 Task: Add a signature Lorena Ramirez containing Best wishes for a happy National Family Caregivers Month, Lorena Ramirez to email address softage.6@softage.net and add a label Performance metrics
Action: Mouse moved to (1187, 71)
Screenshot: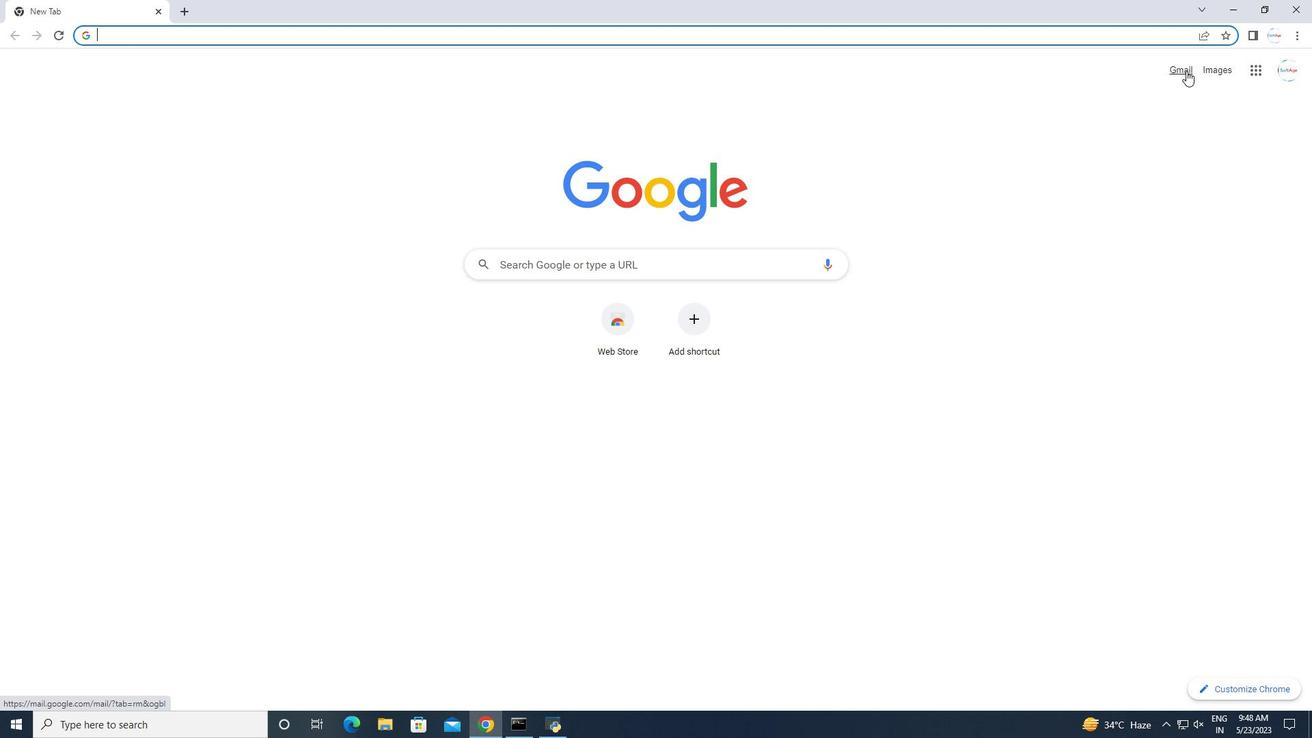 
Action: Mouse pressed left at (1187, 71)
Screenshot: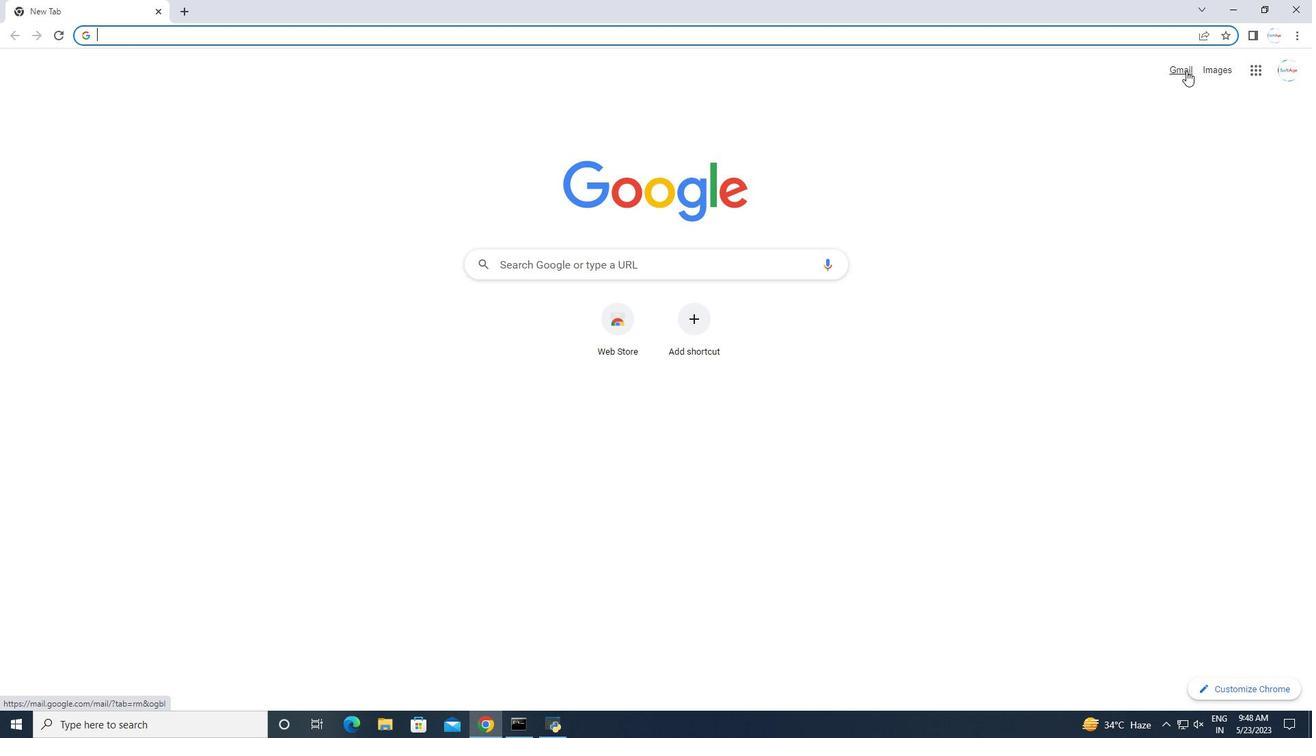 
Action: Mouse moved to (1215, 69)
Screenshot: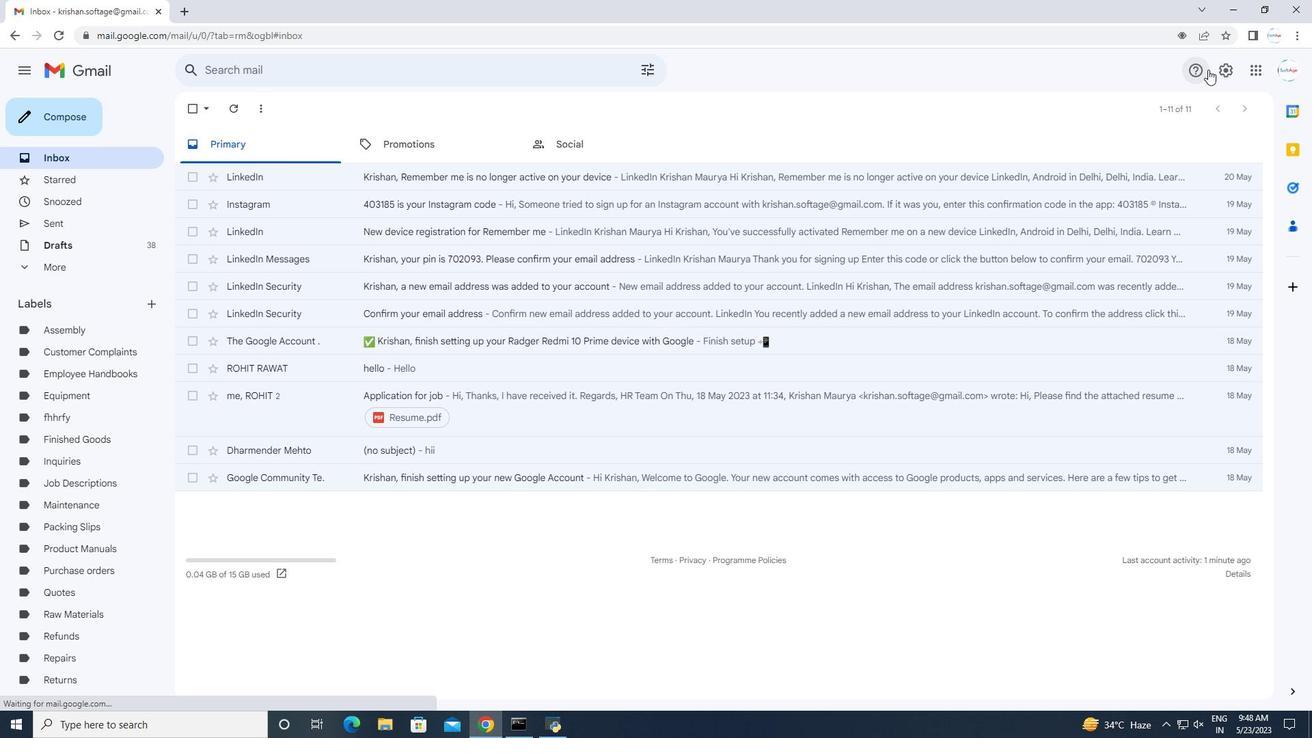 
Action: Mouse pressed left at (1215, 69)
Screenshot: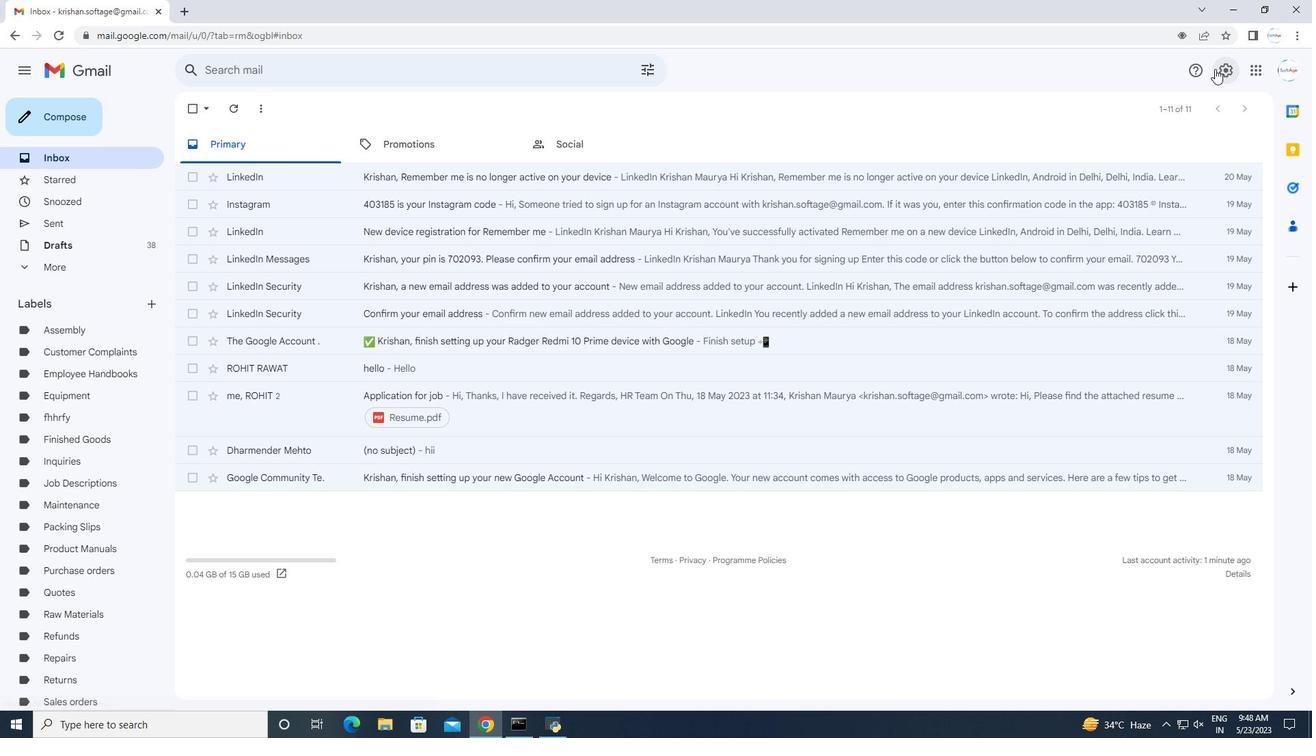 
Action: Mouse moved to (1203, 140)
Screenshot: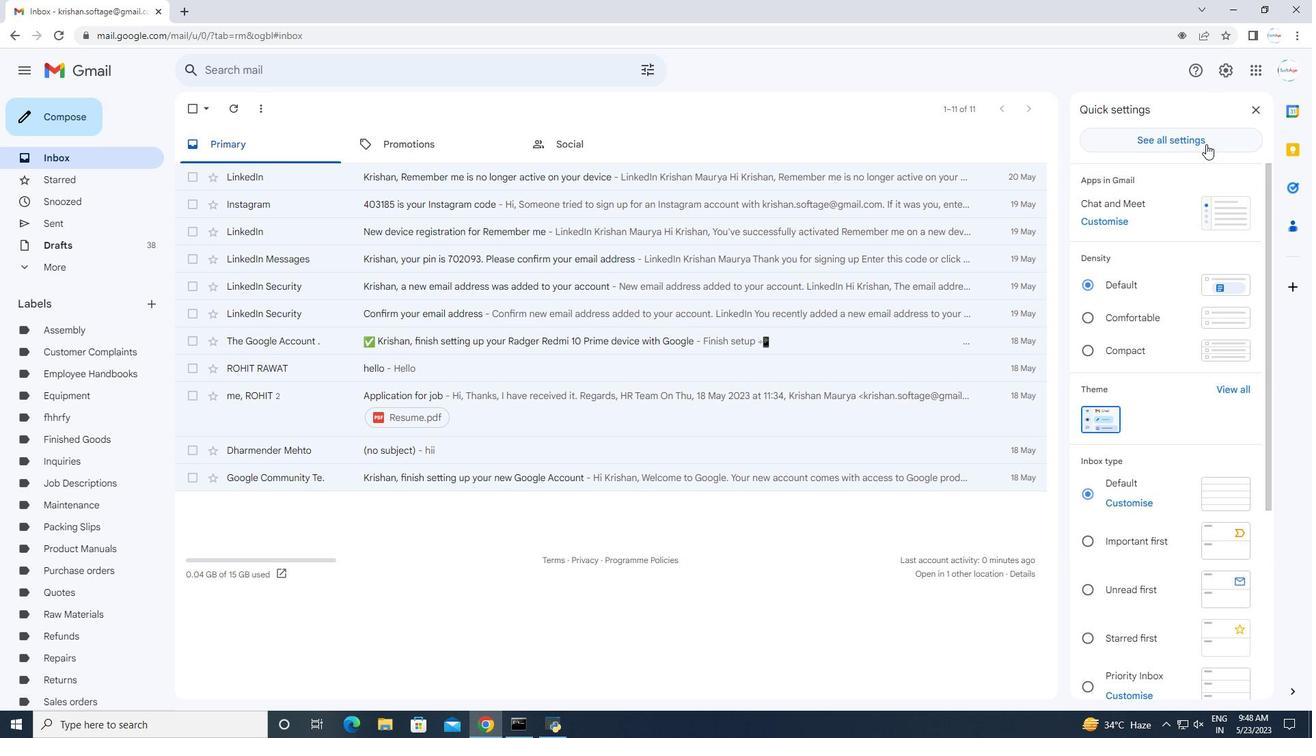 
Action: Mouse pressed left at (1203, 140)
Screenshot: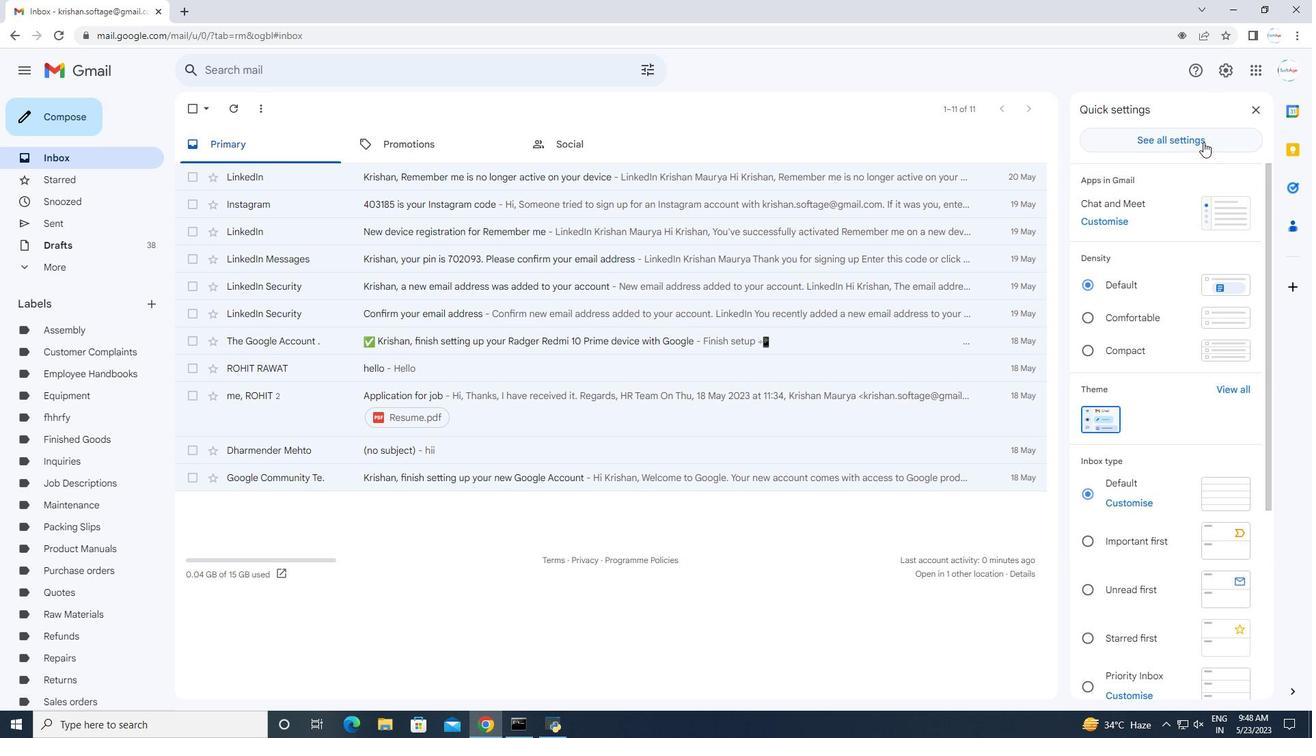 
Action: Mouse moved to (557, 320)
Screenshot: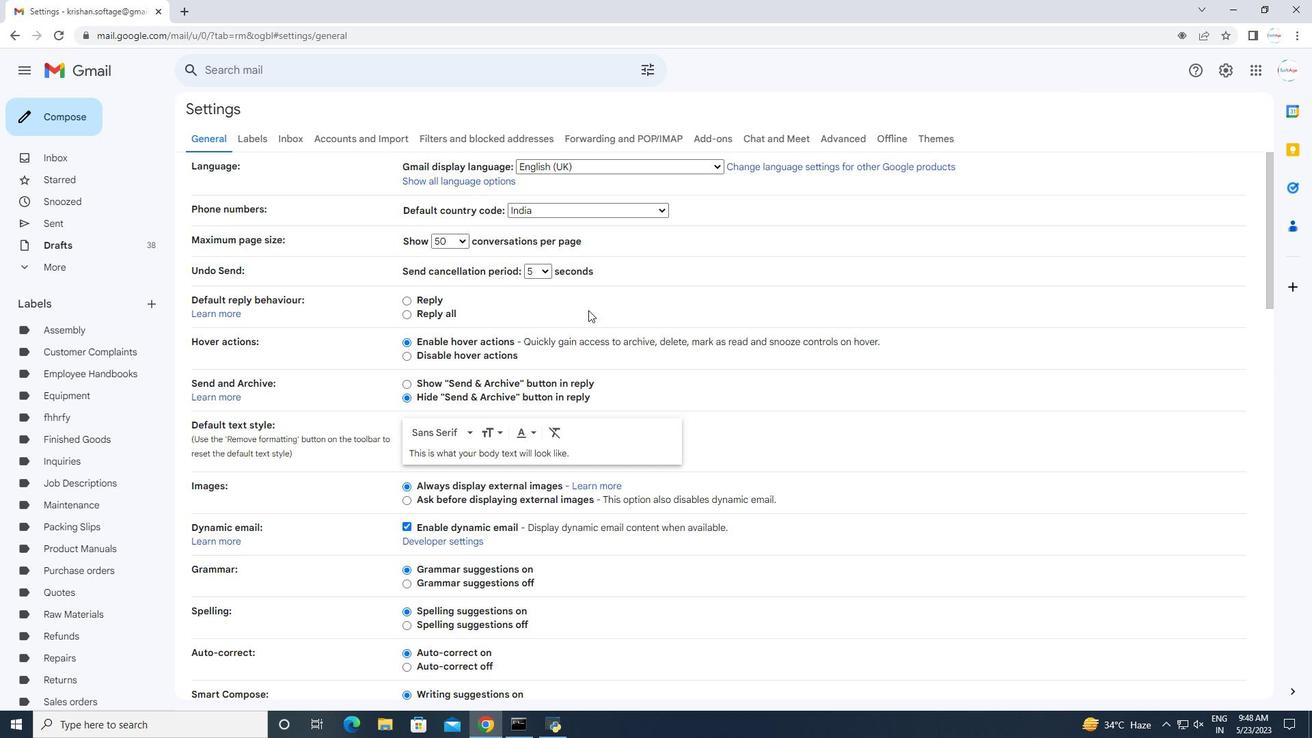 
Action: Mouse scrolled (557, 319) with delta (0, 0)
Screenshot: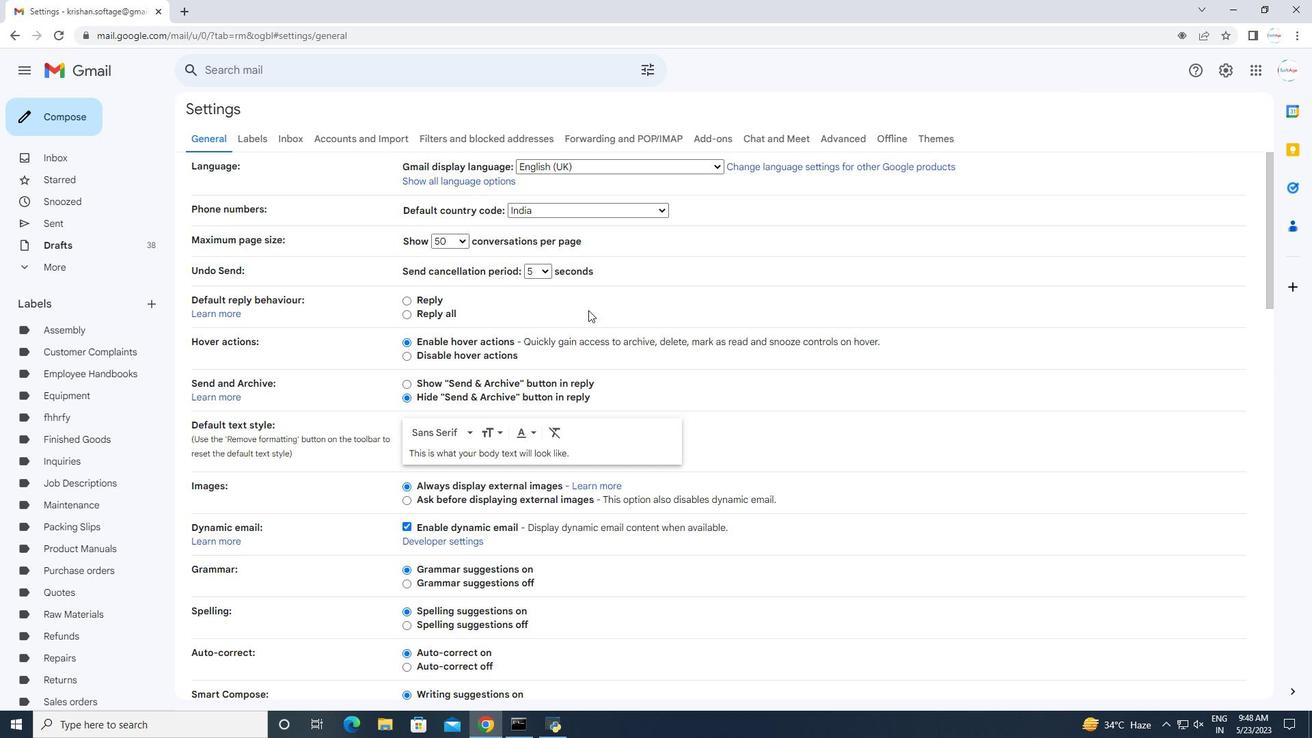 
Action: Mouse moved to (555, 320)
Screenshot: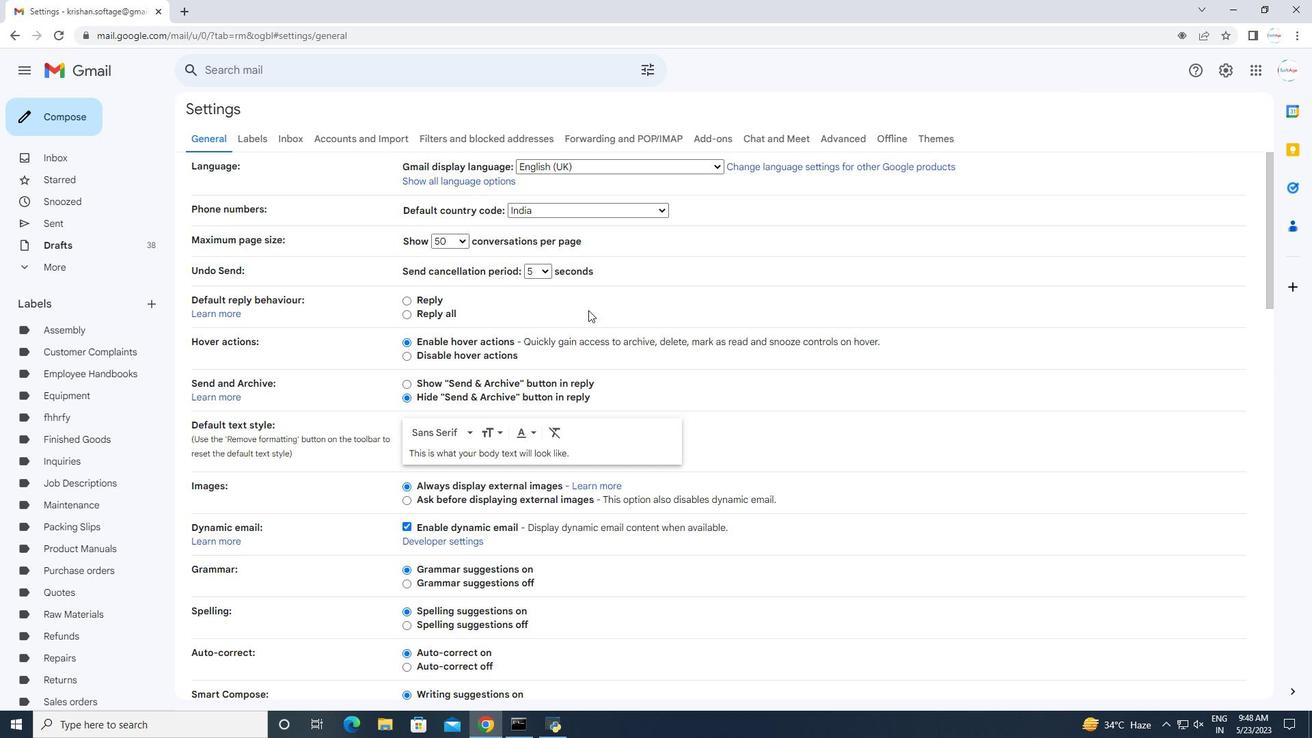 
Action: Mouse scrolled (555, 320) with delta (0, 0)
Screenshot: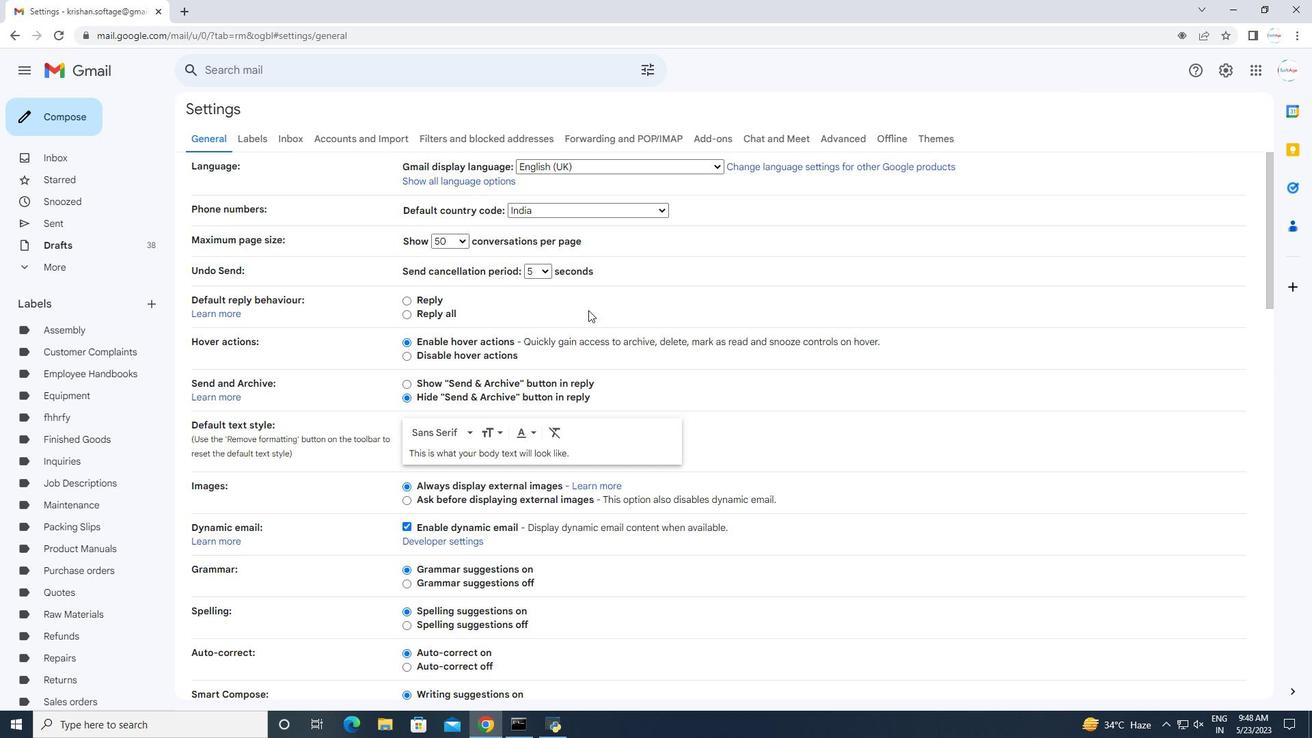 
Action: Mouse scrolled (555, 320) with delta (0, 0)
Screenshot: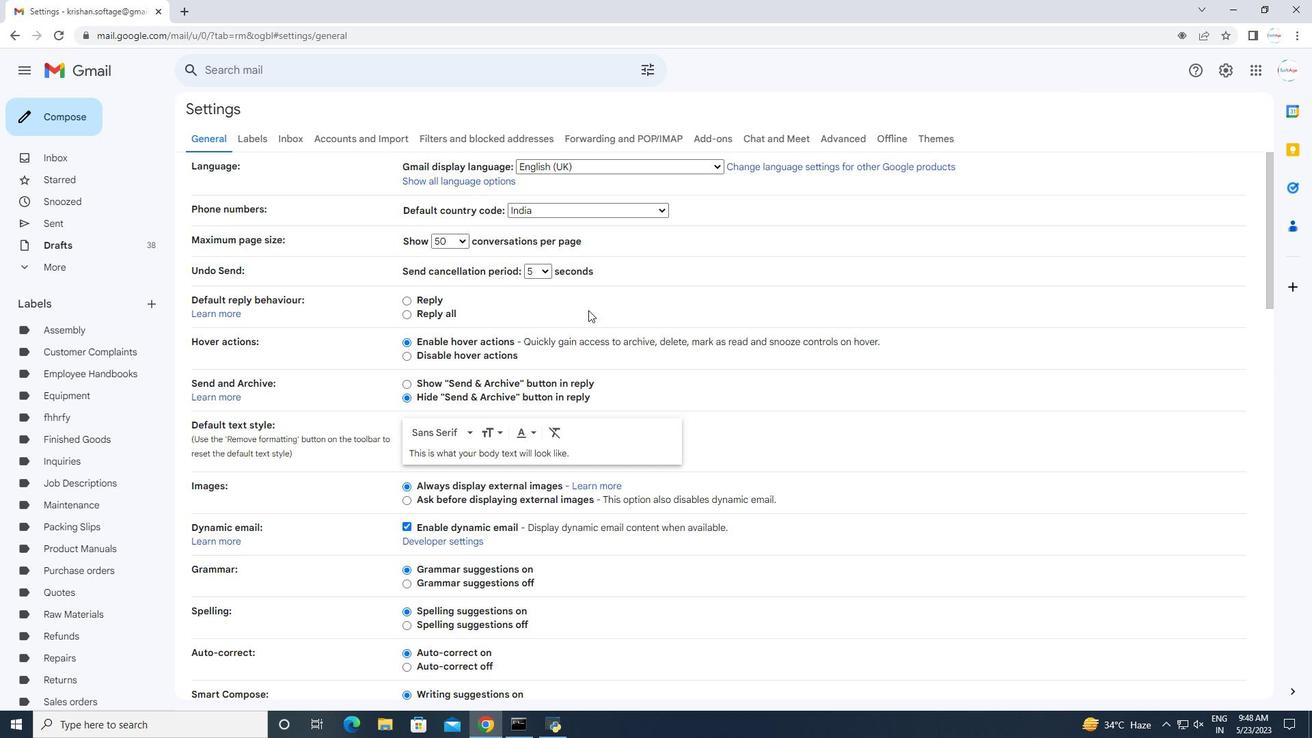
Action: Mouse scrolled (555, 320) with delta (0, 0)
Screenshot: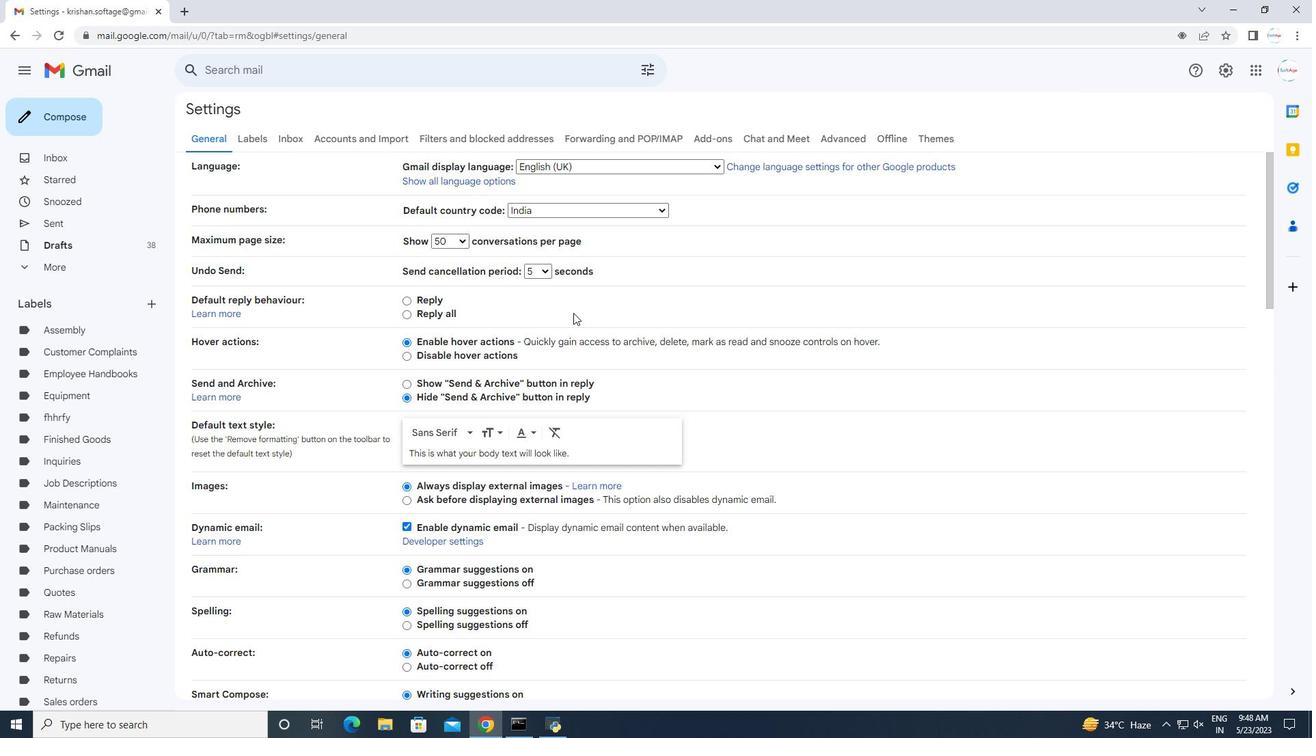 
Action: Mouse scrolled (555, 320) with delta (0, 0)
Screenshot: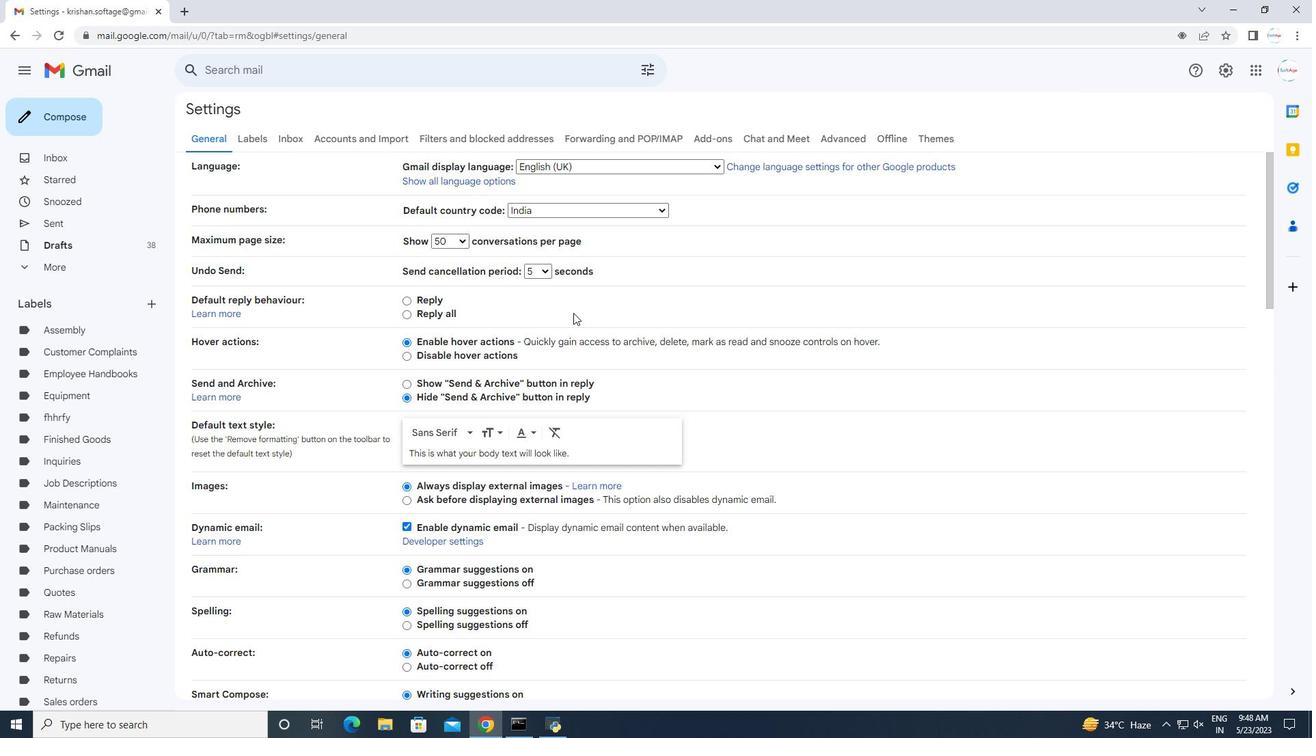 
Action: Mouse scrolled (555, 320) with delta (0, 0)
Screenshot: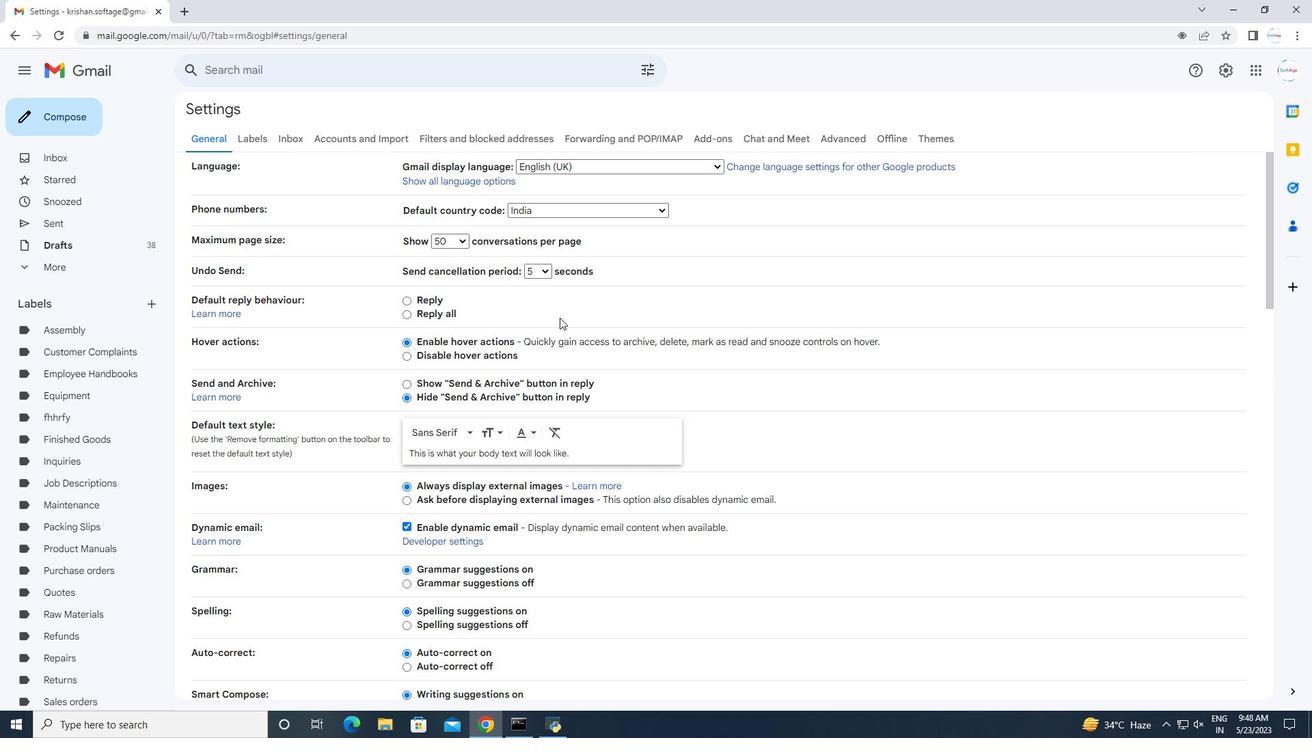 
Action: Mouse scrolled (555, 320) with delta (0, 0)
Screenshot: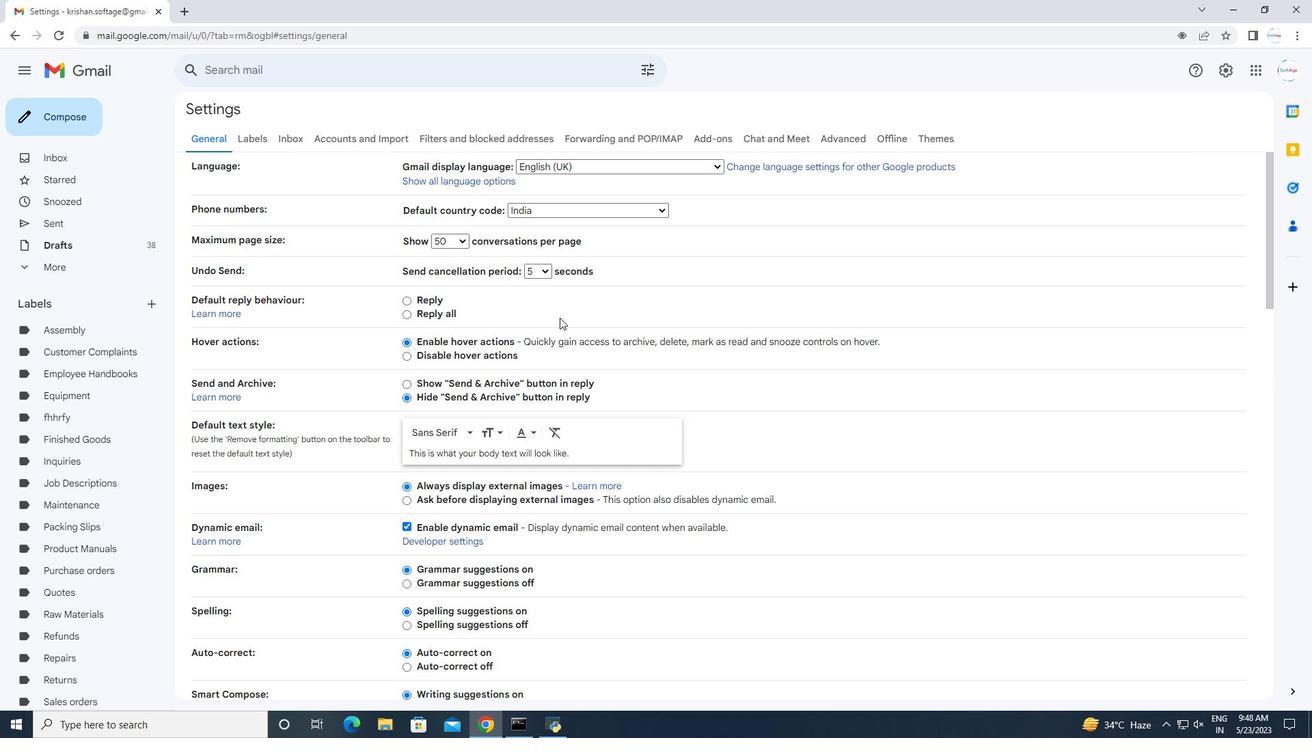 
Action: Mouse moved to (545, 304)
Screenshot: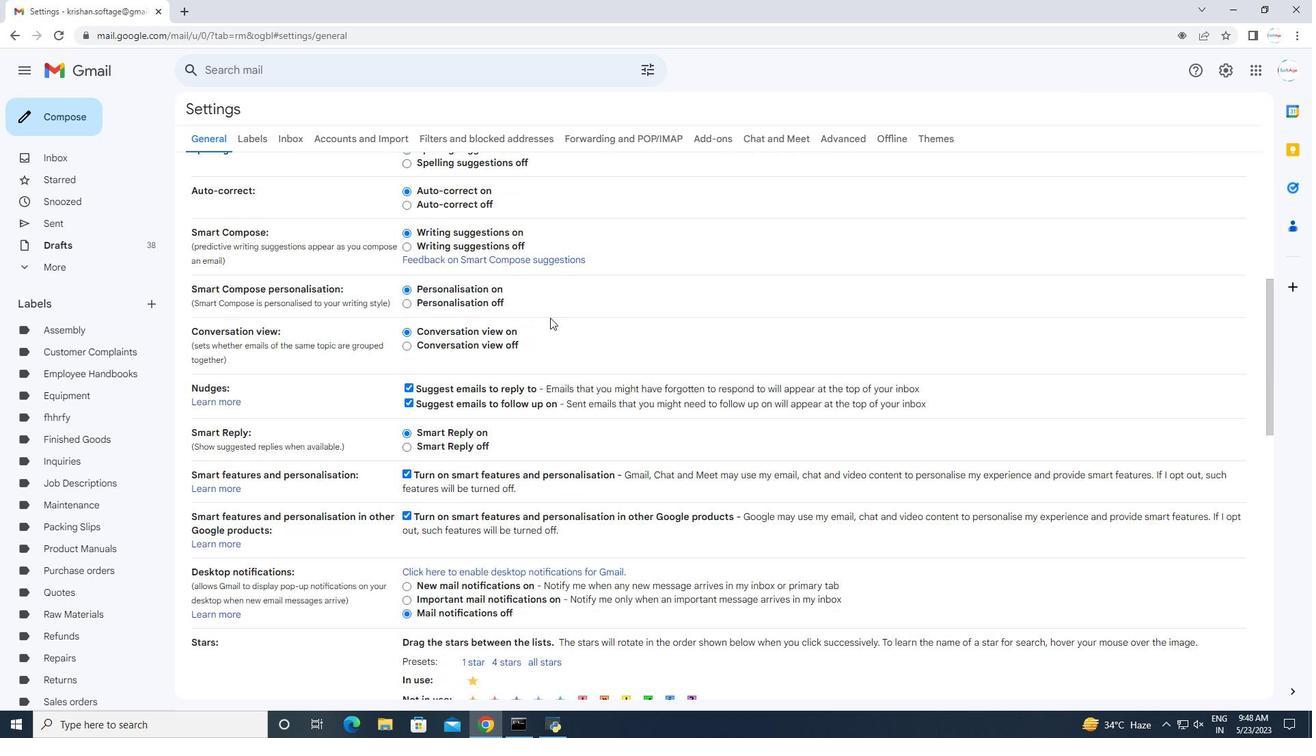 
Action: Mouse scrolled (545, 303) with delta (0, 0)
Screenshot: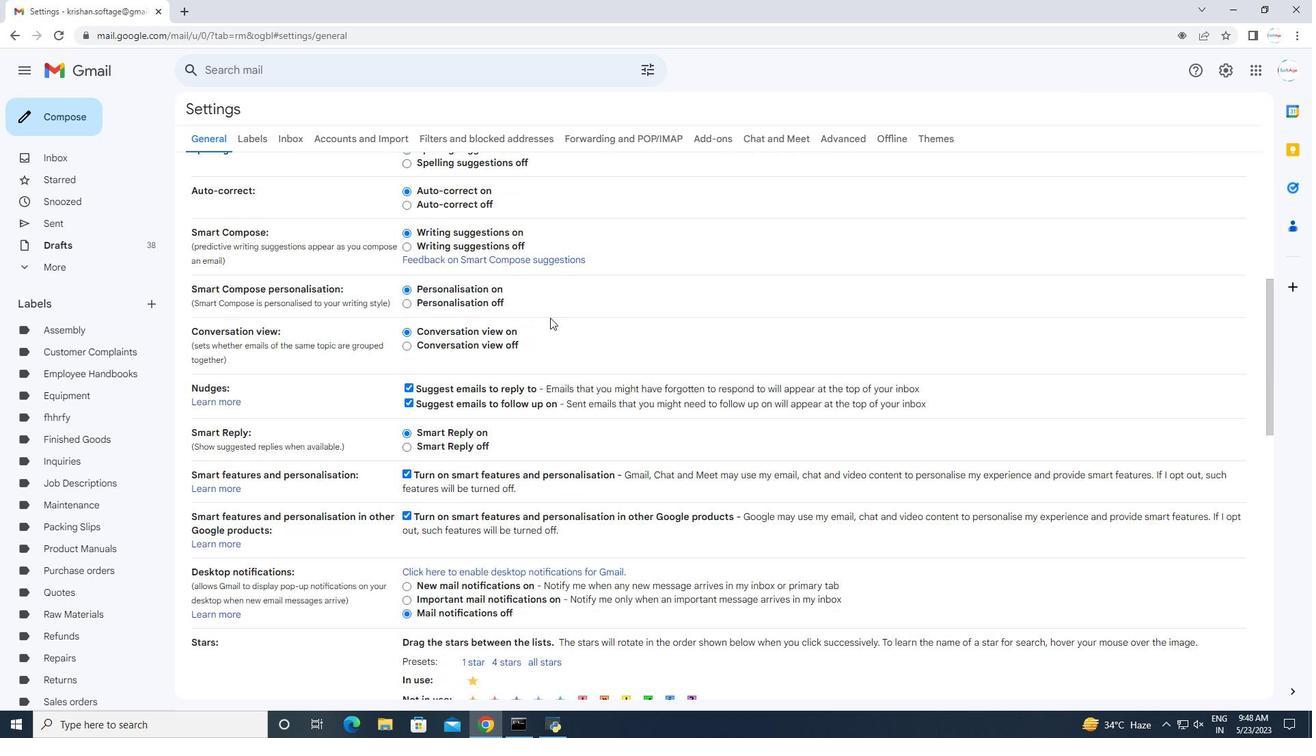 
Action: Mouse scrolled (545, 303) with delta (0, 0)
Screenshot: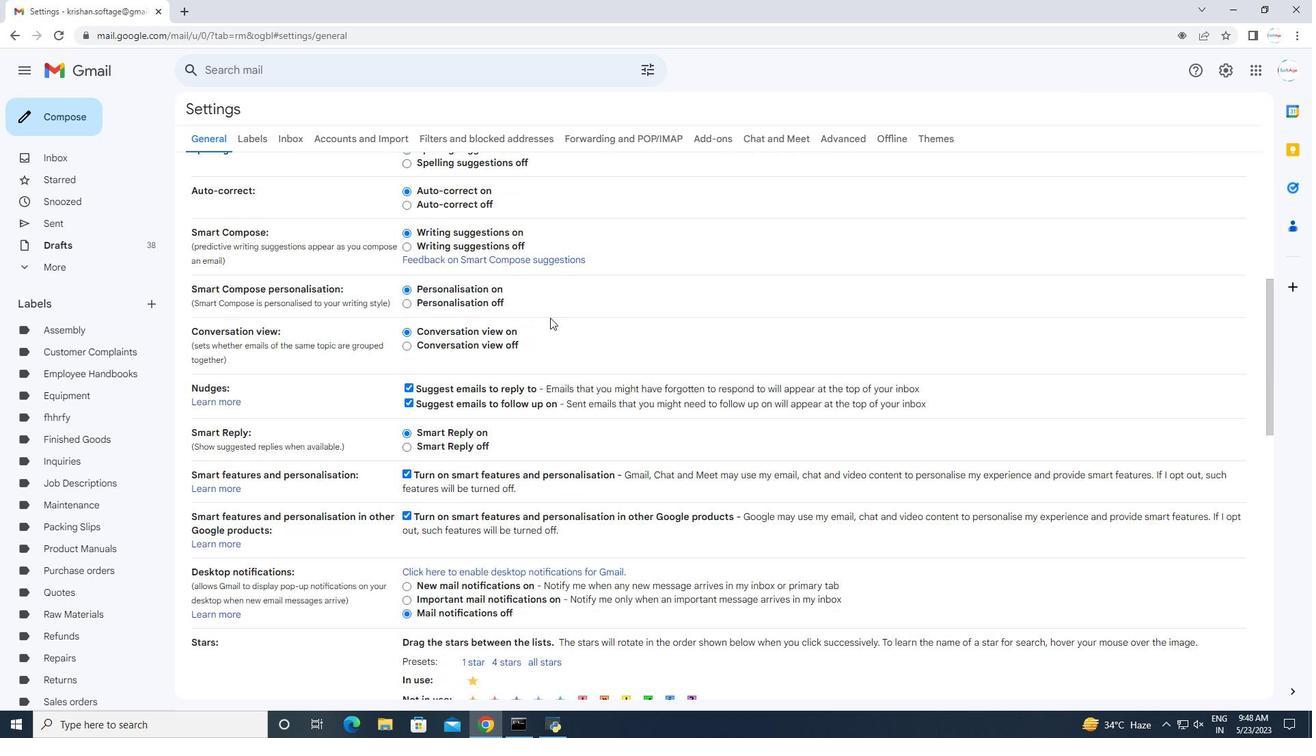 
Action: Mouse scrolled (545, 303) with delta (0, 0)
Screenshot: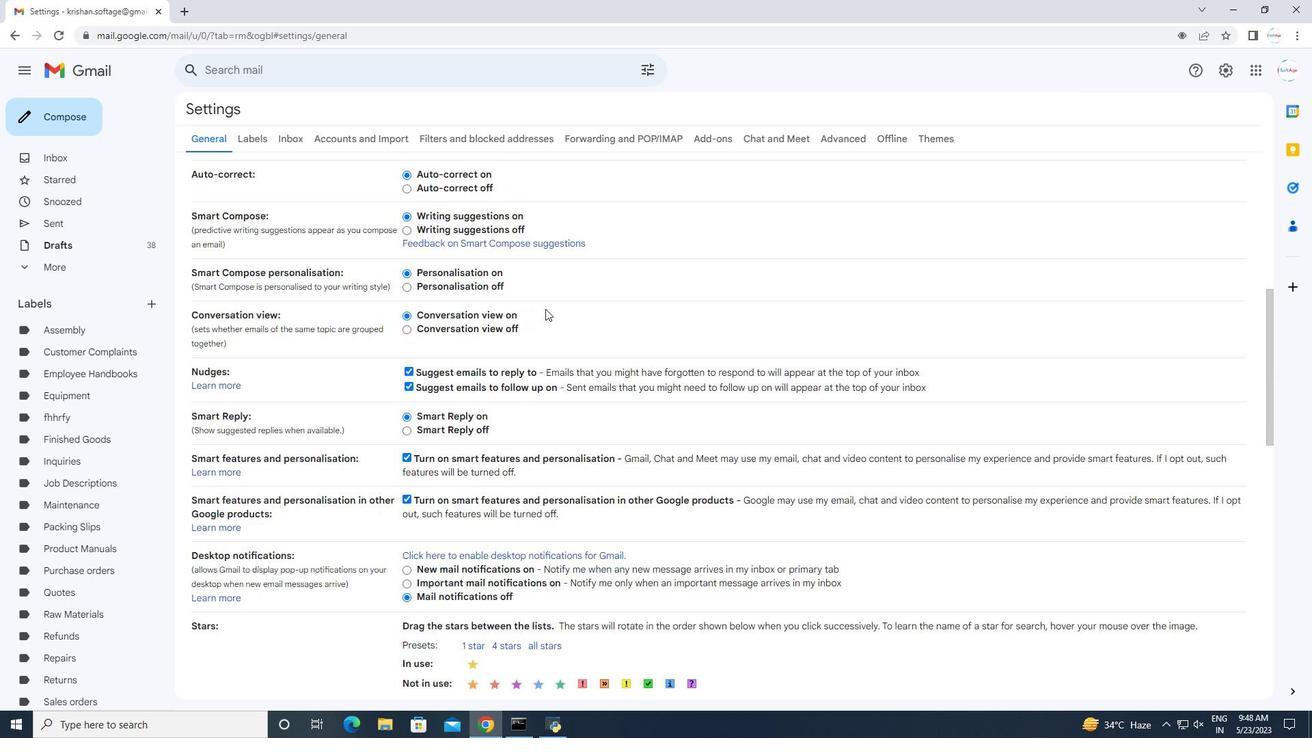 
Action: Mouse scrolled (545, 303) with delta (0, 0)
Screenshot: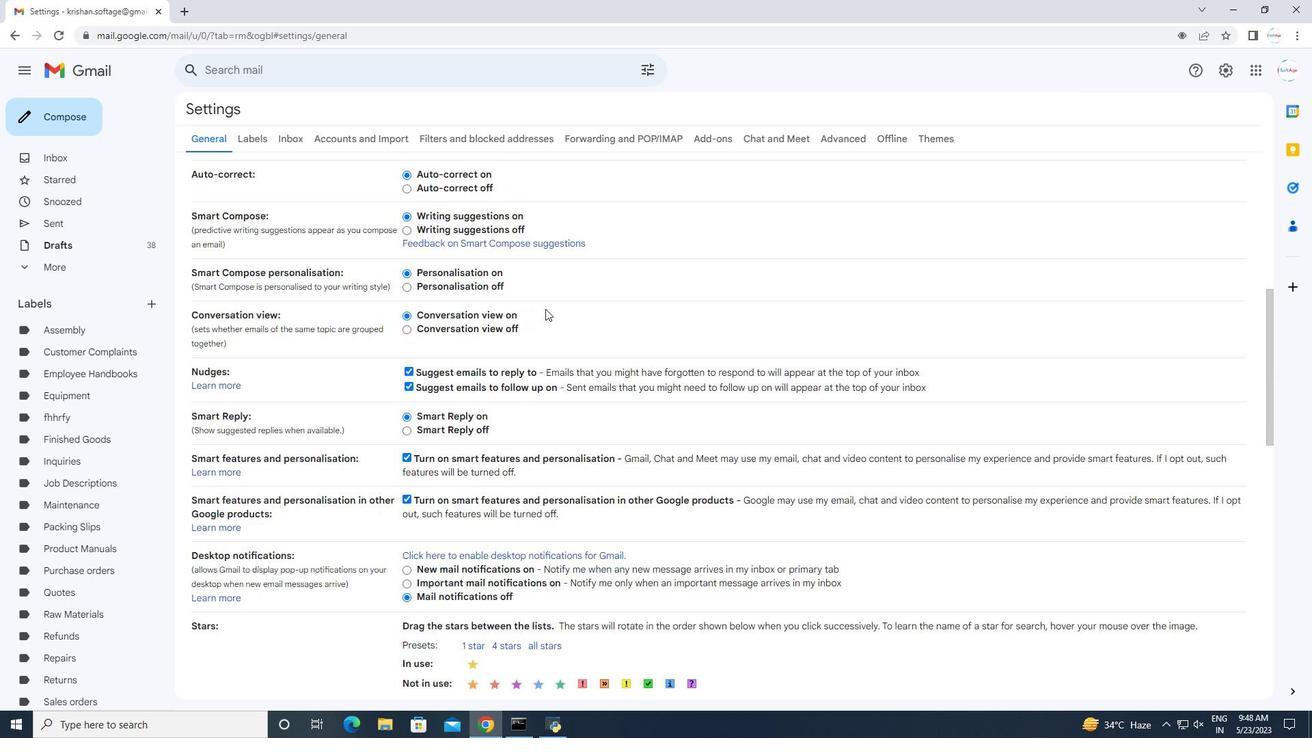 
Action: Mouse moved to (544, 297)
Screenshot: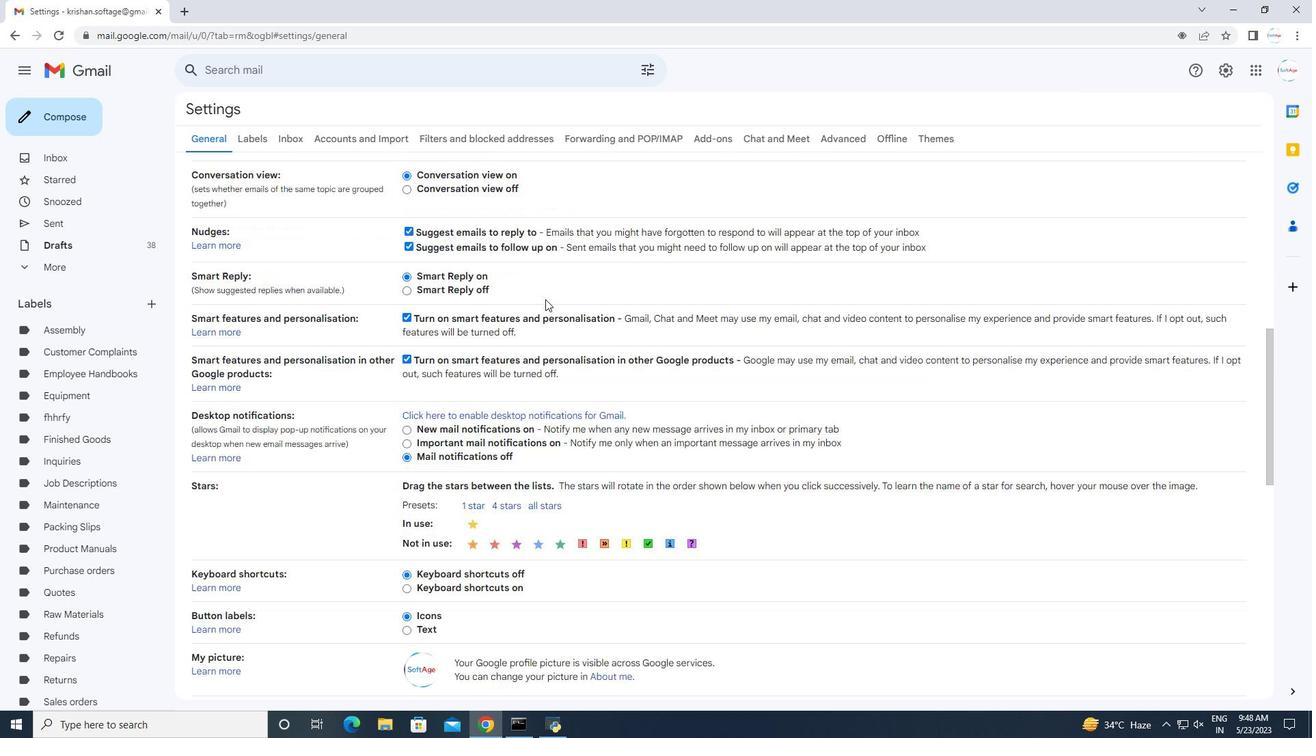
Action: Mouse scrolled (544, 296) with delta (0, 0)
Screenshot: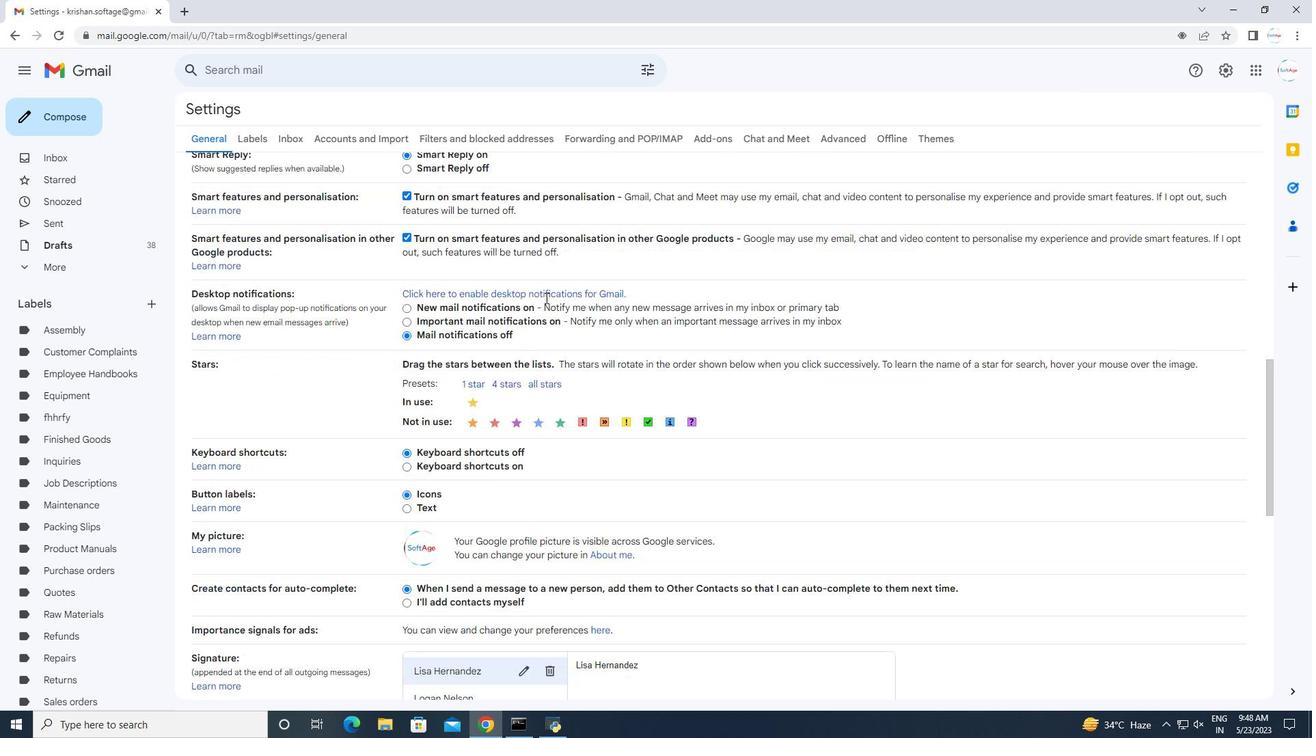 
Action: Mouse scrolled (544, 296) with delta (0, 0)
Screenshot: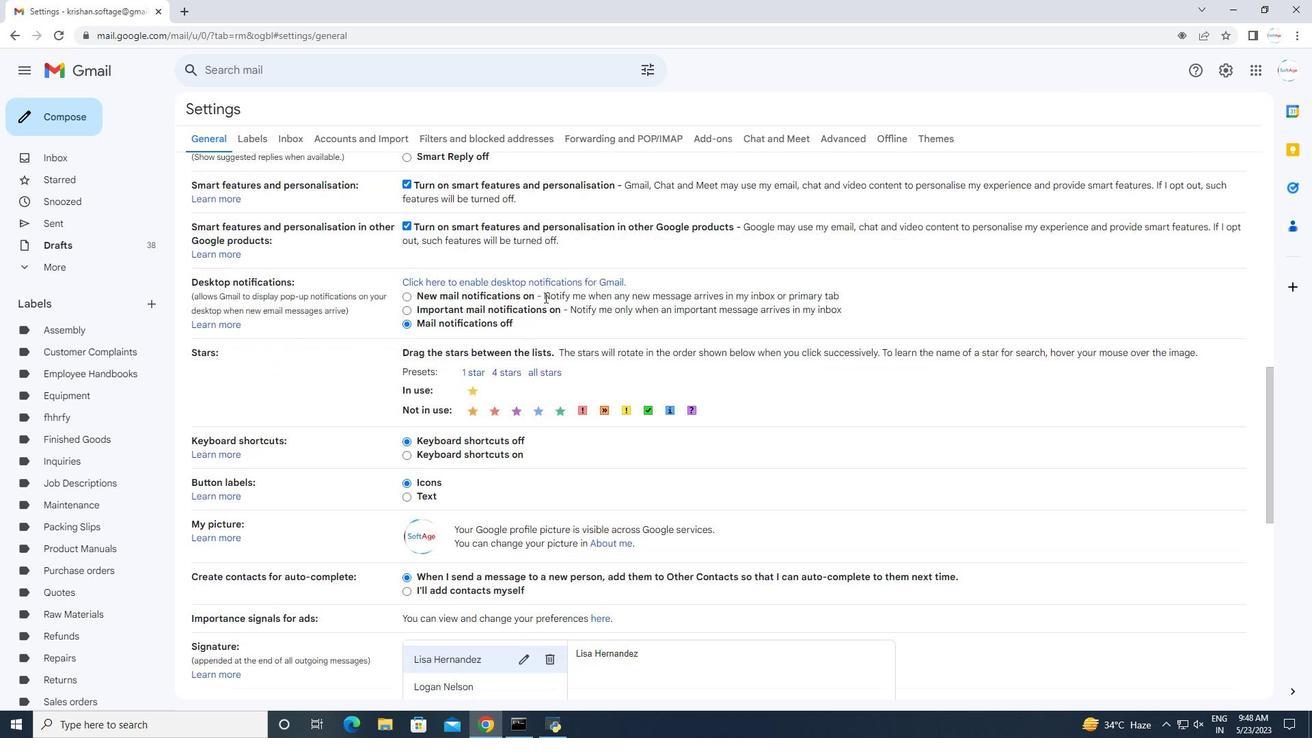 
Action: Mouse scrolled (544, 296) with delta (0, 0)
Screenshot: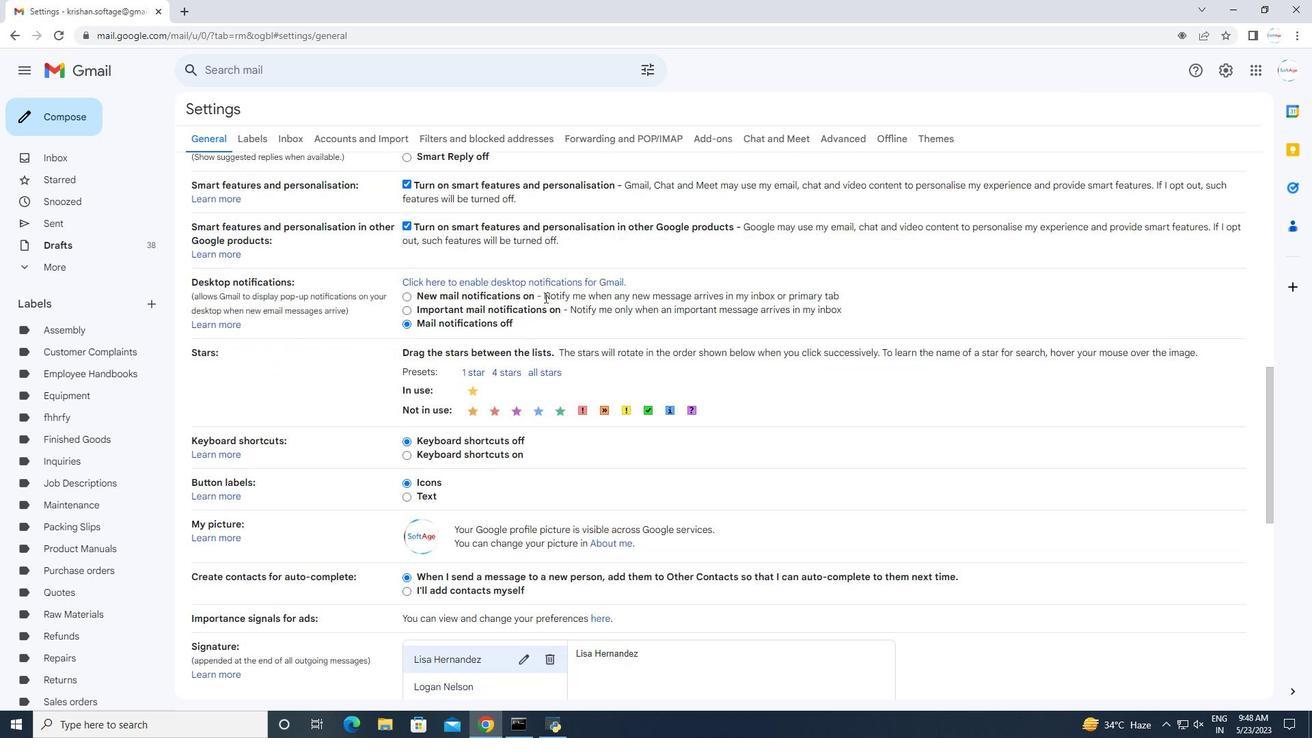 
Action: Mouse scrolled (544, 296) with delta (0, 0)
Screenshot: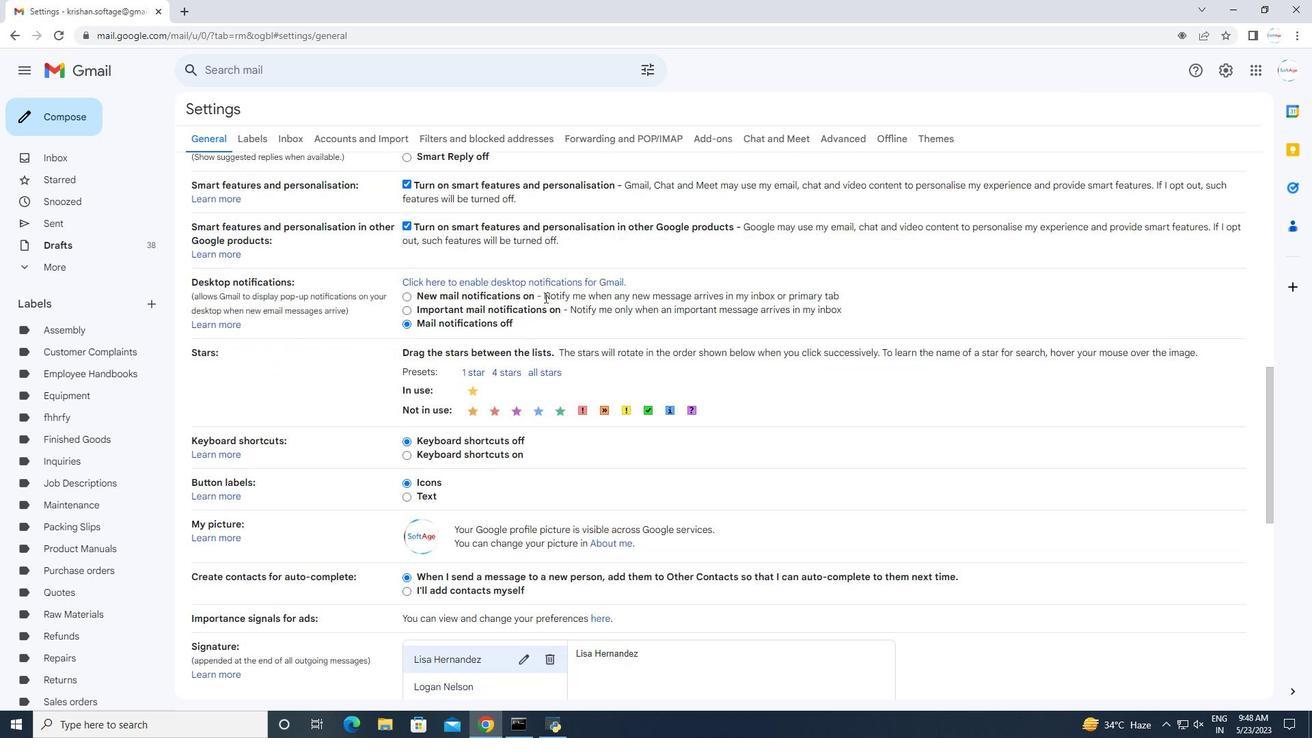 
Action: Mouse scrolled (544, 296) with delta (0, 0)
Screenshot: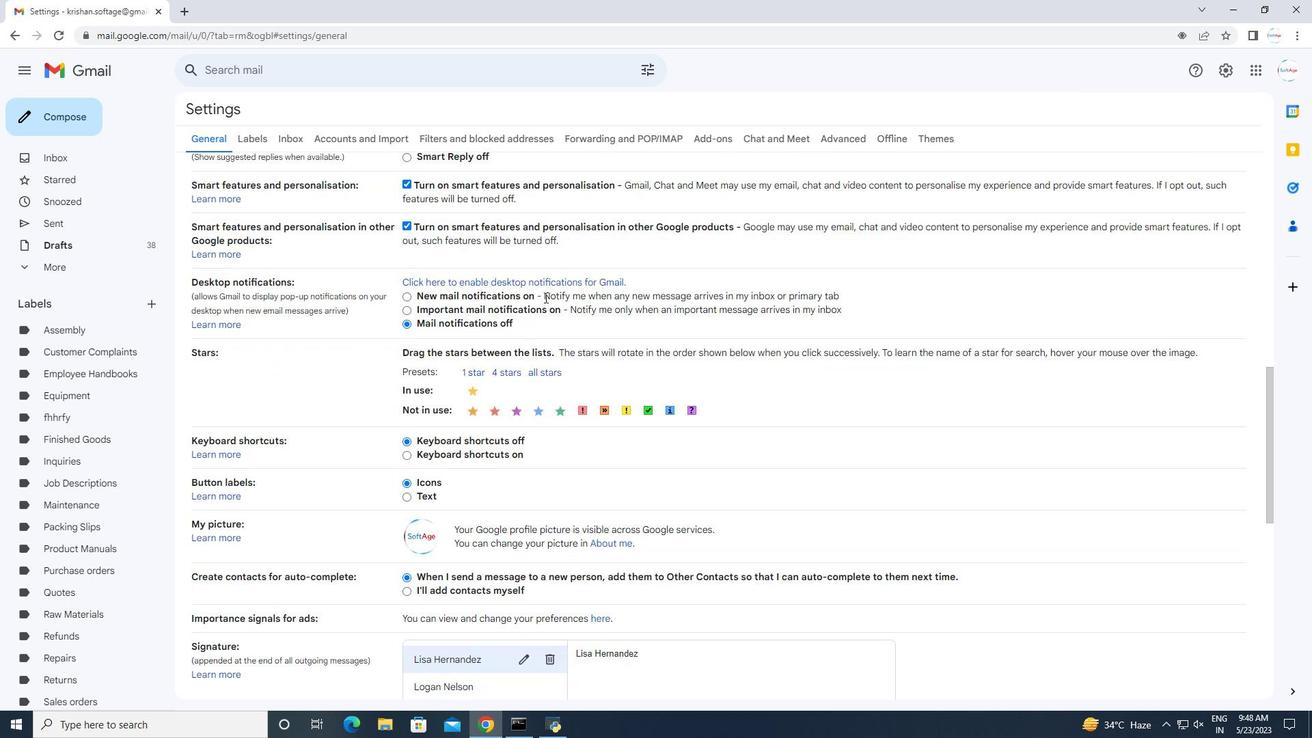 
Action: Mouse moved to (499, 433)
Screenshot: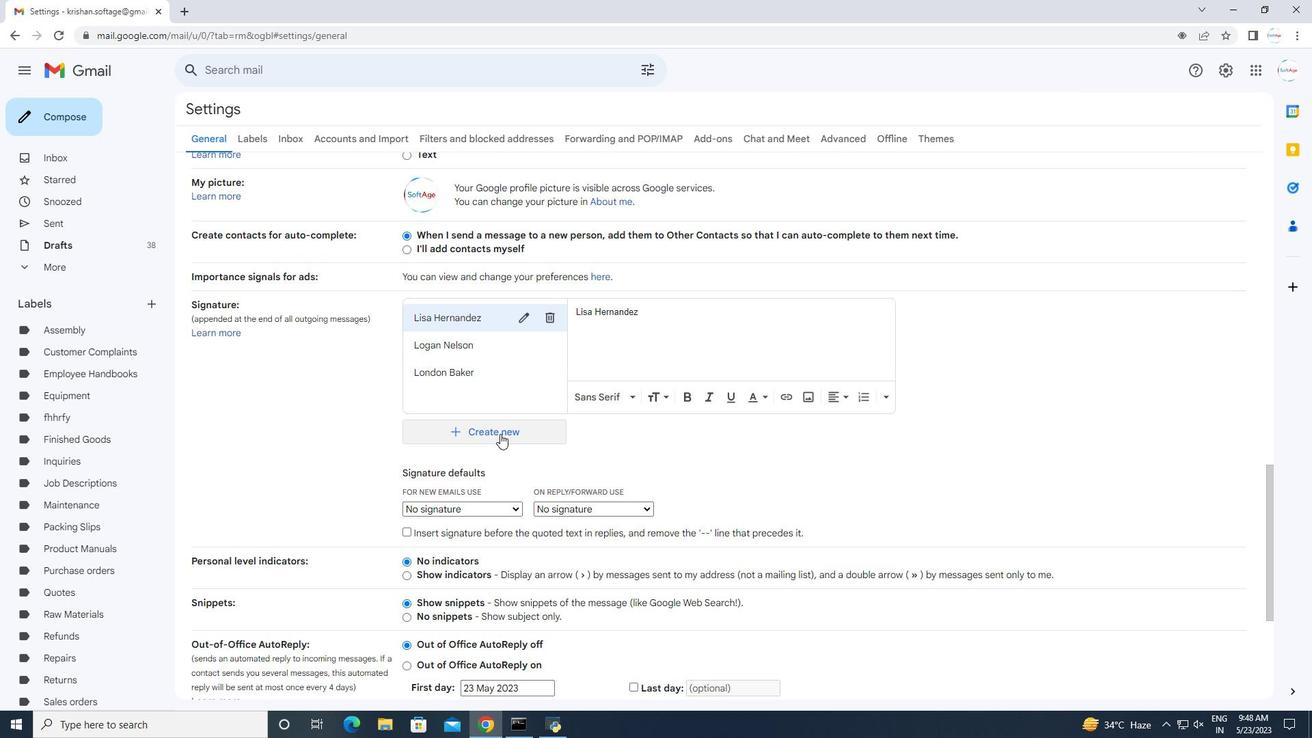 
Action: Mouse pressed left at (499, 433)
Screenshot: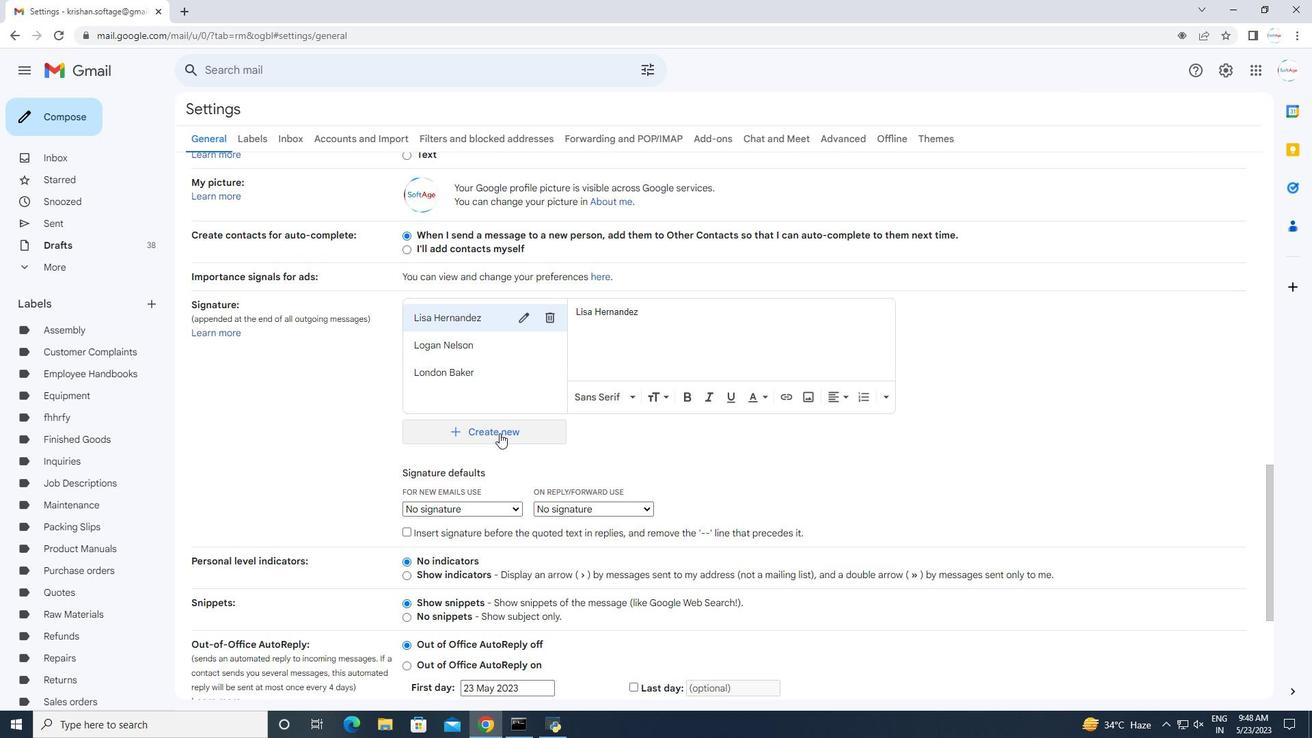 
Action: Mouse moved to (614, 377)
Screenshot: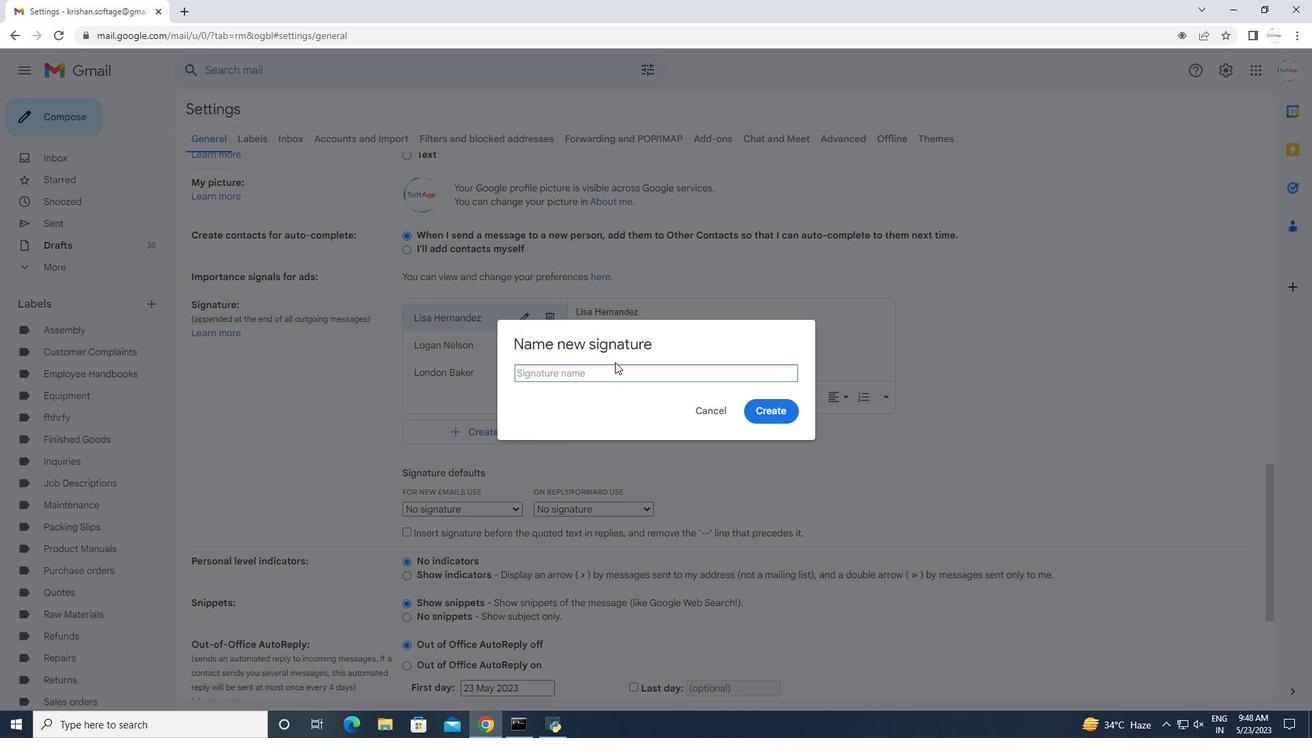 
Action: Mouse pressed left at (614, 377)
Screenshot: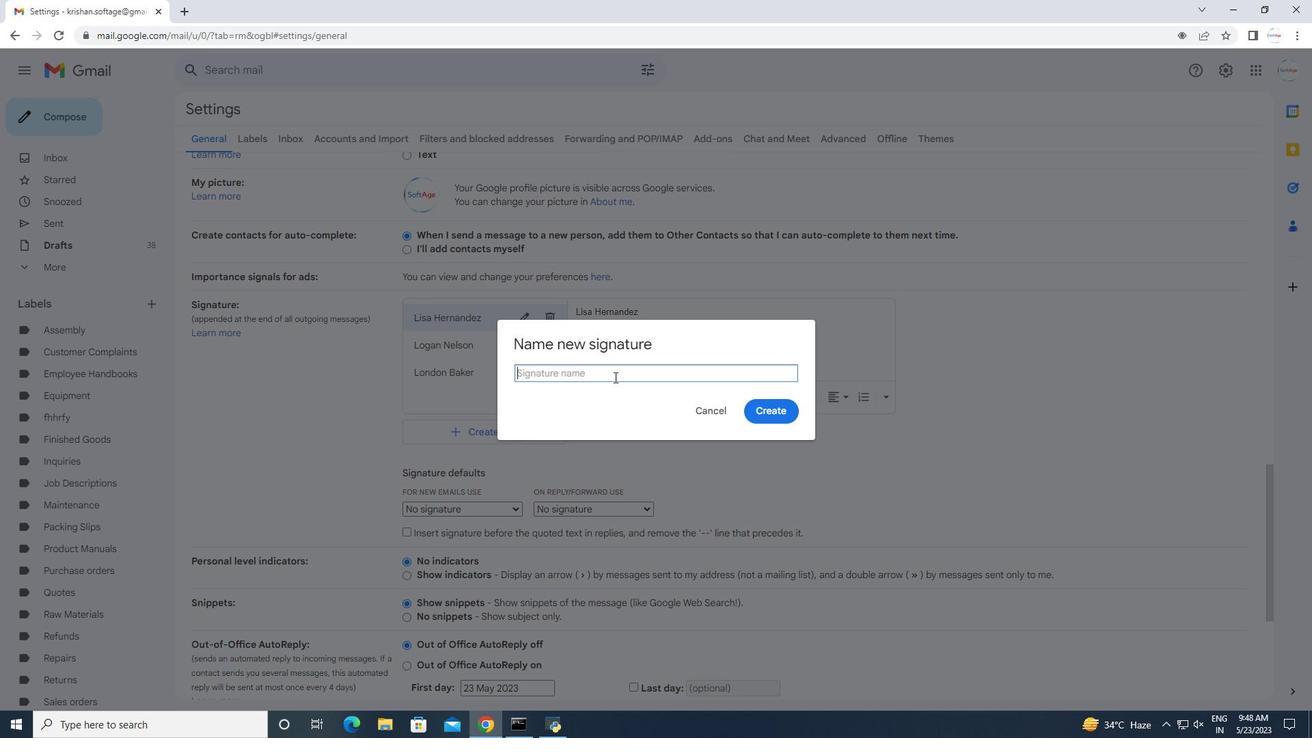 
Action: Mouse moved to (616, 372)
Screenshot: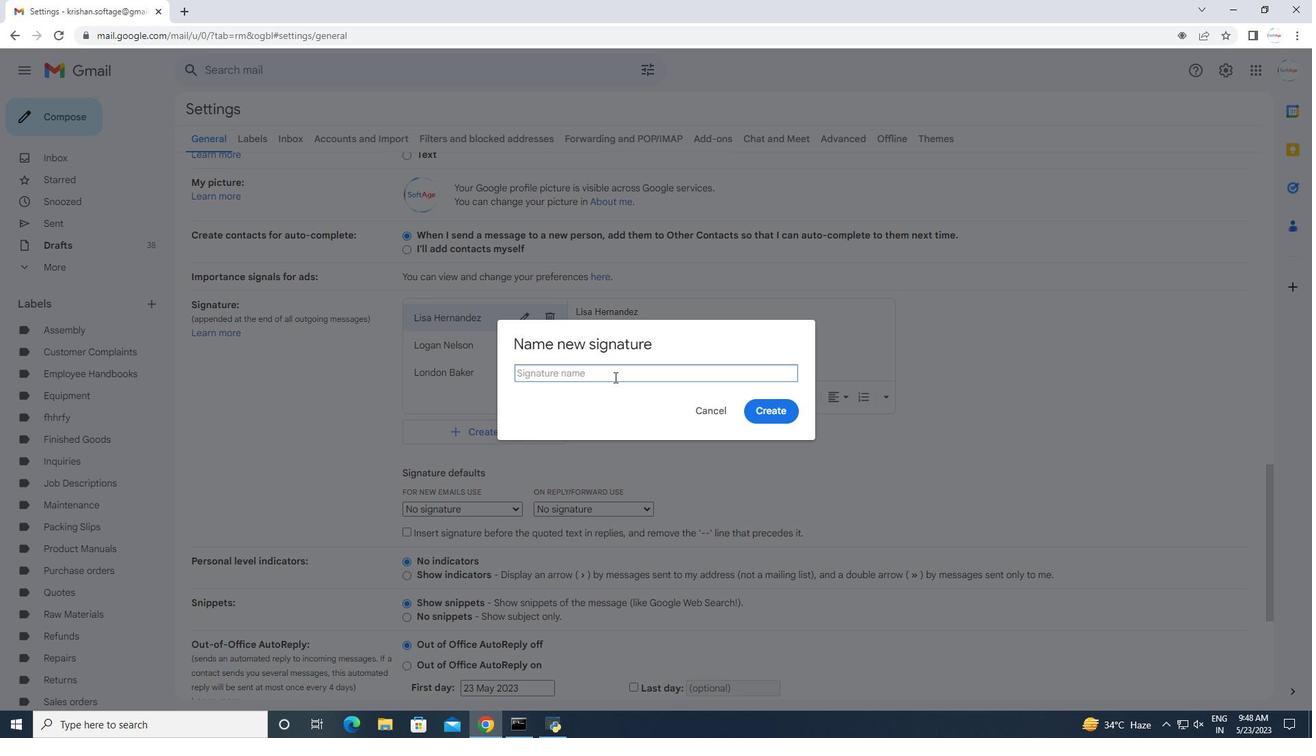 
Action: Key pressed <Key.shift>Lorena<Key.space><Key.shift>Ramirez
Screenshot: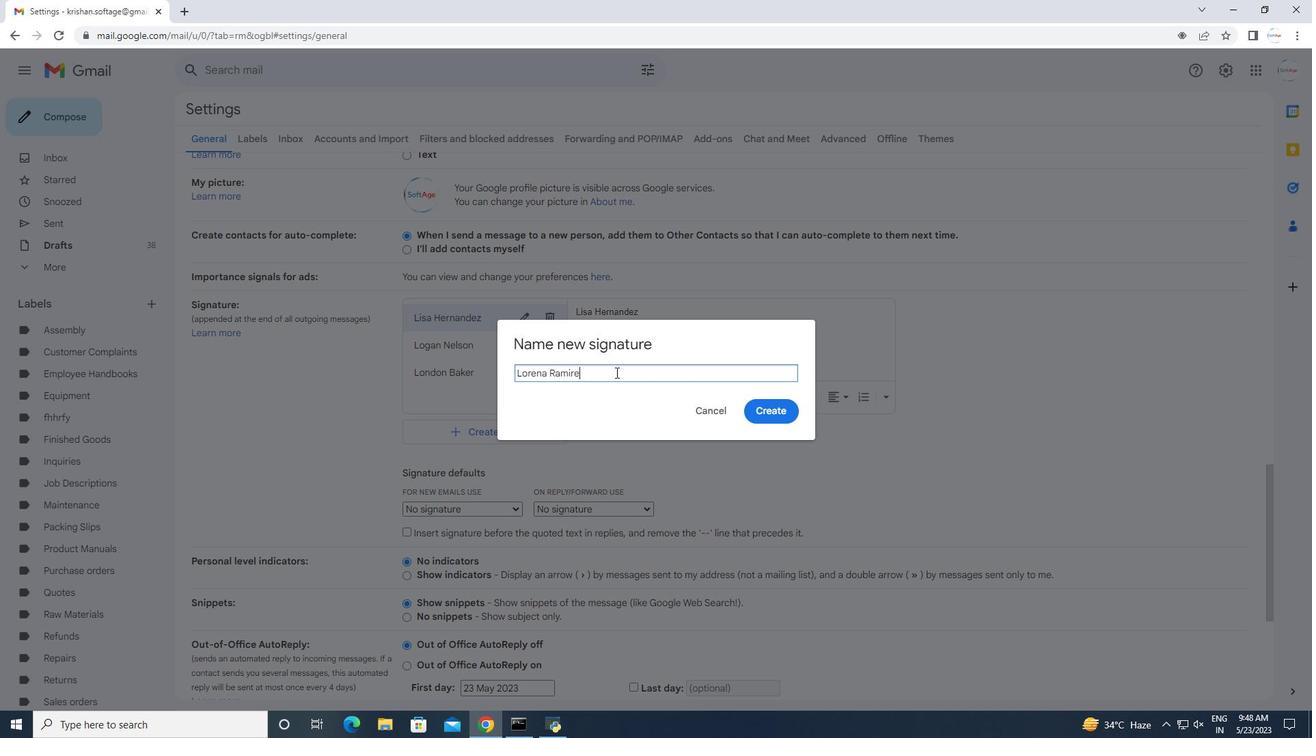 
Action: Mouse moved to (782, 404)
Screenshot: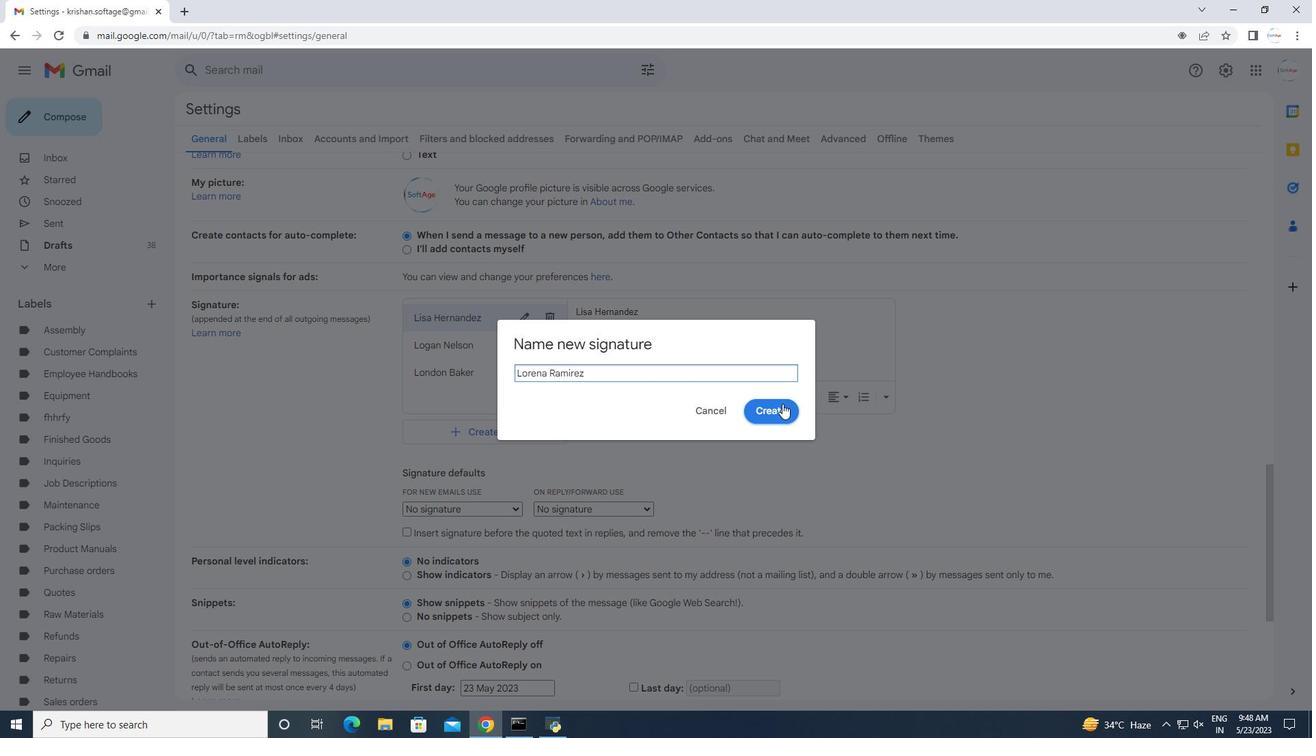 
Action: Mouse pressed left at (782, 404)
Screenshot: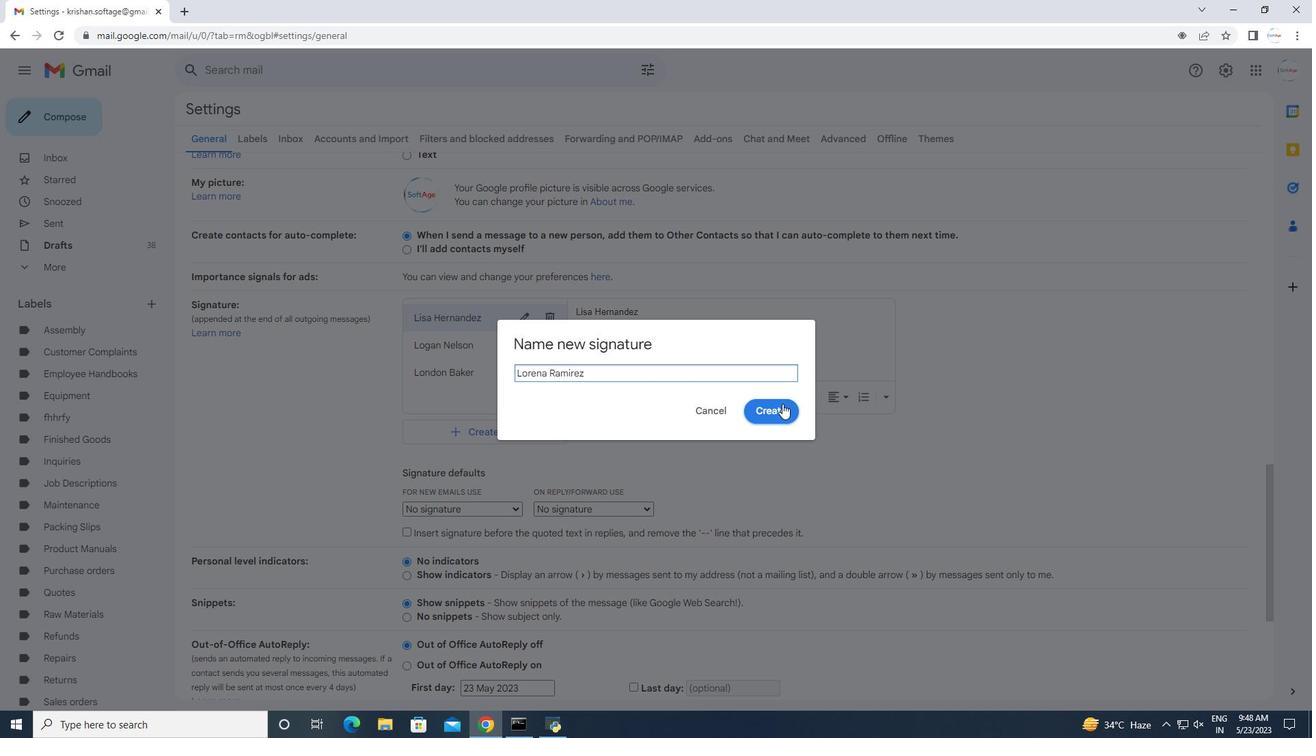 
Action: Mouse moved to (622, 311)
Screenshot: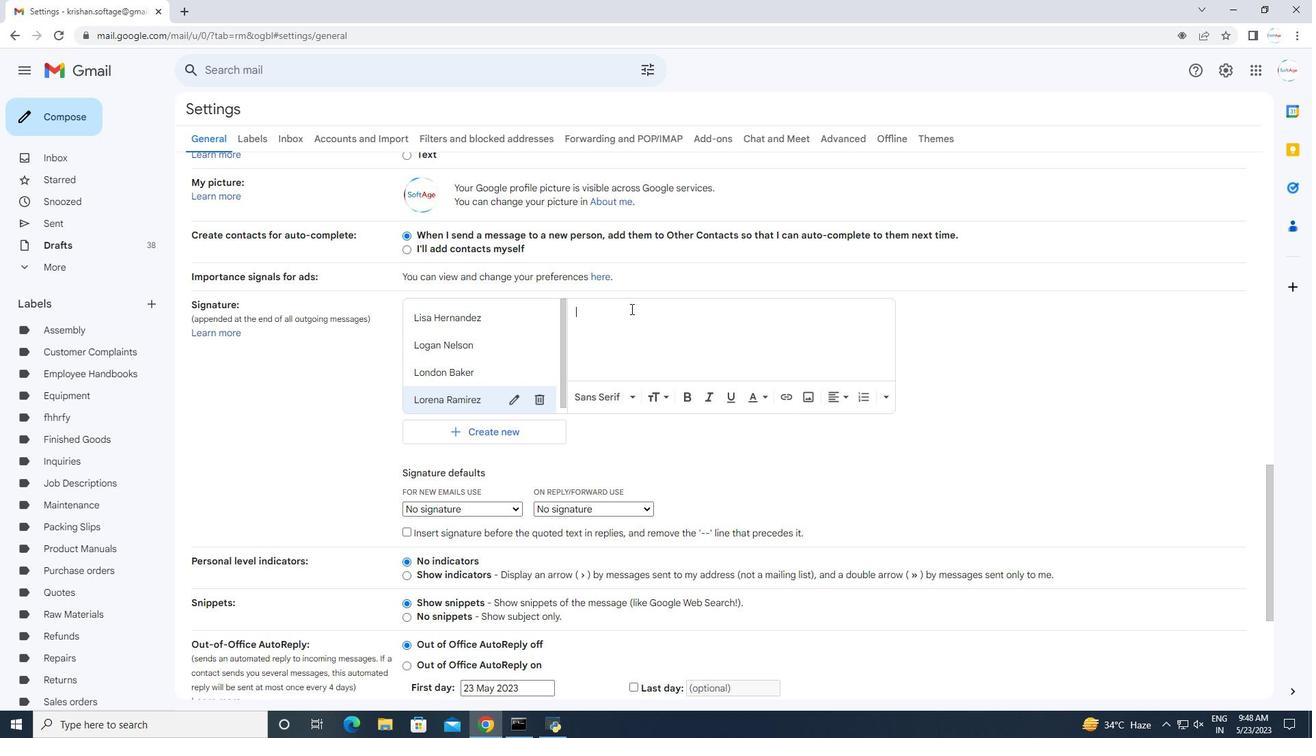 
Action: Mouse pressed left at (622, 311)
Screenshot: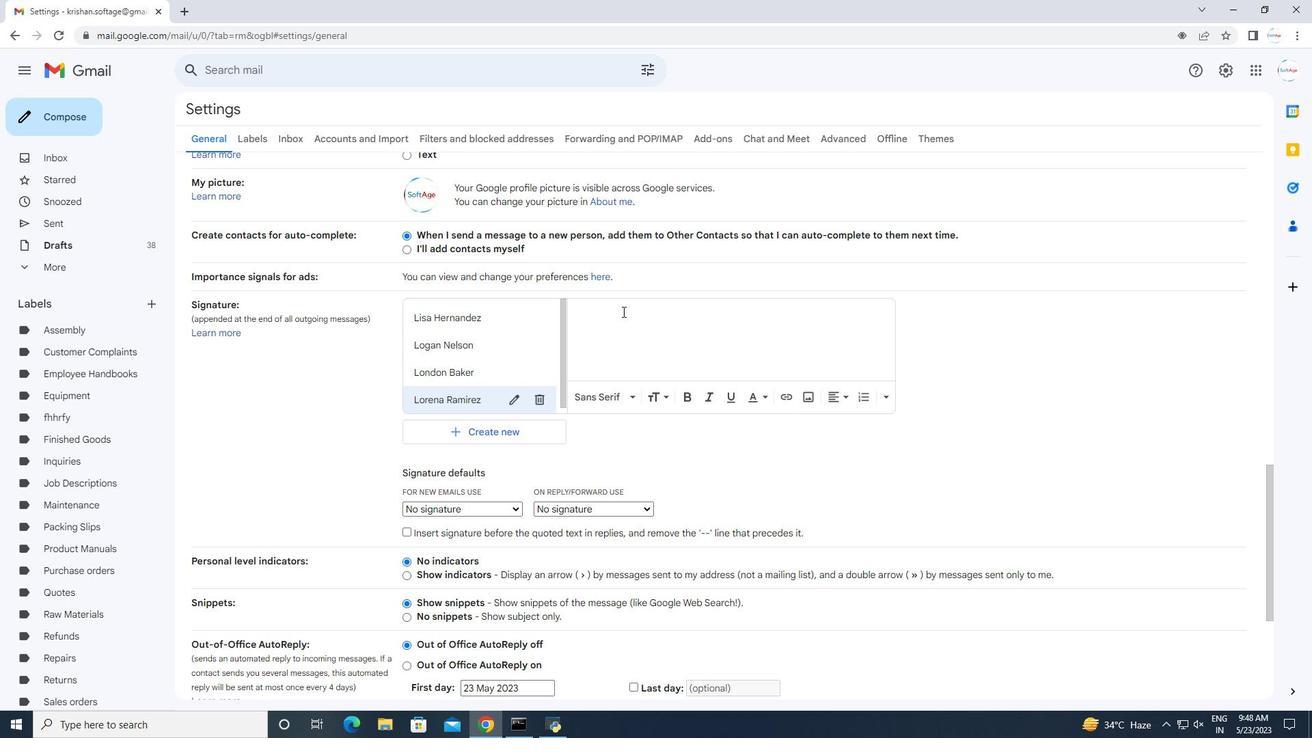 
Action: Mouse moved to (622, 311)
Screenshot: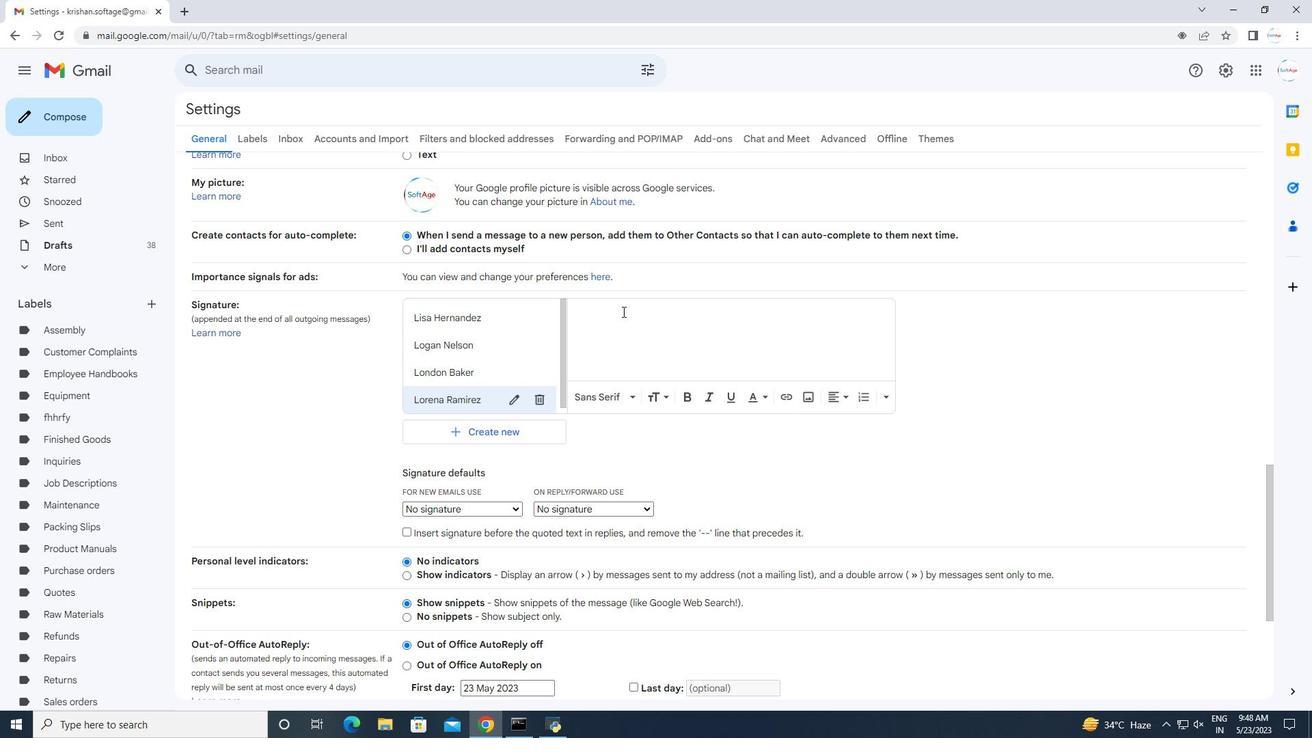 
Action: Key pressed <Key.shift>Lorena<Key.space><Key.shift>Ramirez
Screenshot: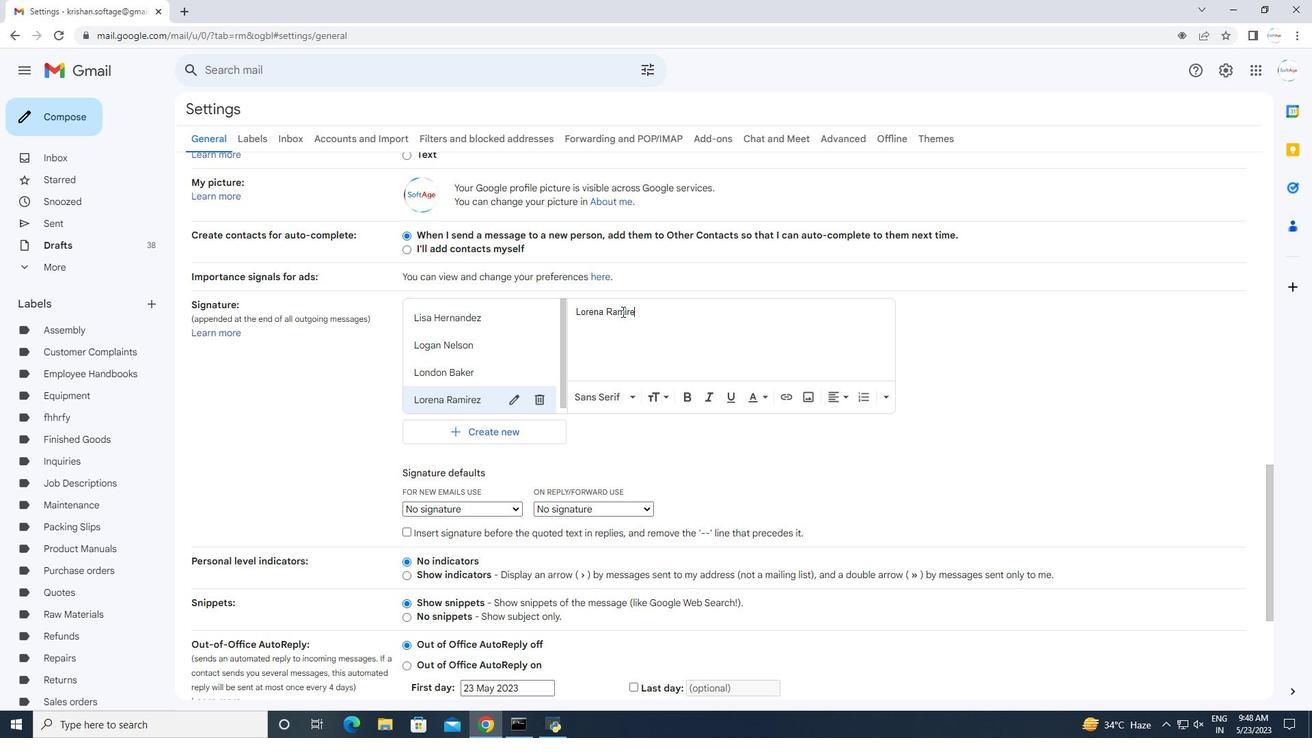 
Action: Mouse moved to (596, 352)
Screenshot: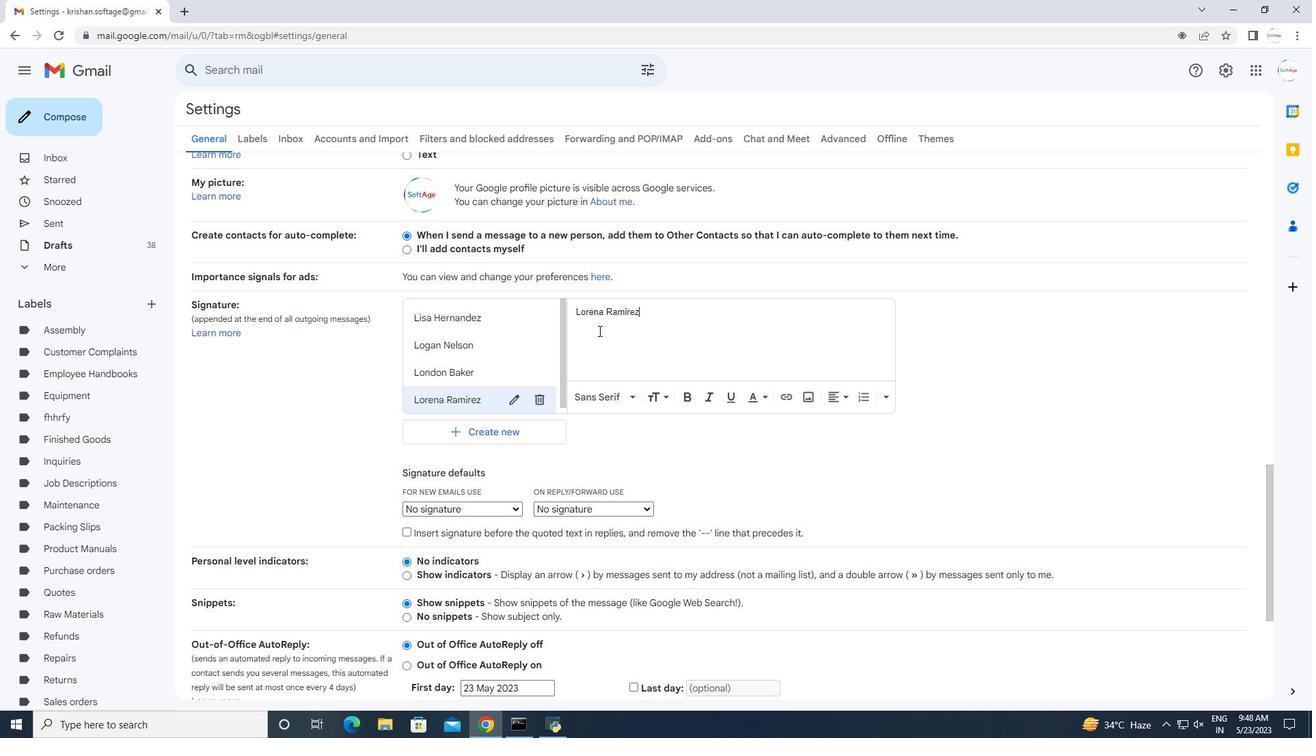 
Action: Mouse scrolled (596, 351) with delta (0, 0)
Screenshot: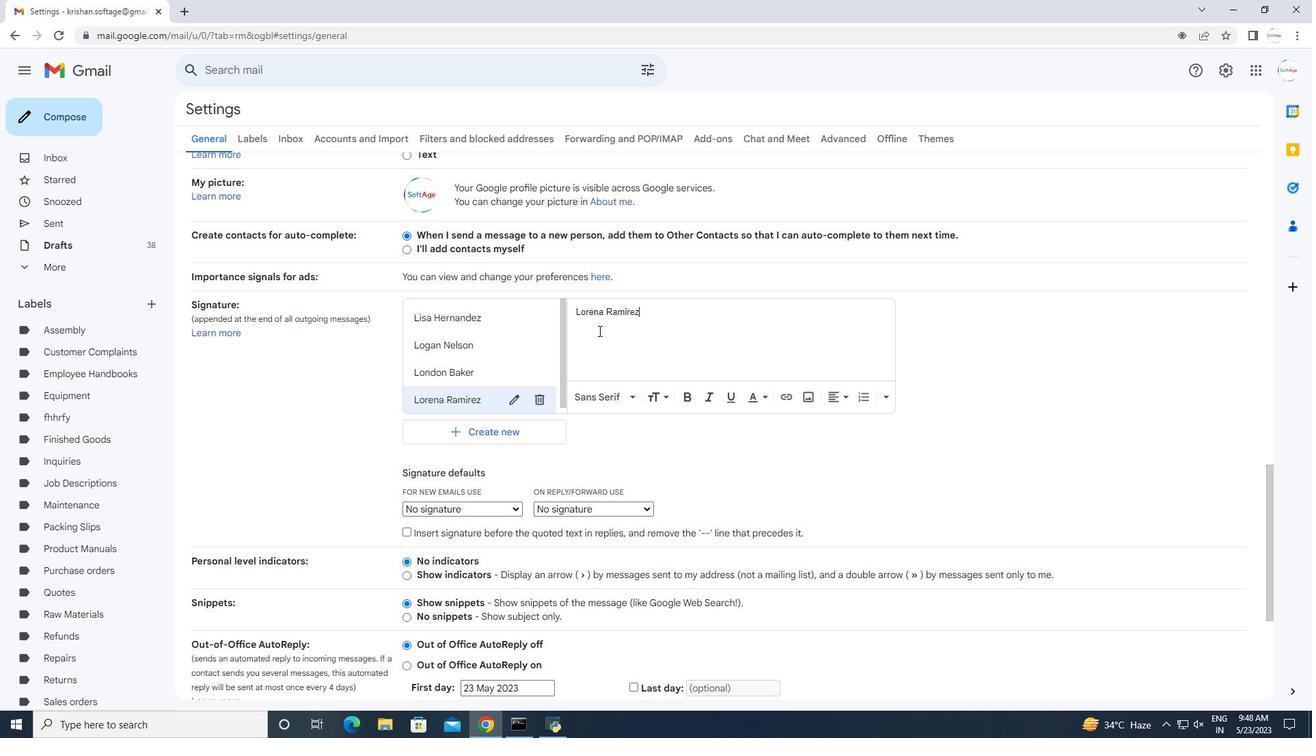 
Action: Mouse moved to (596, 358)
Screenshot: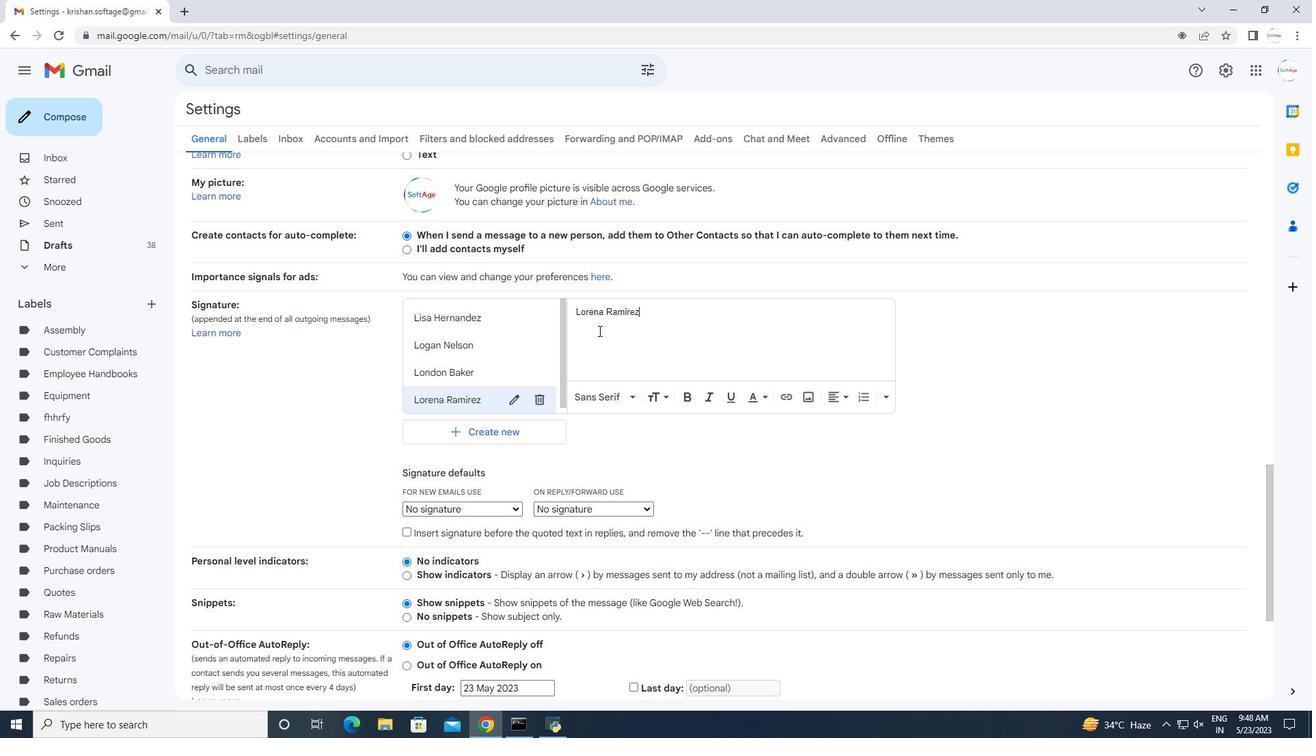 
Action: Mouse scrolled (596, 357) with delta (0, 0)
Screenshot: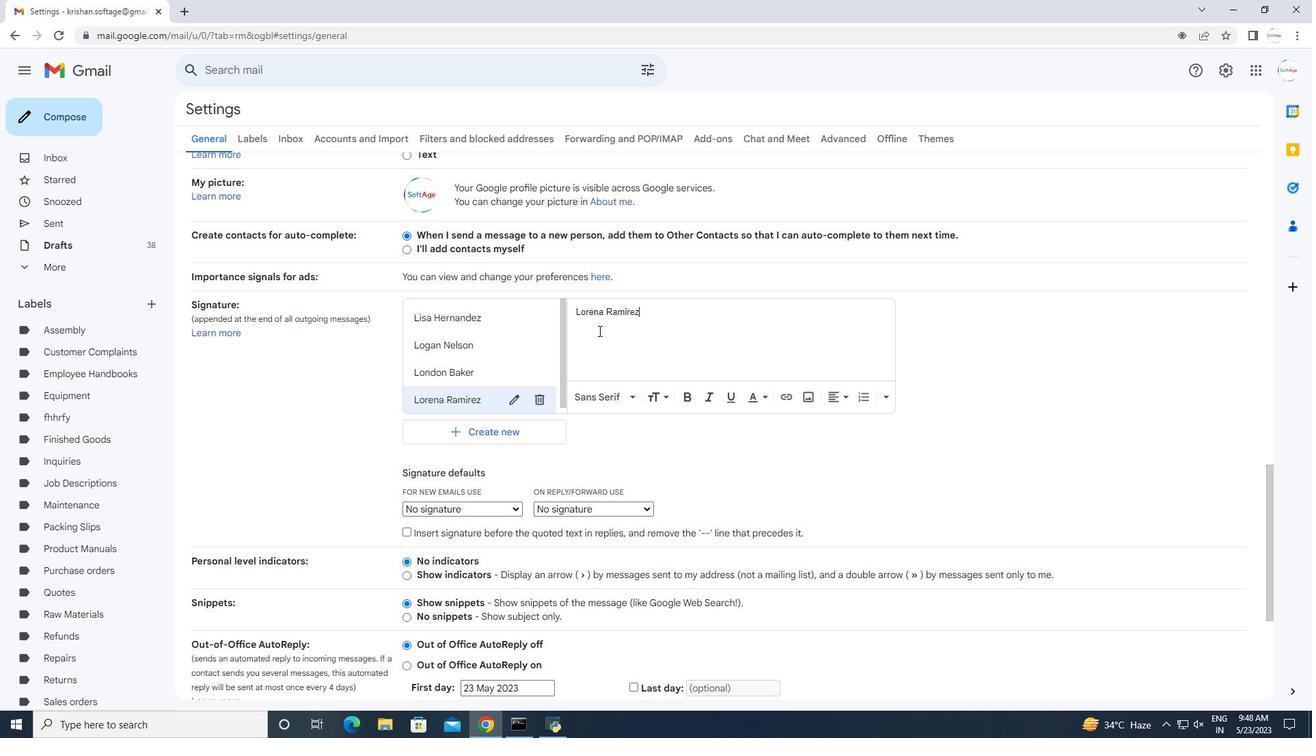 
Action: Mouse moved to (596, 358)
Screenshot: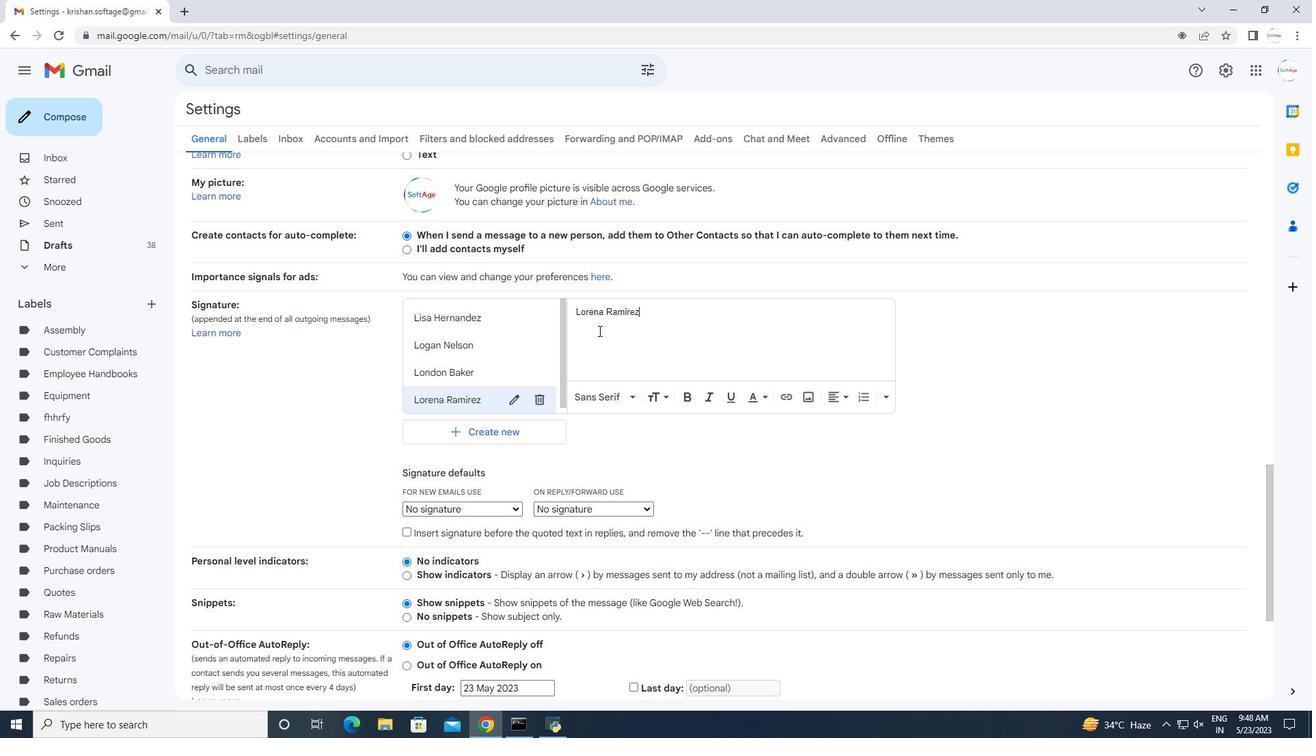 
Action: Mouse scrolled (596, 358) with delta (0, 0)
Screenshot: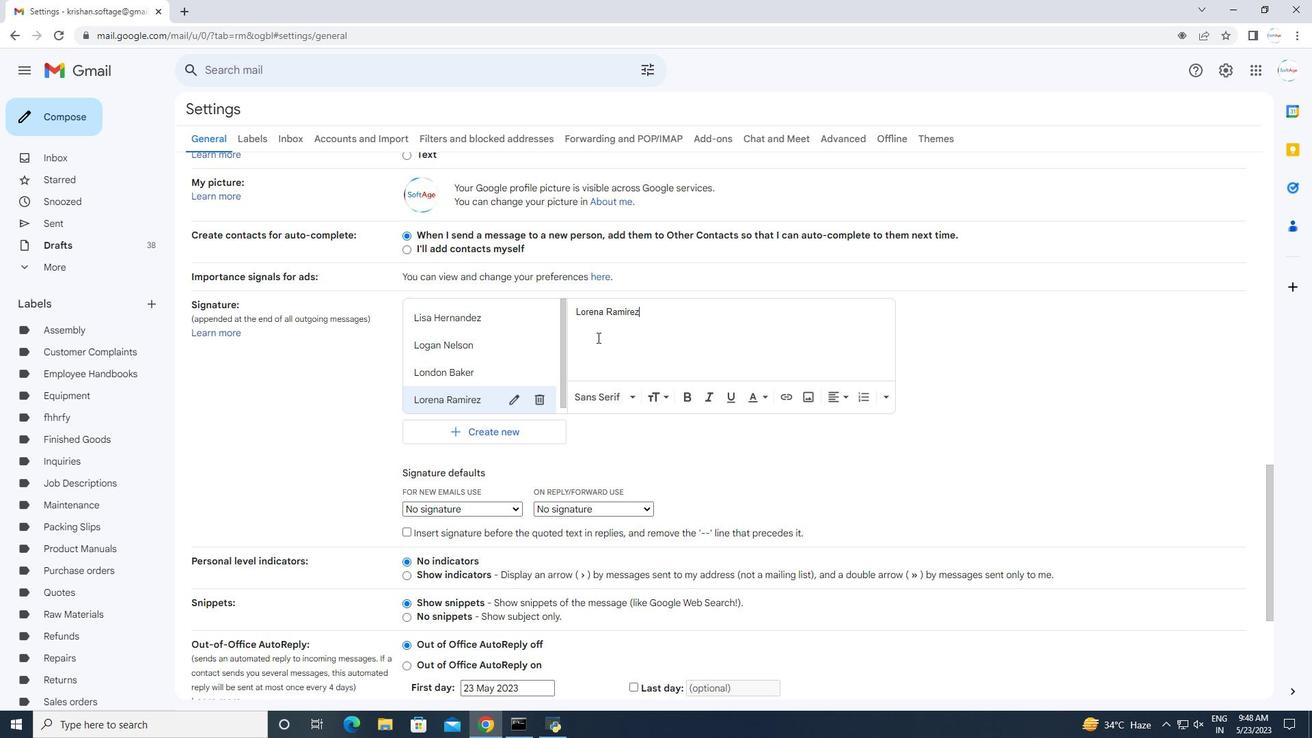 
Action: Mouse scrolled (596, 358) with delta (0, 0)
Screenshot: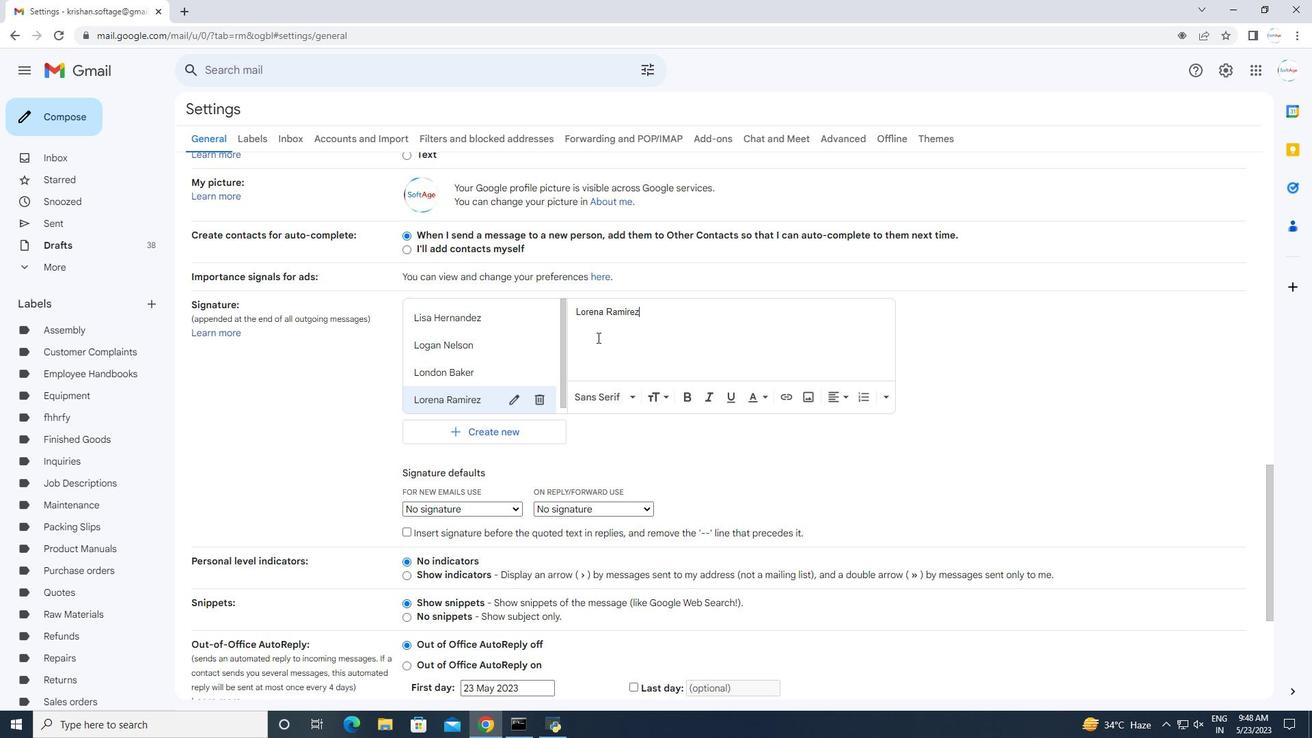 
Action: Mouse scrolled (596, 358) with delta (0, 0)
Screenshot: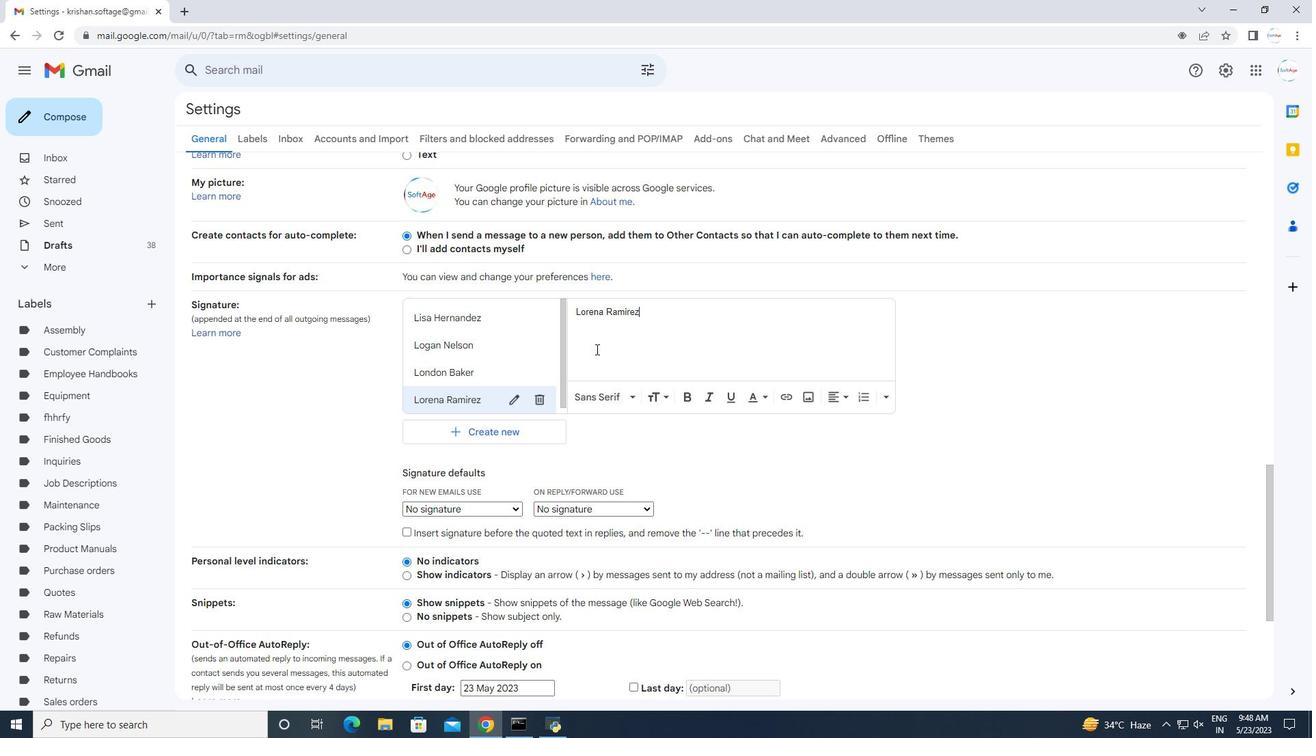 
Action: Mouse scrolled (596, 358) with delta (0, 0)
Screenshot: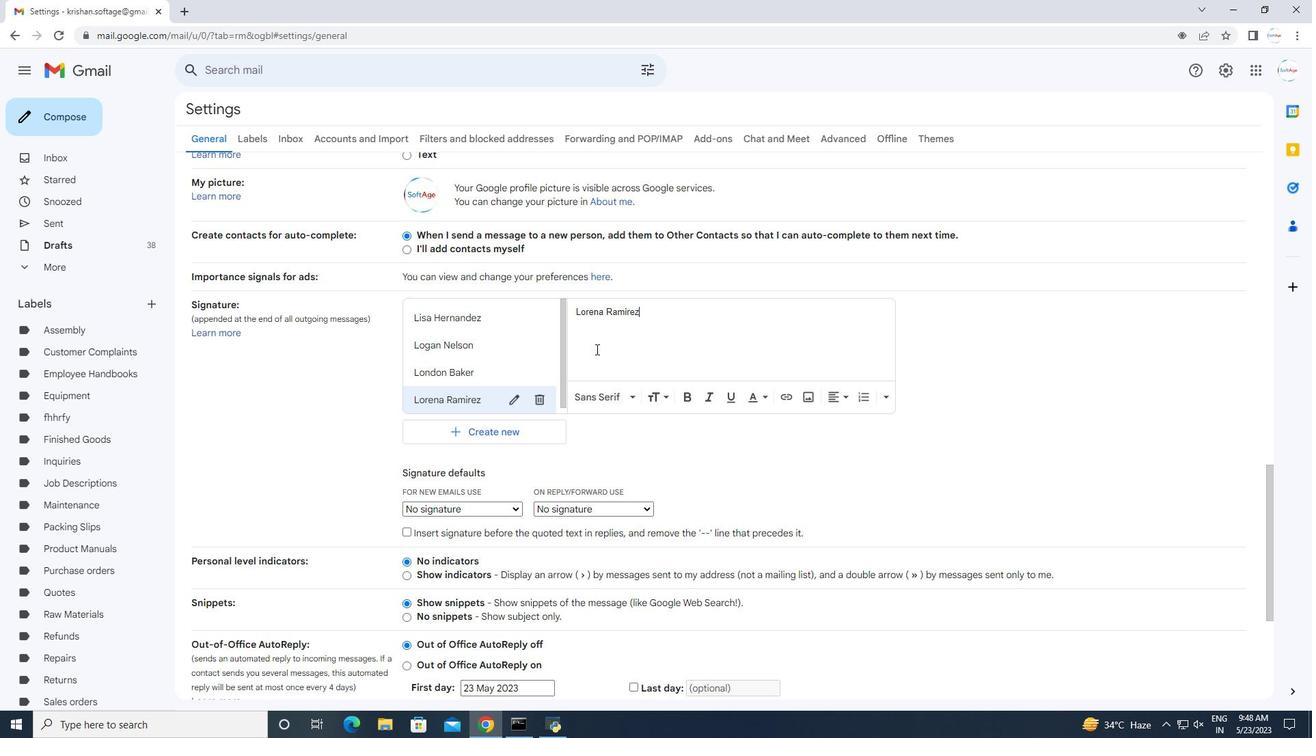 
Action: Mouse moved to (596, 359)
Screenshot: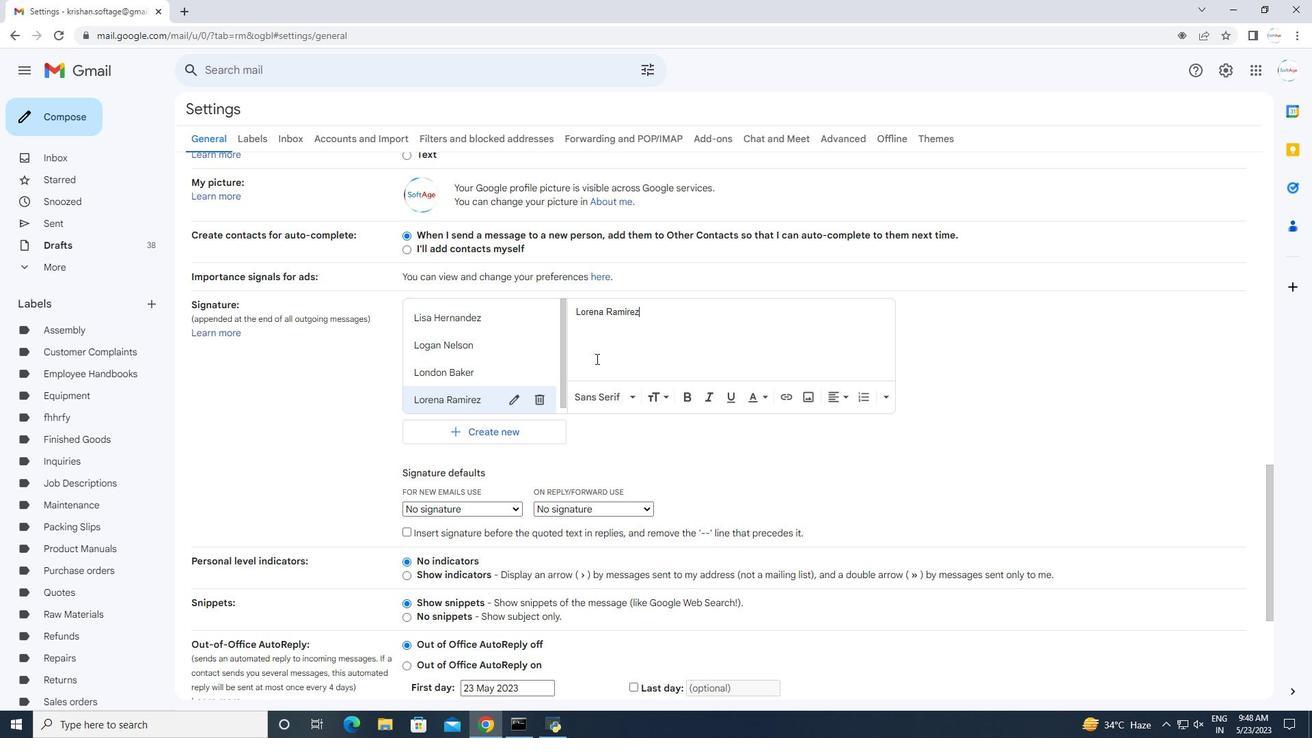 
Action: Mouse scrolled (596, 358) with delta (0, 0)
Screenshot: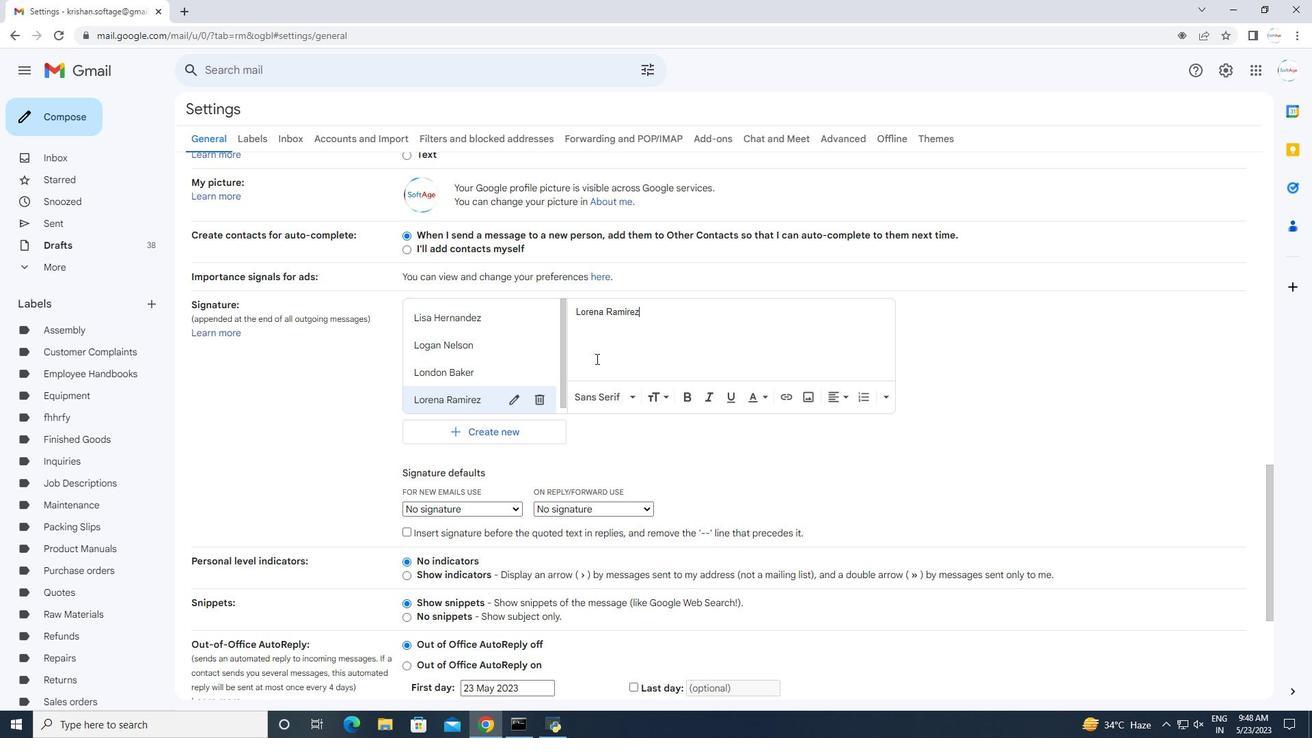 
Action: Mouse scrolled (596, 358) with delta (0, 0)
Screenshot: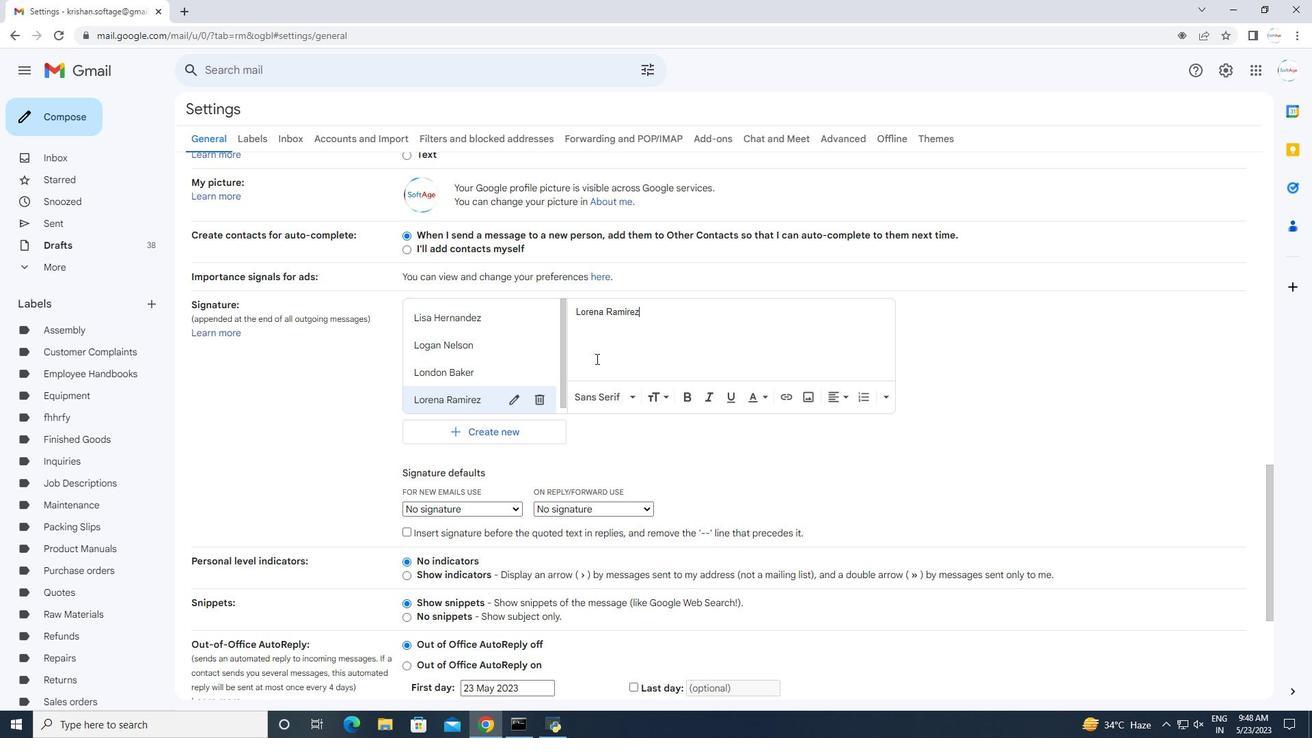 
Action: Mouse moved to (681, 621)
Screenshot: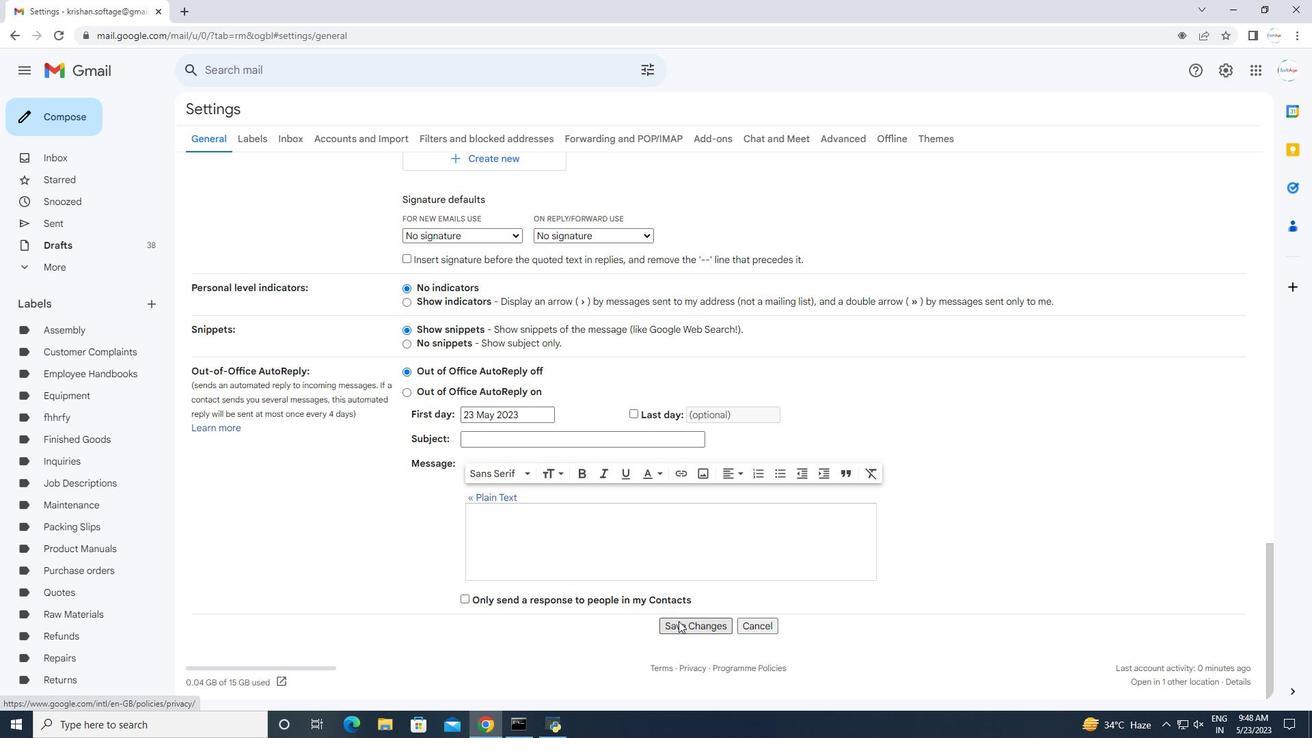 
Action: Mouse pressed left at (681, 621)
Screenshot: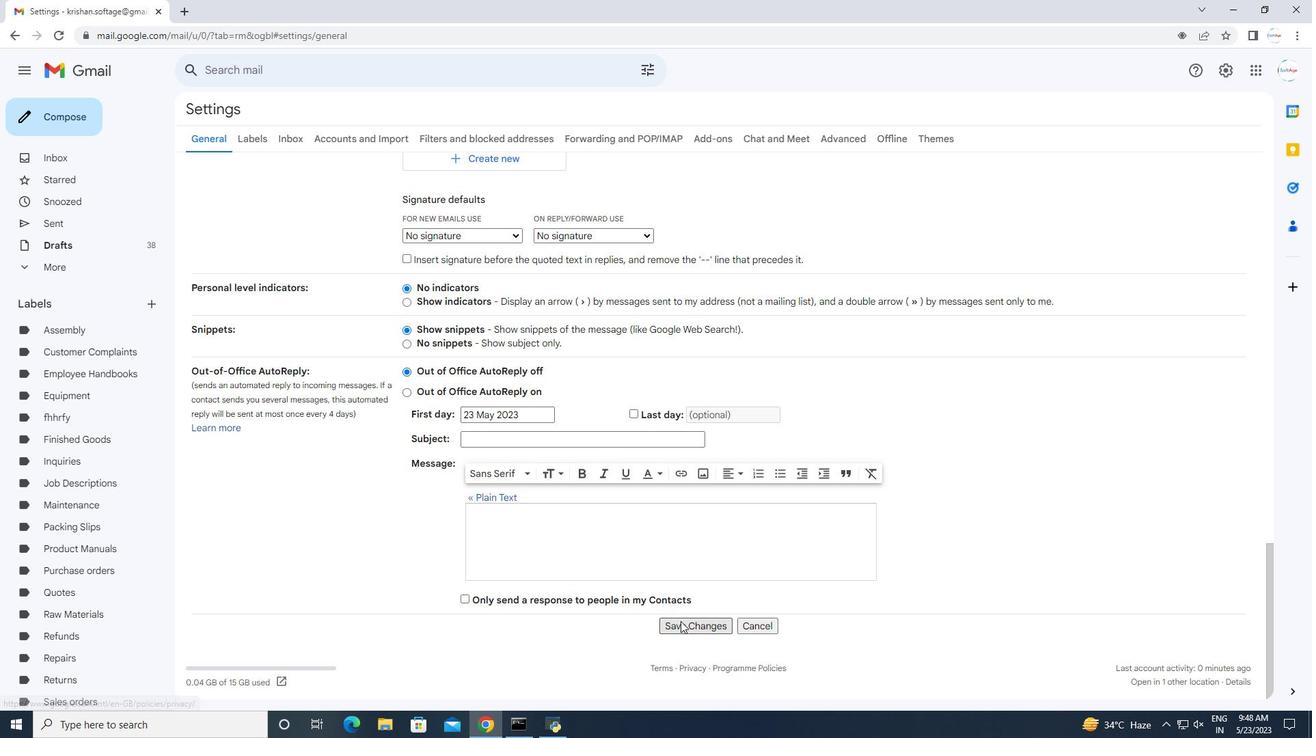 
Action: Mouse moved to (89, 125)
Screenshot: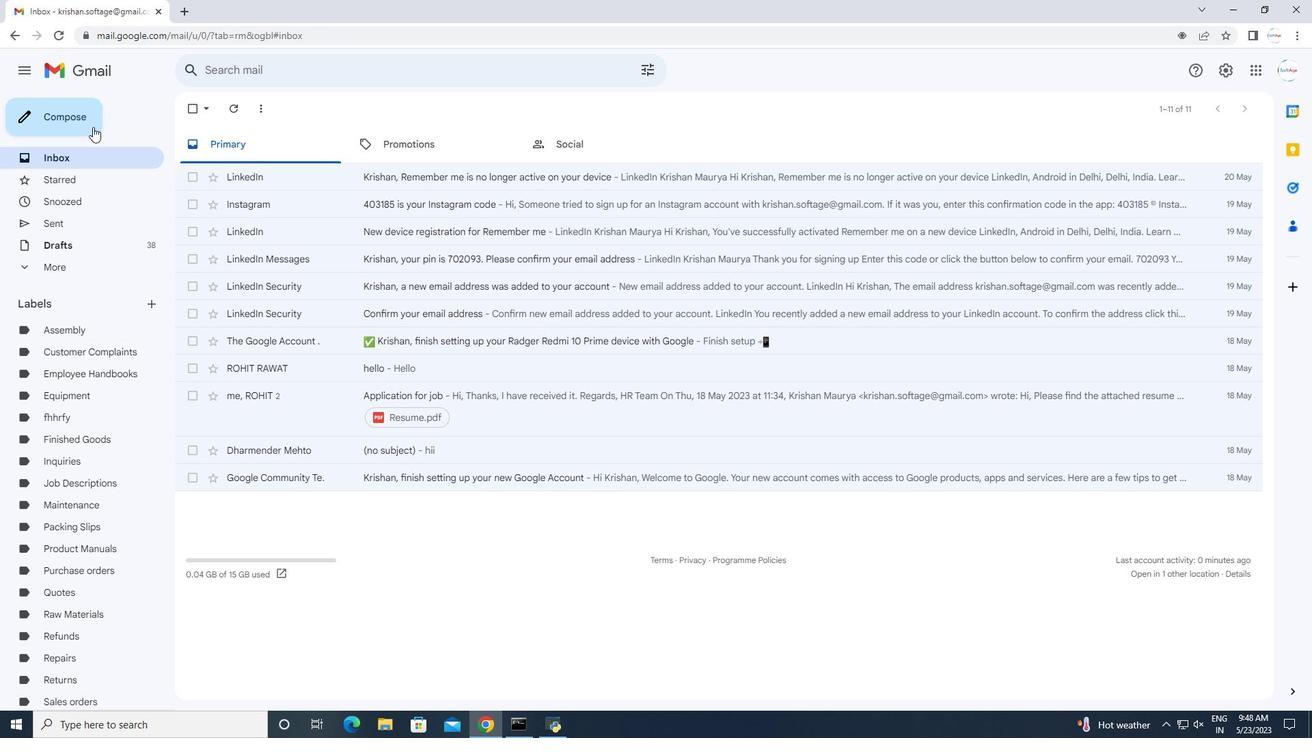 
Action: Mouse pressed left at (89, 125)
Screenshot: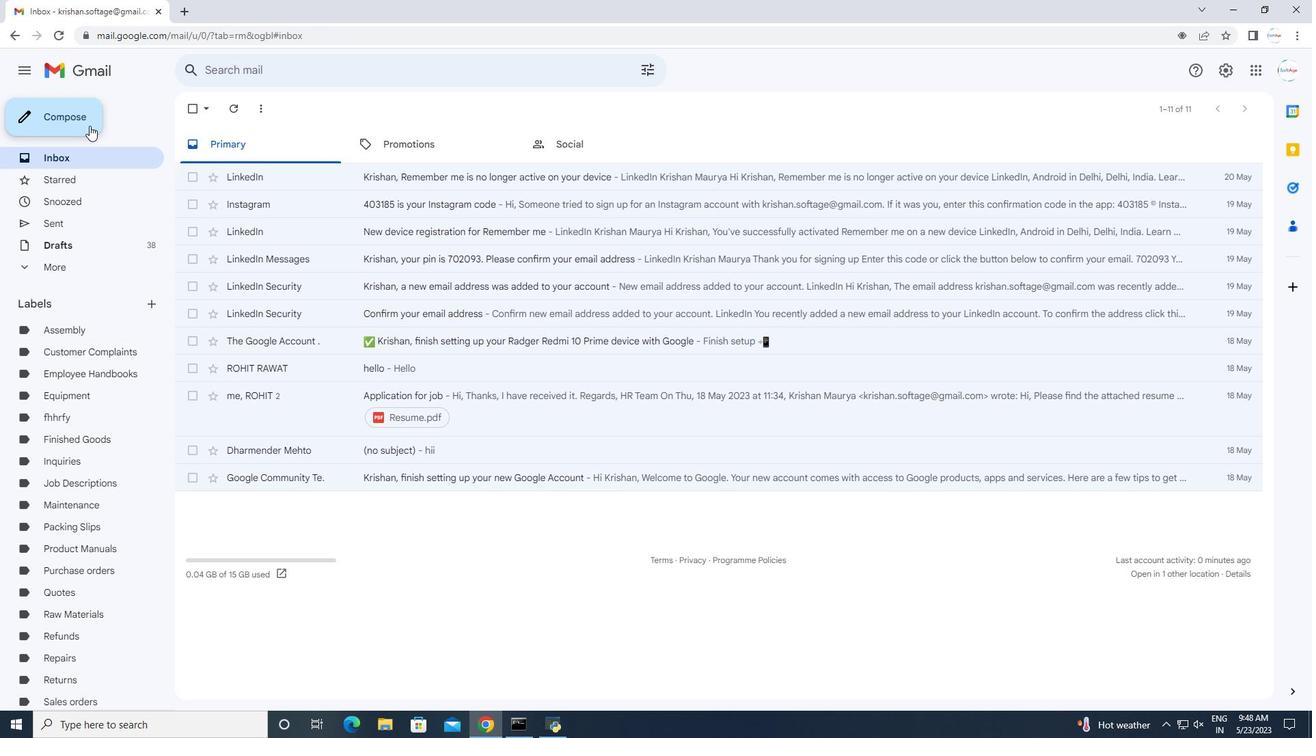 
Action: Mouse moved to (612, 342)
Screenshot: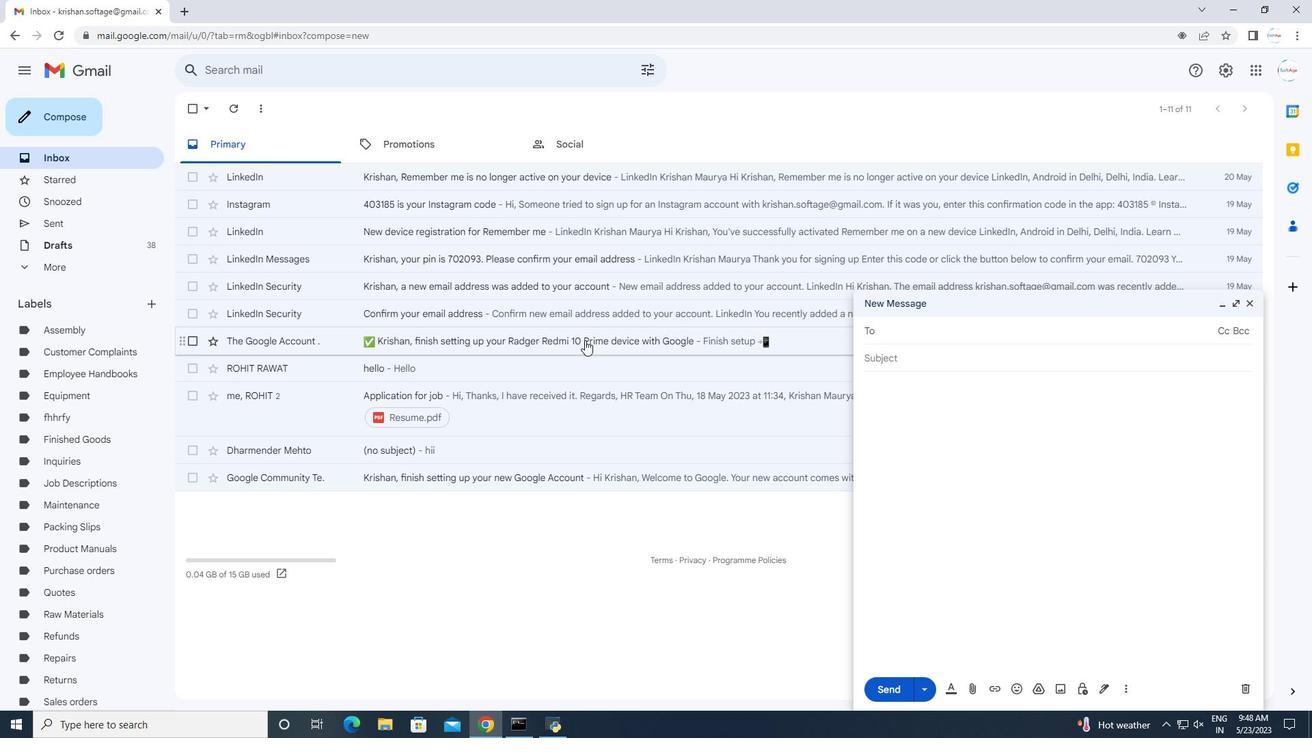 
Action: Key pressed softage.6<Key.shift>@softage.net<Key.tab><Key.tab><Key.tab><Key.shift>Best<Key.space>wishes<Key.space>for<Key.space>a<Key.space>happy<Key.space><Key.shift>National<Key.space><Key.shift><Key.shift><Key.shift><Key.shift><Key.shift><Key.shift>Family<Key.space><Key.shift>Caregivers<Key.space><Key.shift>M<Key.backspace><Key.shift>Mony<Key.backspace>th.
Screenshot: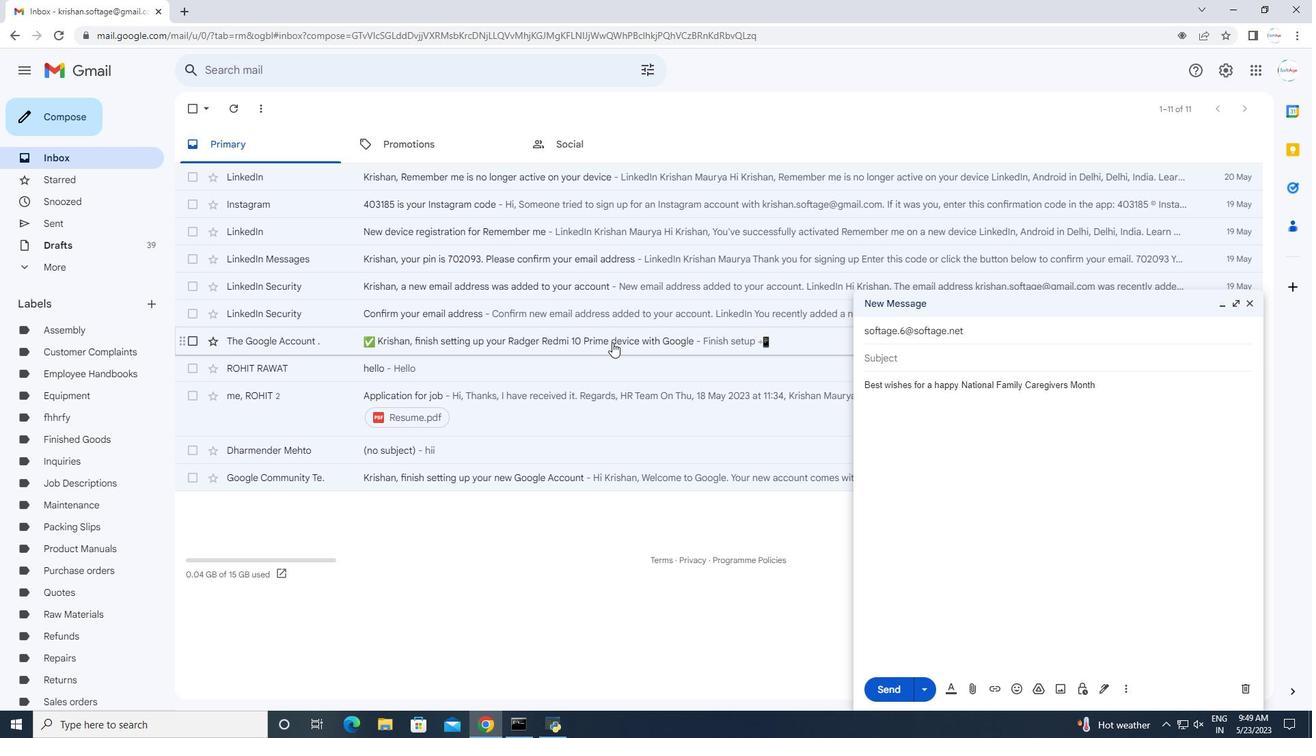 
Action: Mouse moved to (1102, 690)
Screenshot: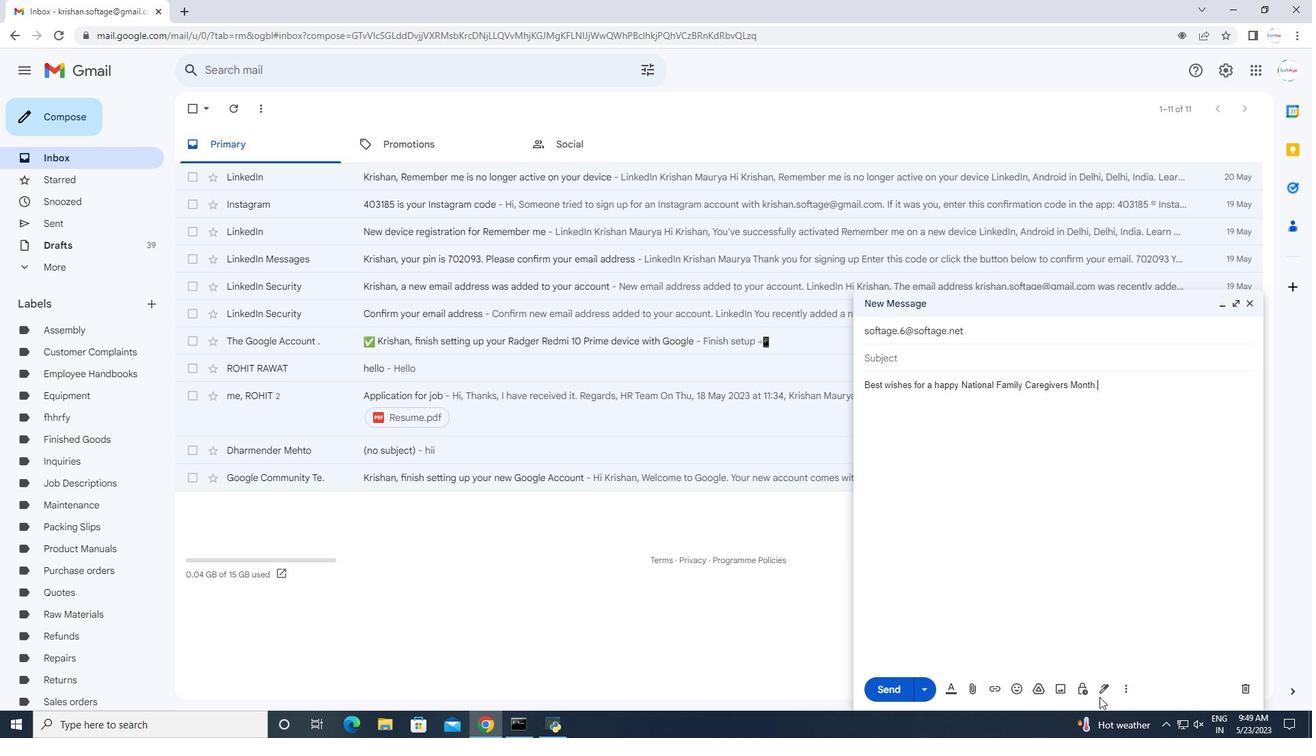 
Action: Mouse pressed left at (1102, 690)
Screenshot: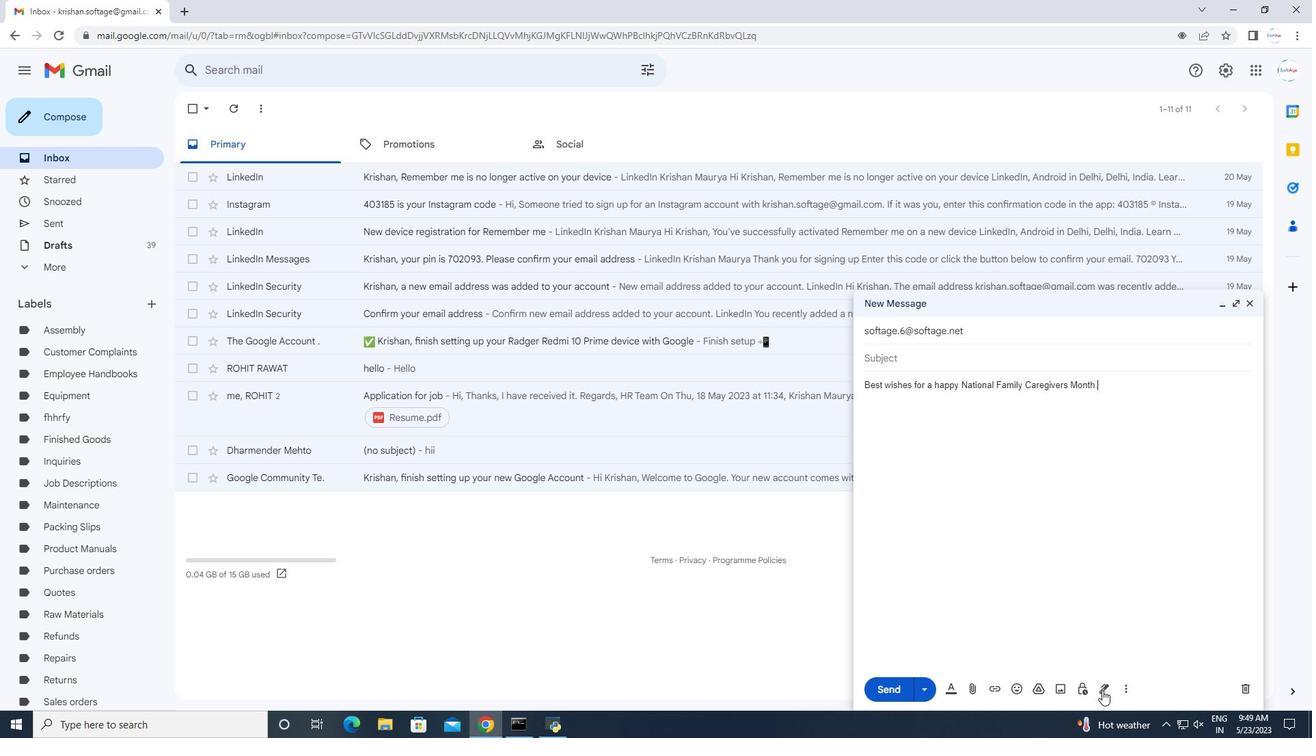 
Action: Mouse moved to (1136, 668)
Screenshot: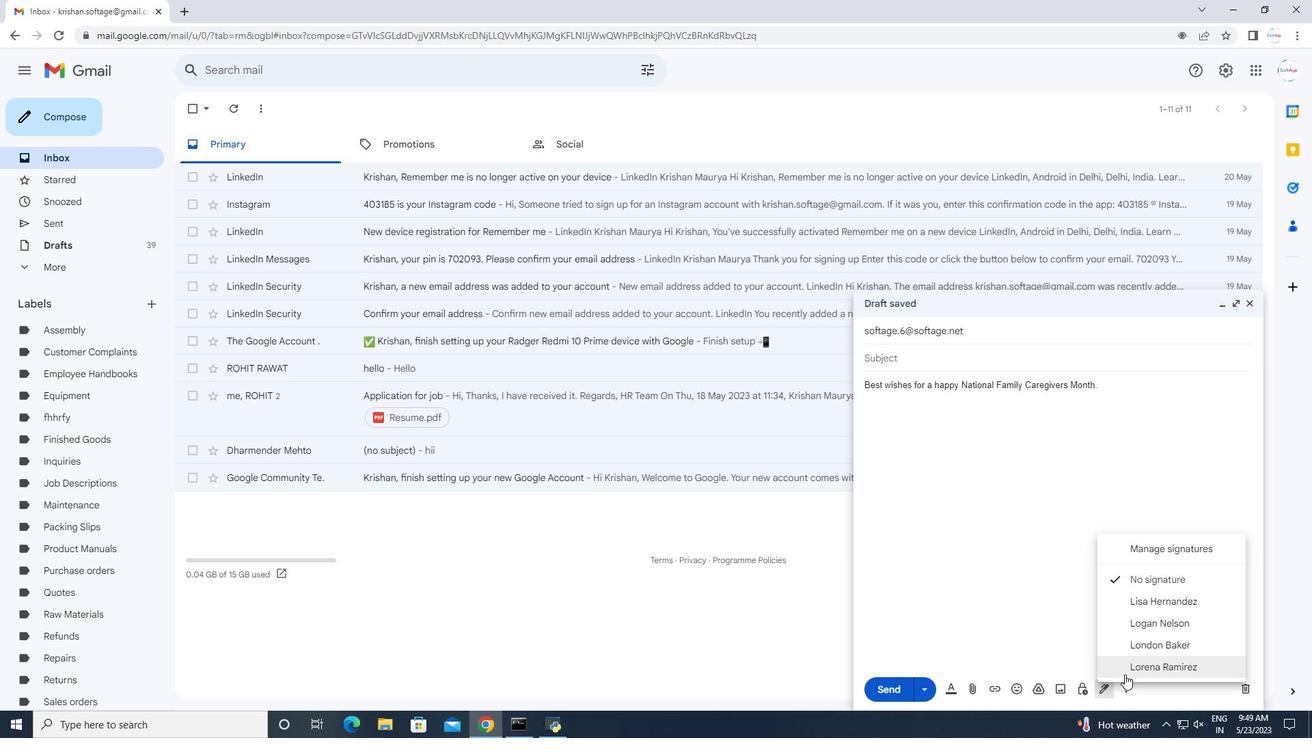 
Action: Mouse pressed left at (1136, 668)
Screenshot: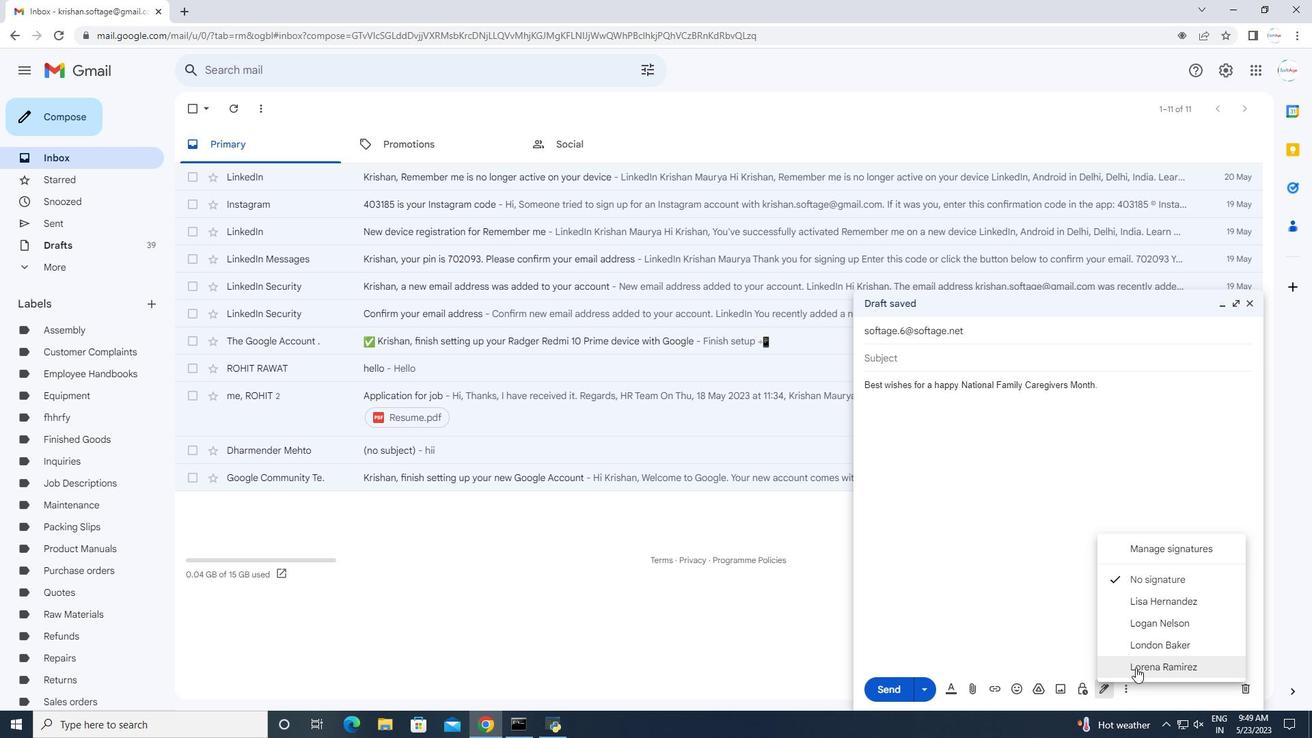 
Action: Mouse moved to (1126, 690)
Screenshot: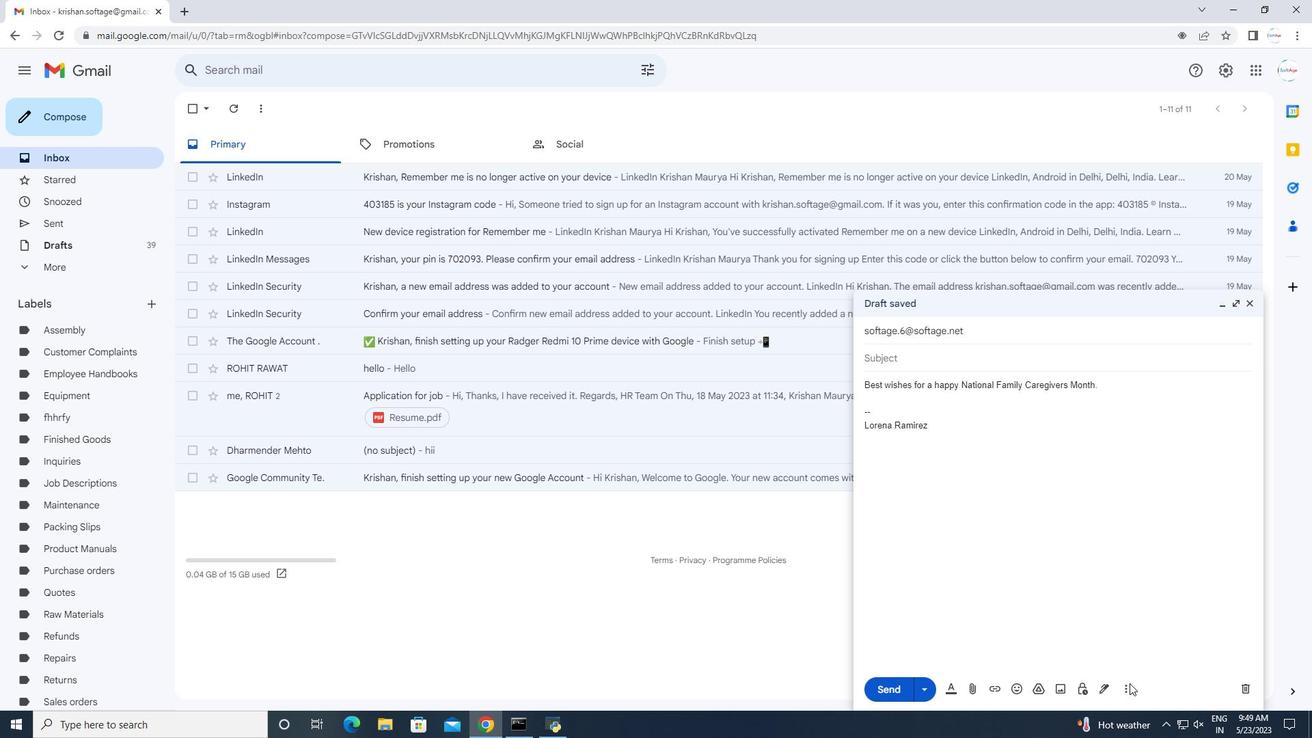 
Action: Mouse pressed left at (1126, 690)
Screenshot: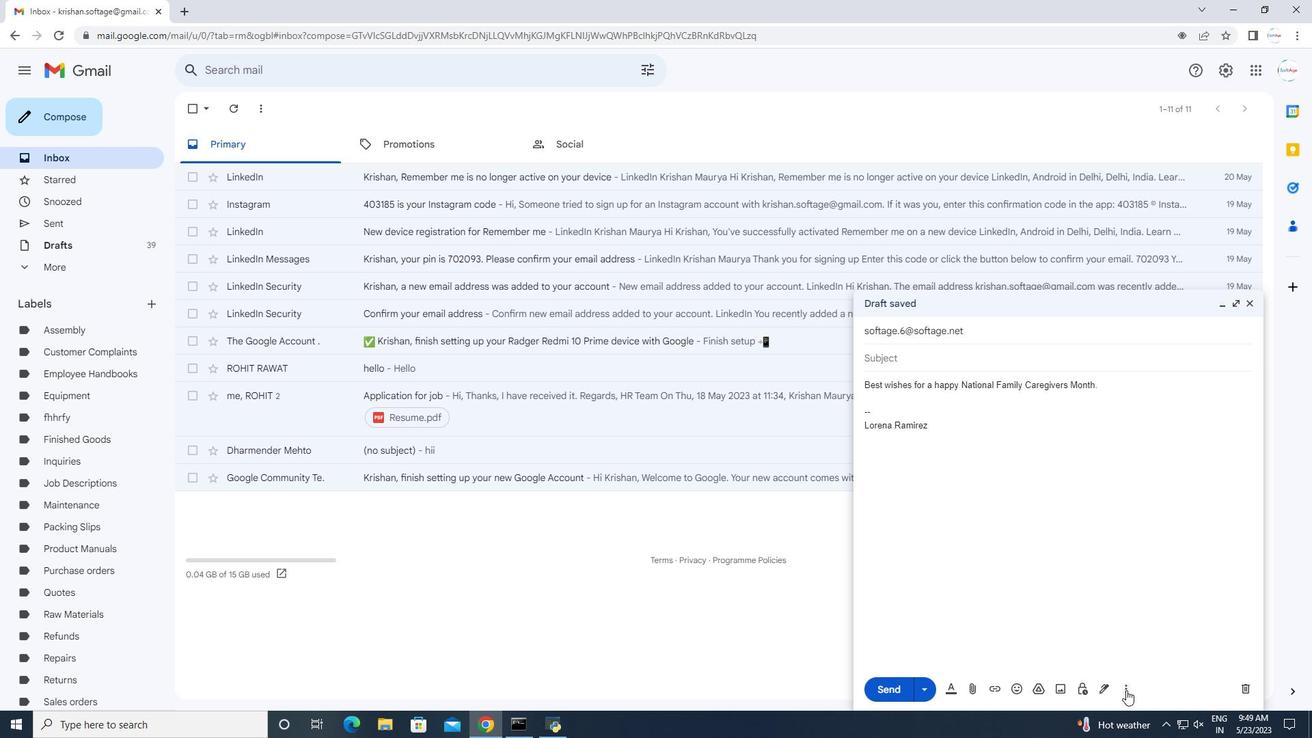 
Action: Mouse moved to (1165, 570)
Screenshot: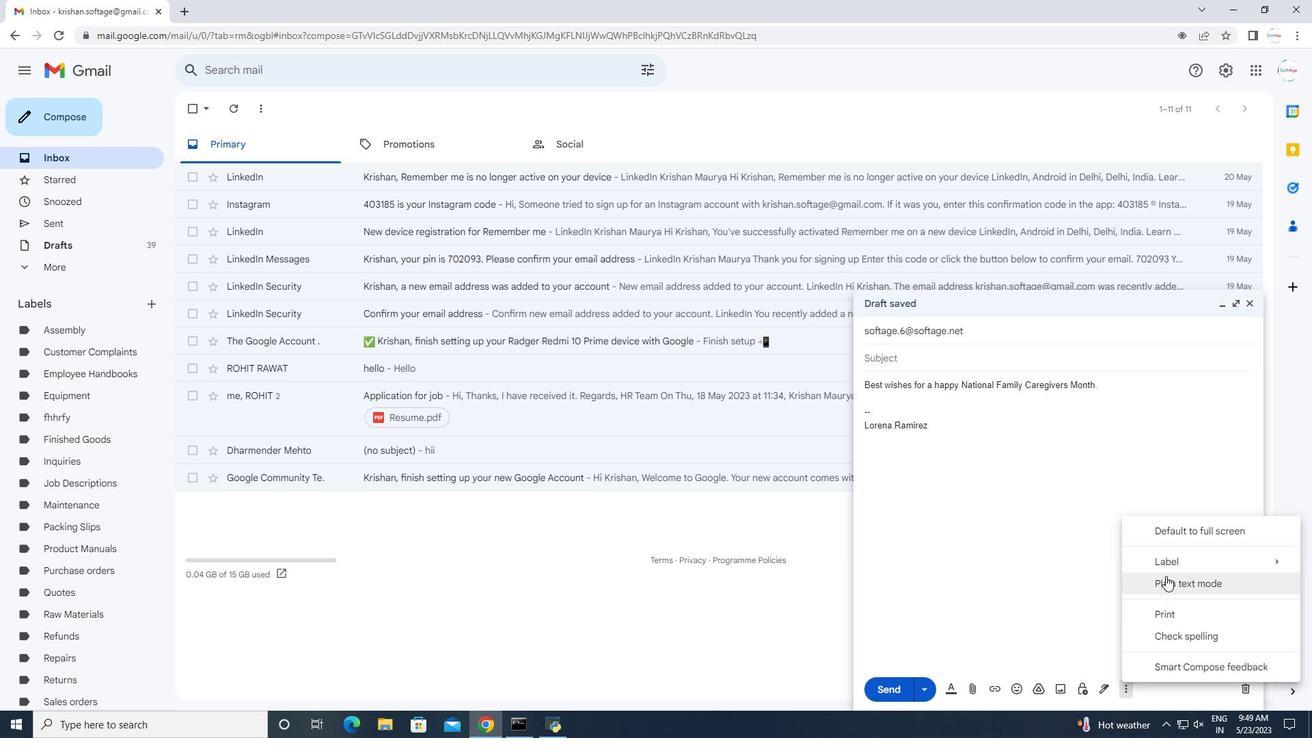 
Action: Mouse pressed left at (1165, 570)
Screenshot: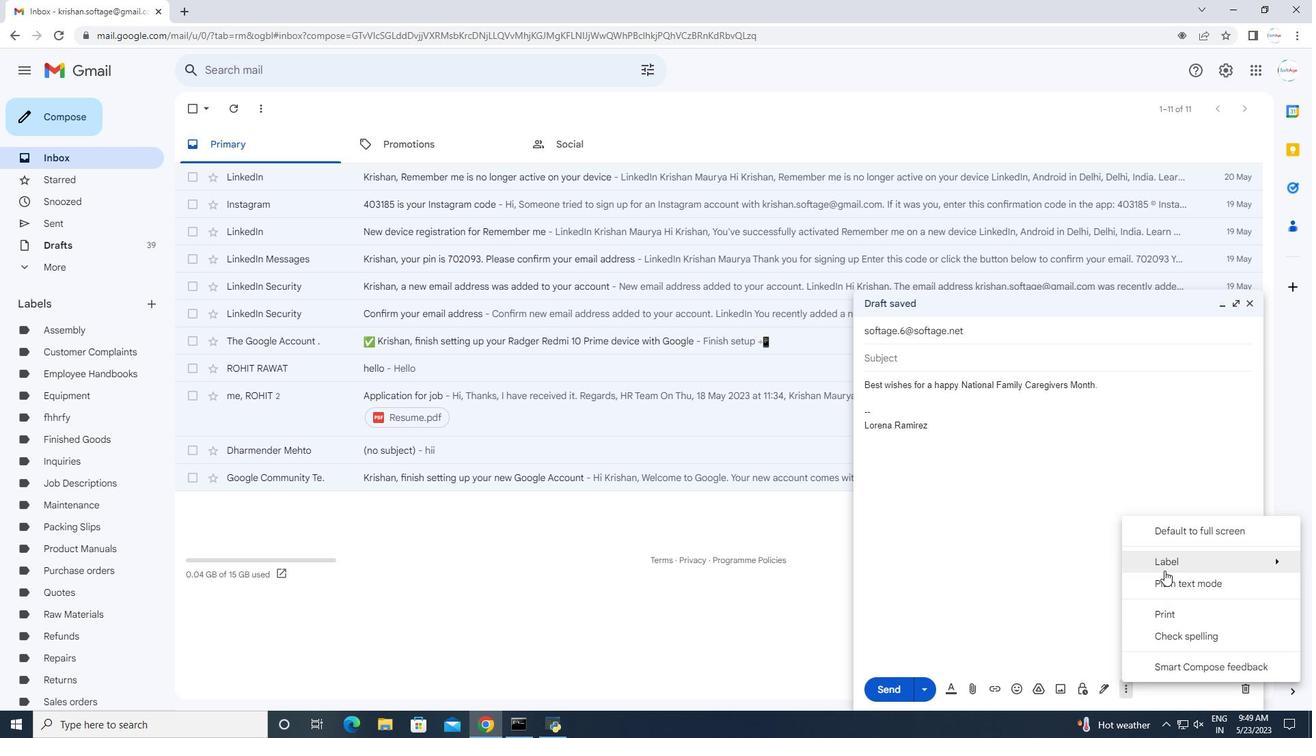 
Action: Mouse moved to (1040, 536)
Screenshot: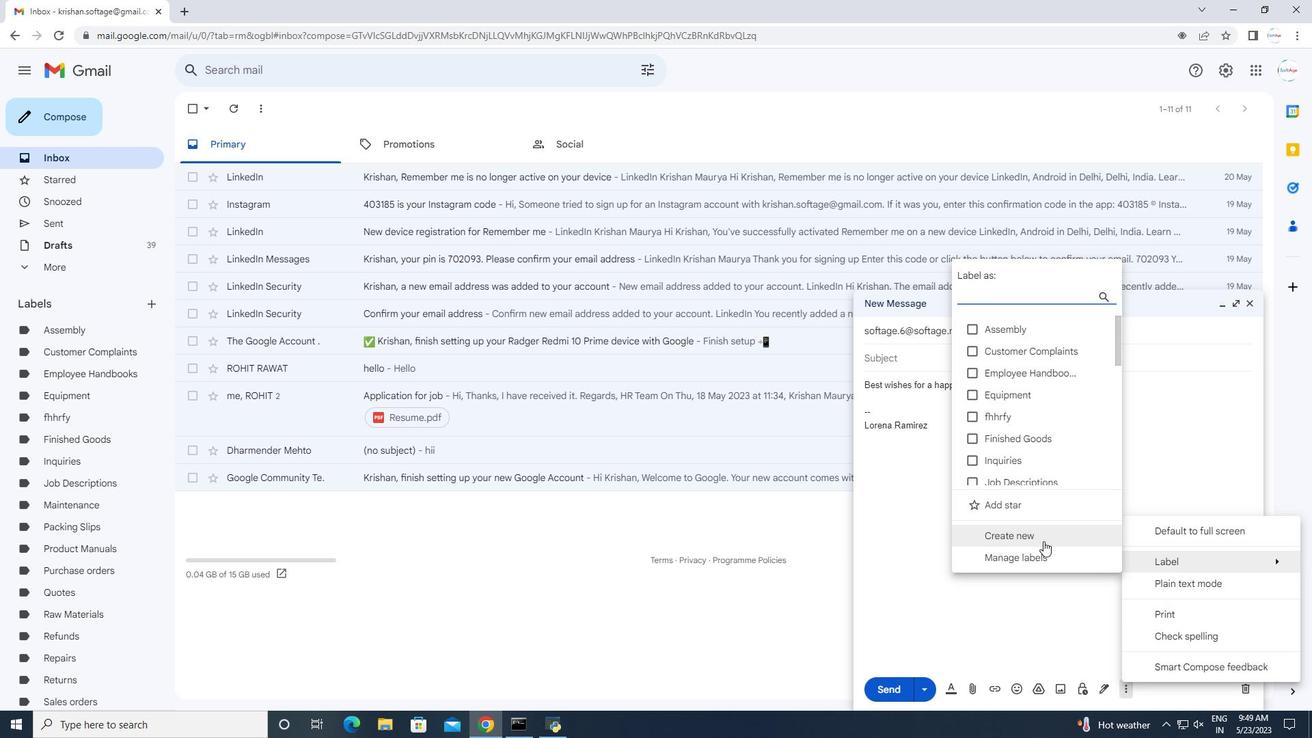 
Action: Mouse pressed left at (1040, 536)
Screenshot: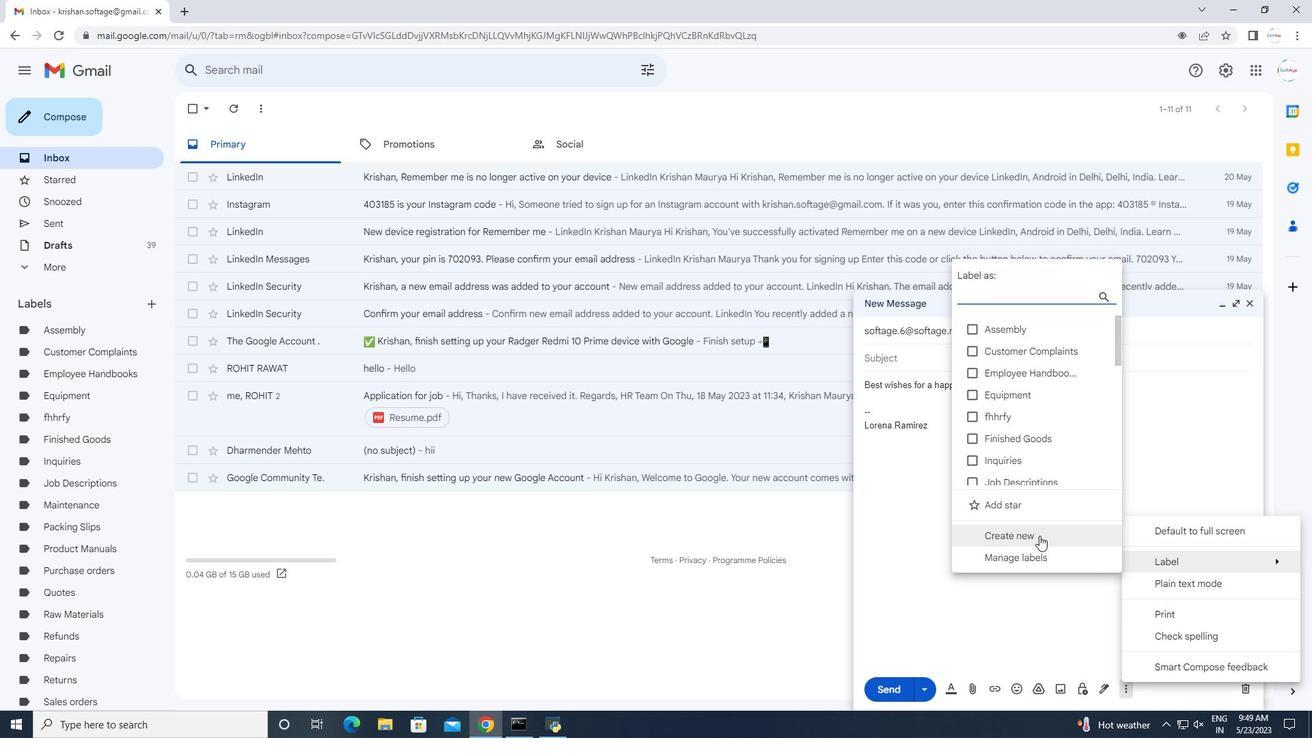 
Action: Mouse moved to (695, 365)
Screenshot: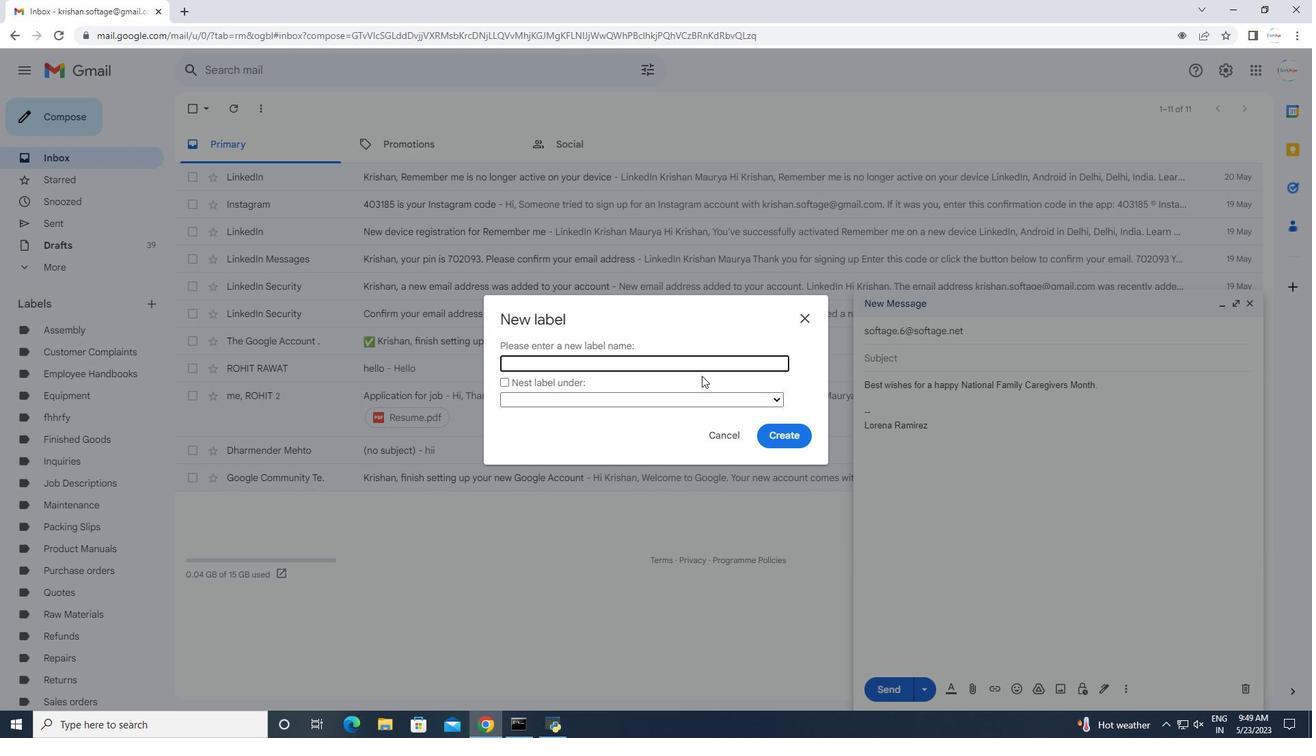 
Action: Mouse pressed left at (695, 365)
Screenshot: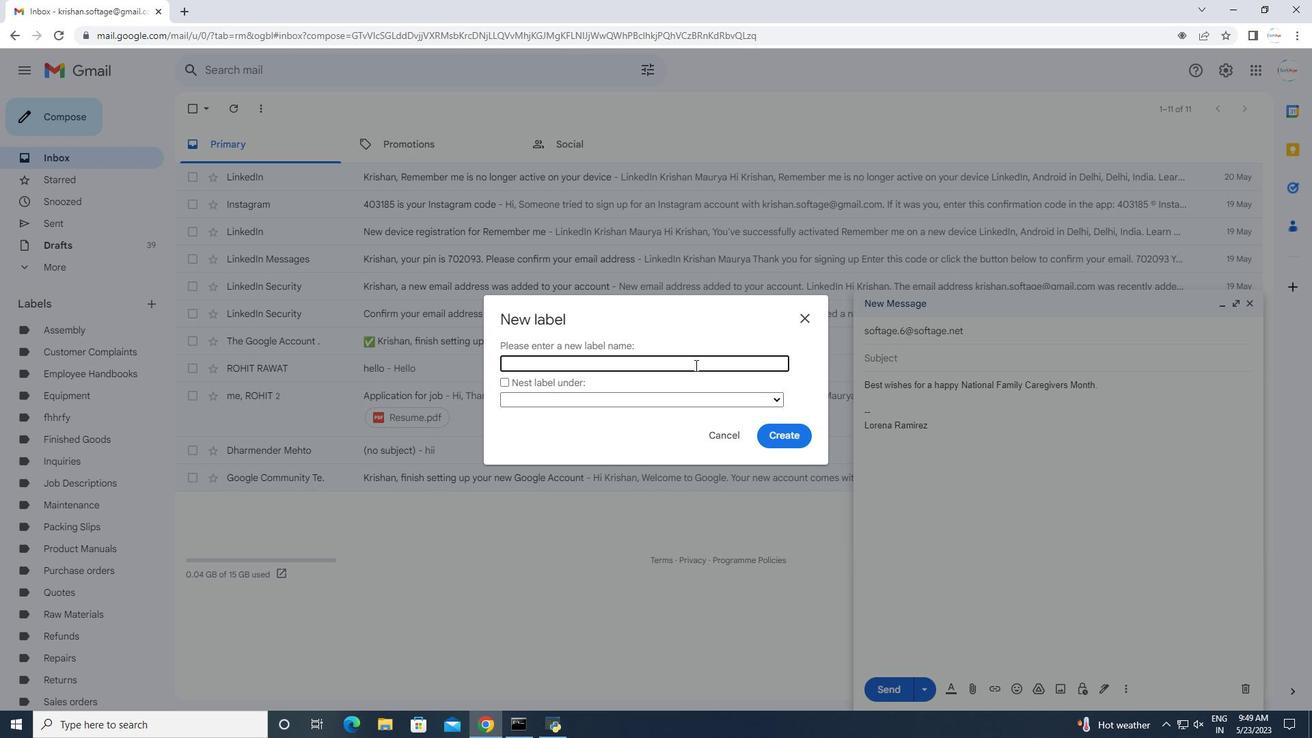 
Action: Mouse moved to (696, 363)
Screenshot: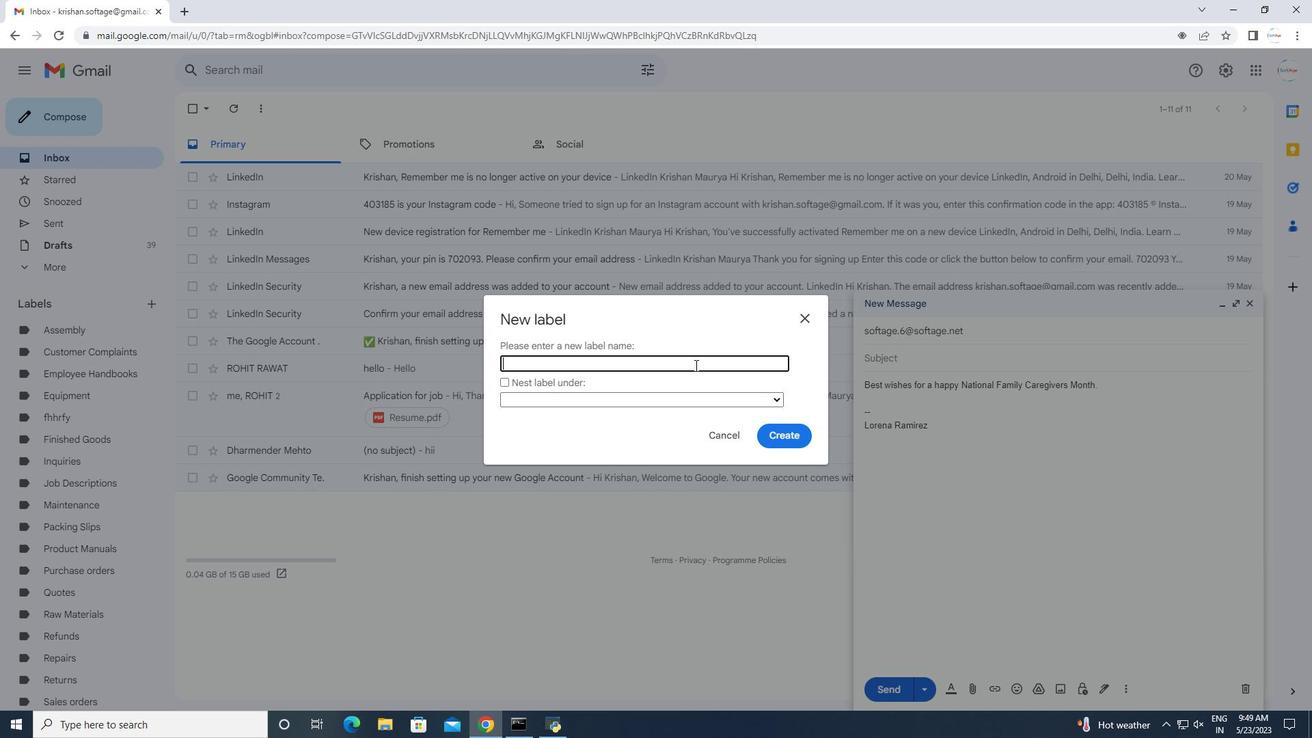 
Action: Key pressed <Key.shift>Performance<Key.space><Key.shift>Metrics
Screenshot: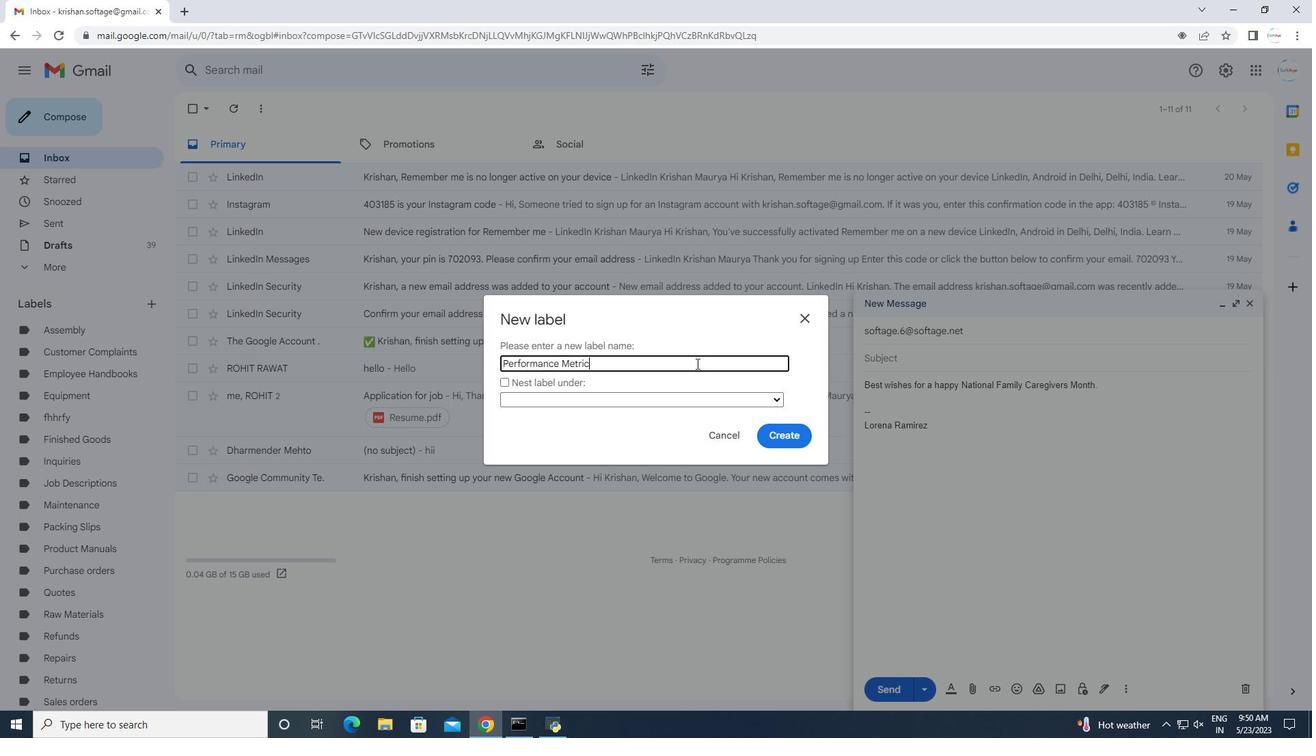 
Action: Mouse moved to (797, 438)
Screenshot: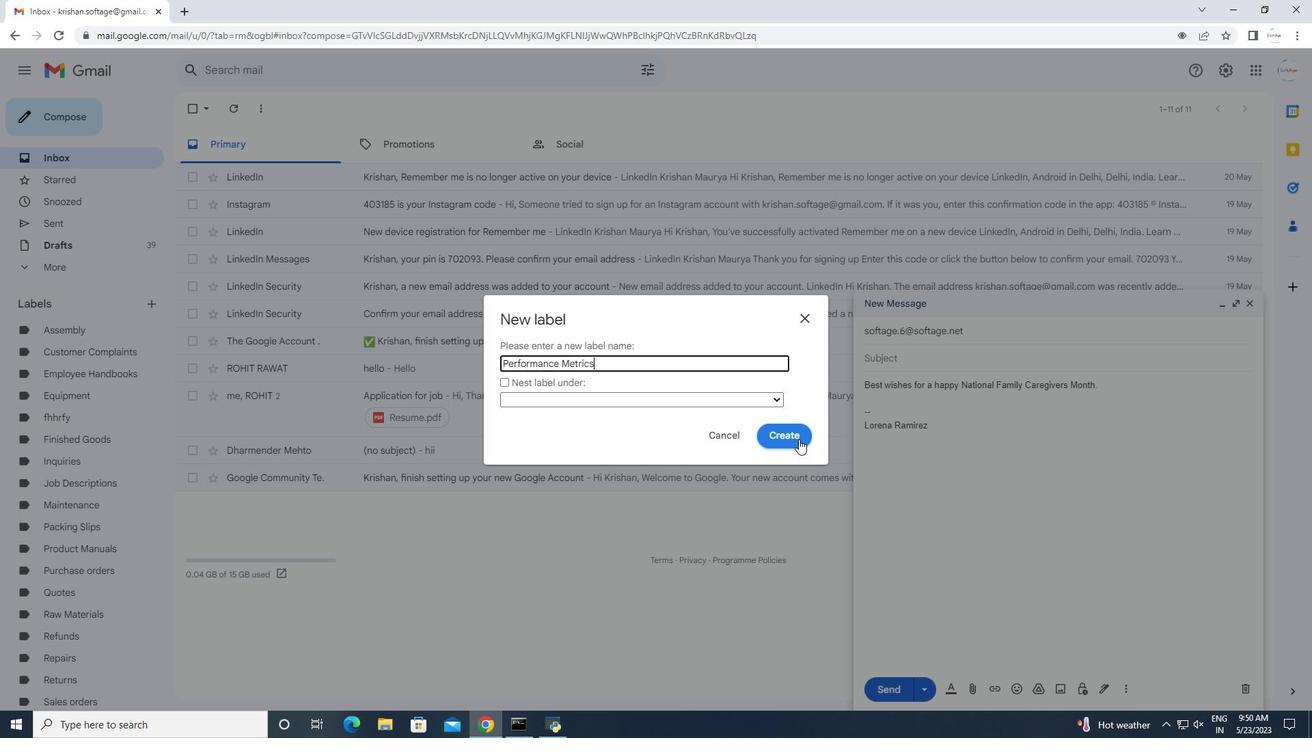 
Action: Mouse pressed left at (797, 438)
Screenshot: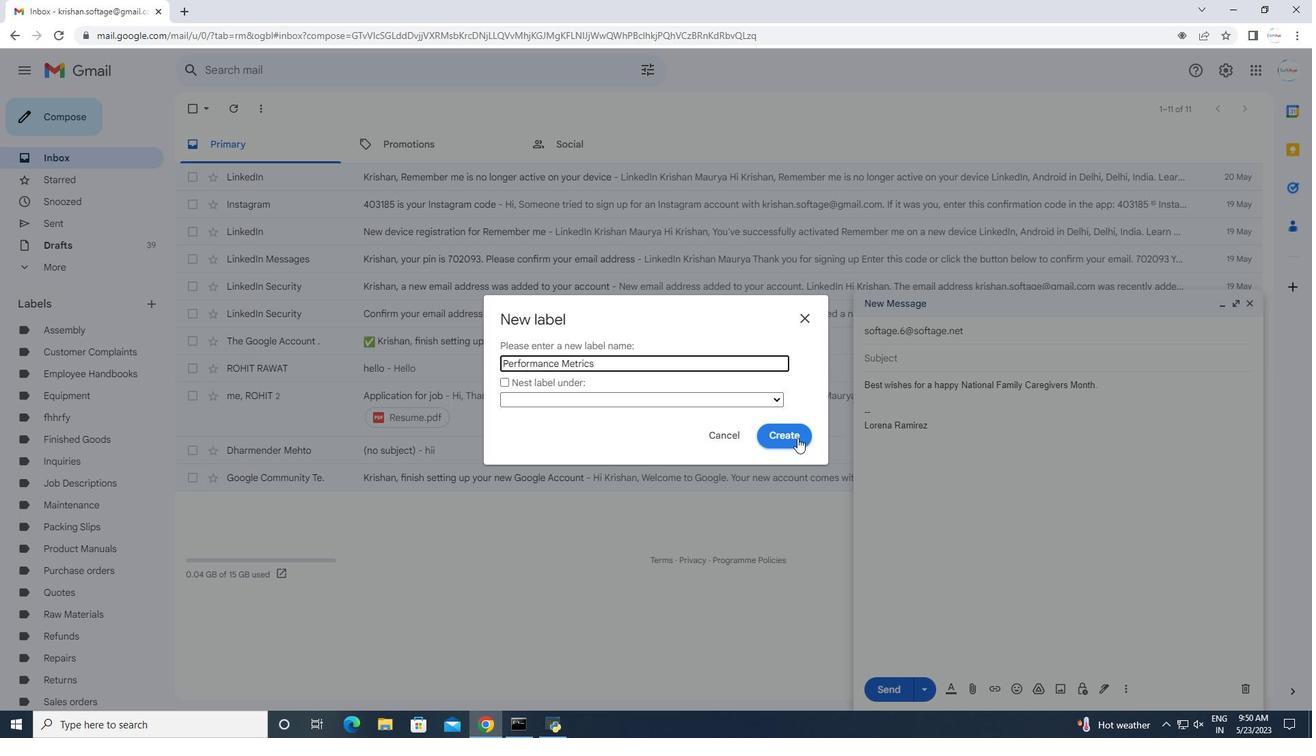 
Action: Mouse moved to (990, 438)
Screenshot: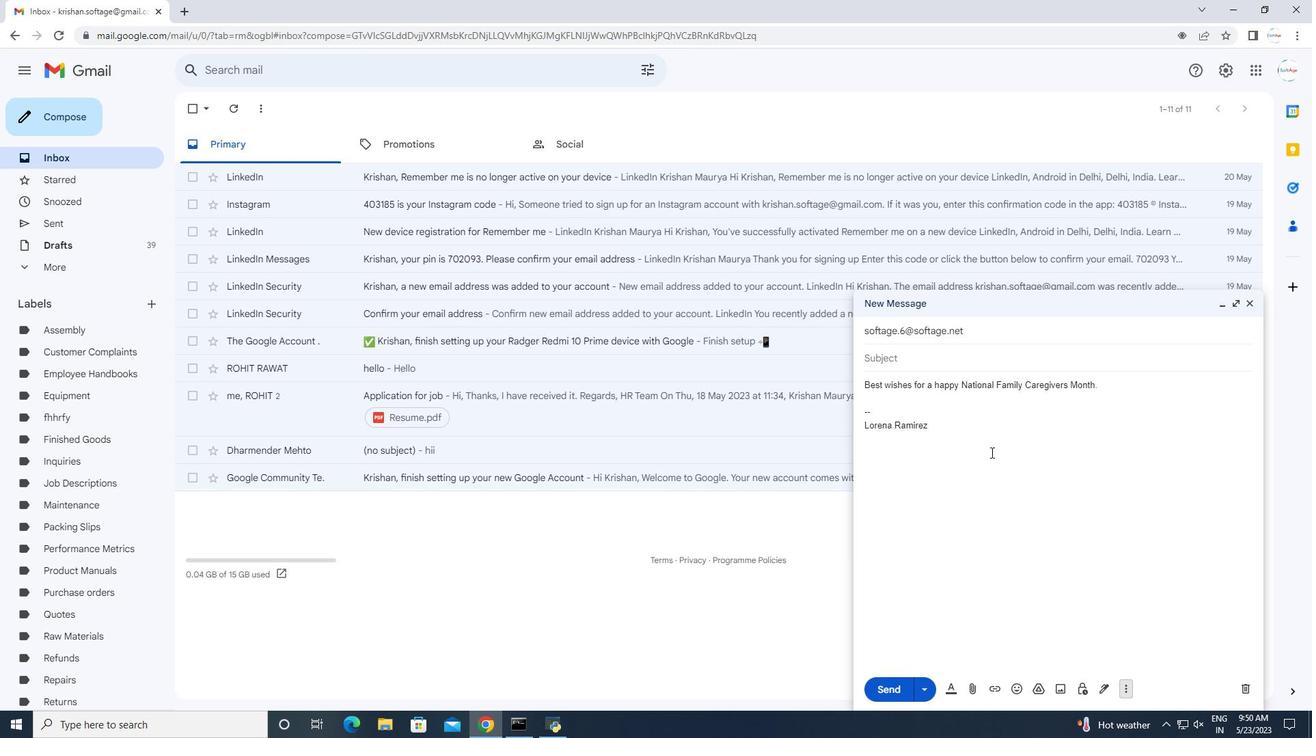 
